 Task: Add a timeline in the project AgileFire for the epic 'Help Desk Ticketing System Process Improvement' from 2023/05/28 to 2025/11/14. Add a timeline in the project AgileFire for the epic 'IT Change Management Process Improvement' from 2023/02/06 to 2025/11/24. Add a timeline in the project AgileFire for the epic 'IT Release Management Process Improvement' from 2023/03/17 to 2025/08/06
Action: Mouse moved to (162, 215)
Screenshot: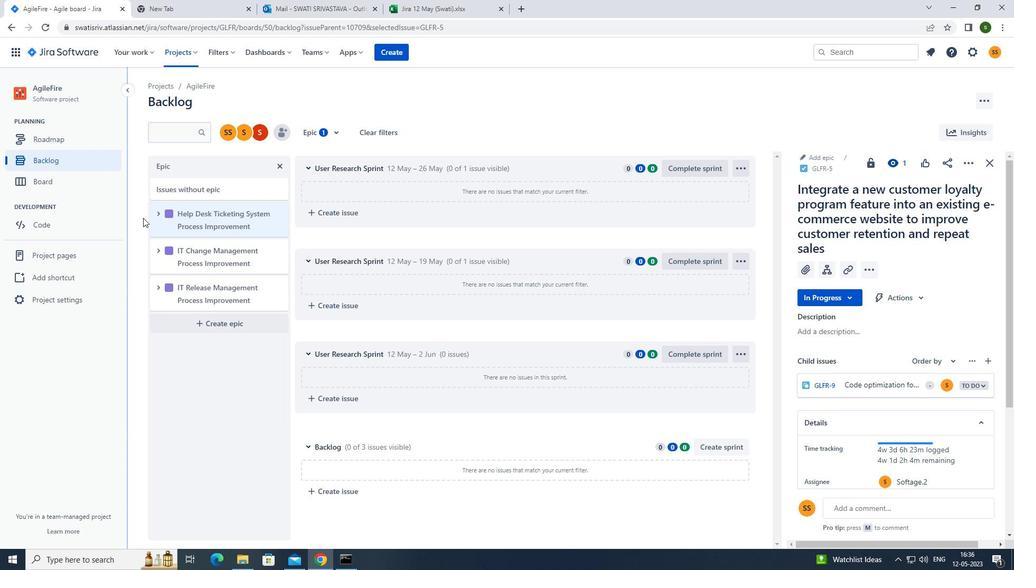 
Action: Mouse pressed left at (162, 215)
Screenshot: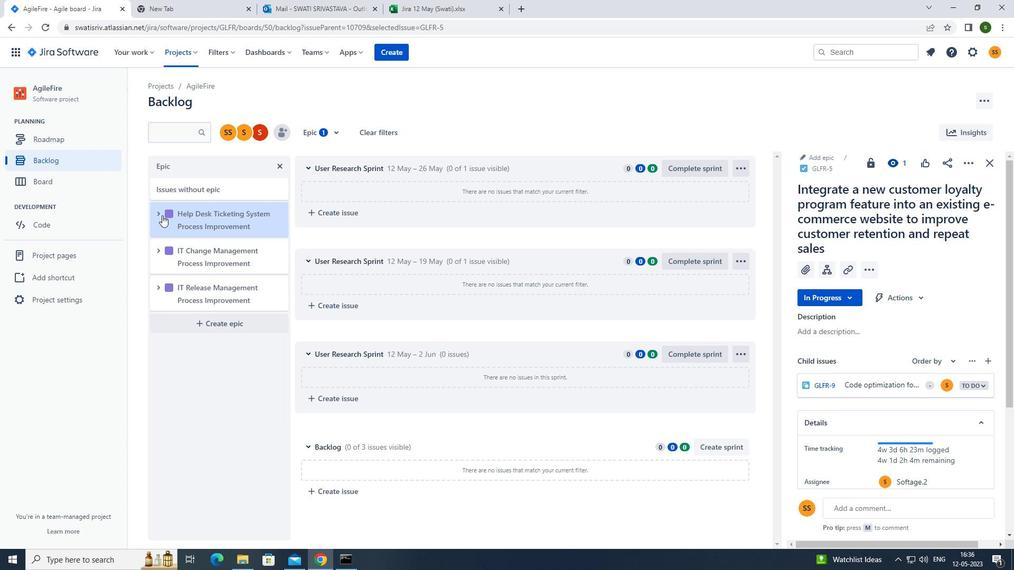 
Action: Mouse moved to (210, 308)
Screenshot: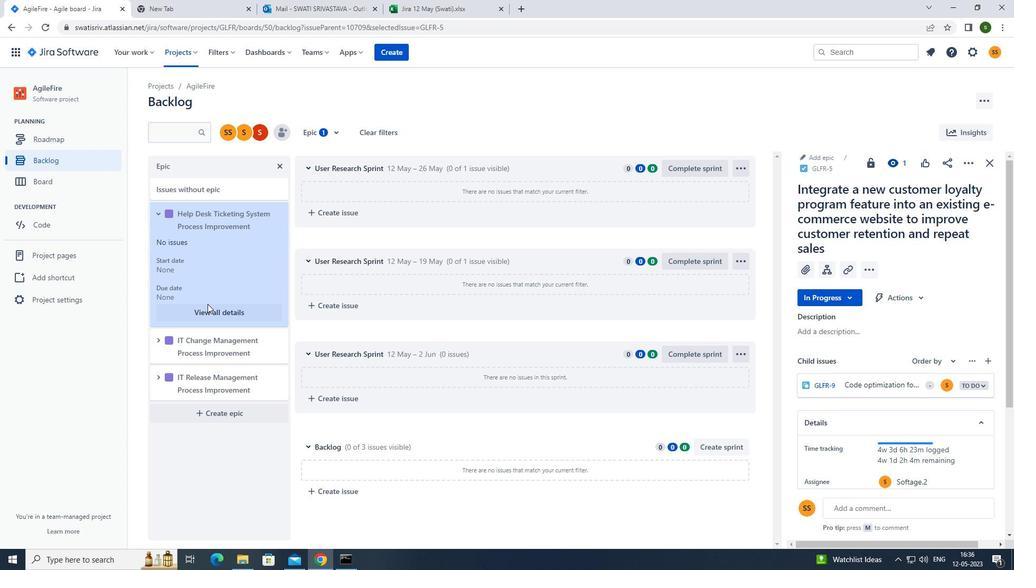 
Action: Mouse pressed left at (210, 308)
Screenshot: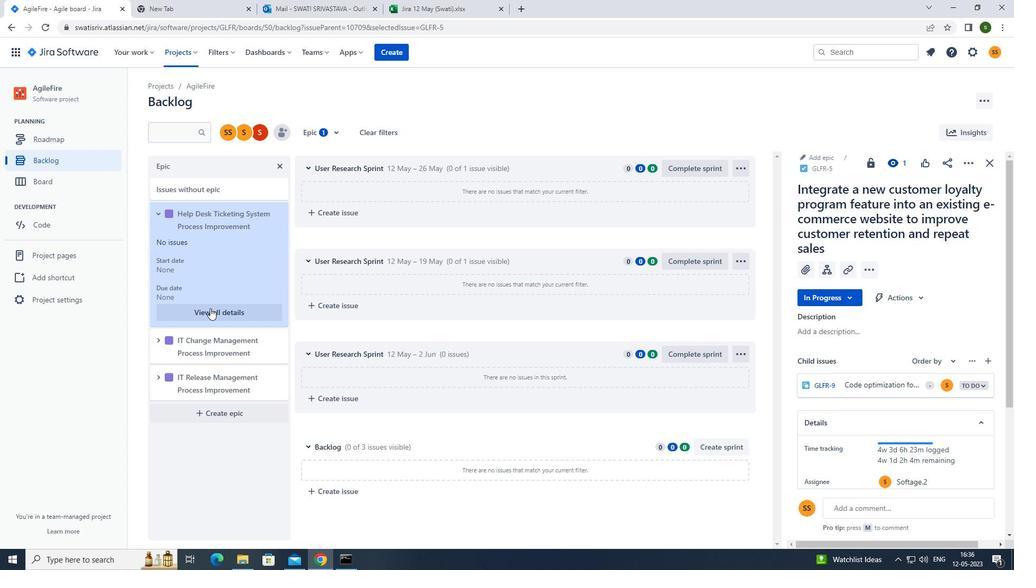 
Action: Mouse moved to (910, 404)
Screenshot: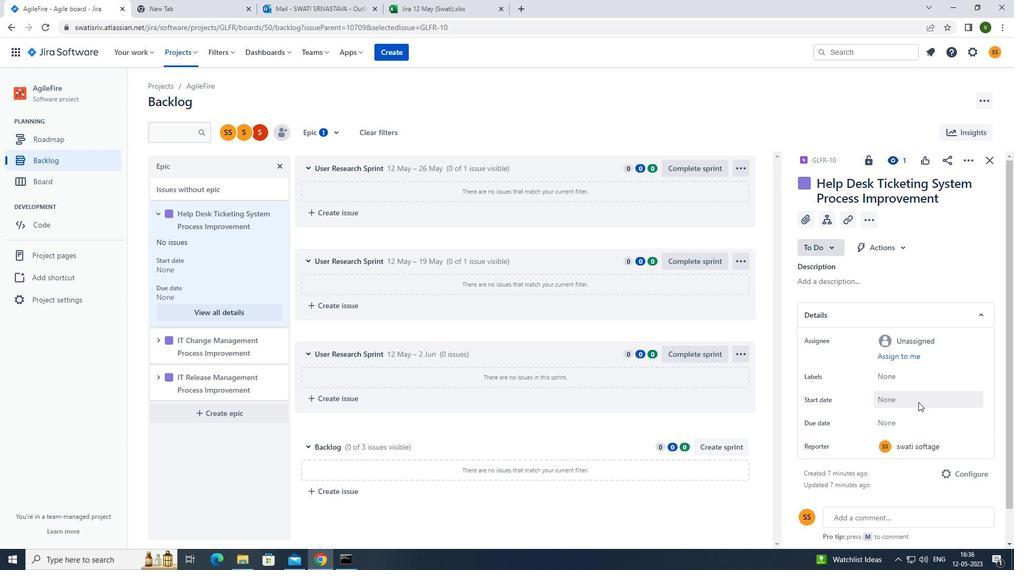 
Action: Mouse pressed left at (910, 404)
Screenshot: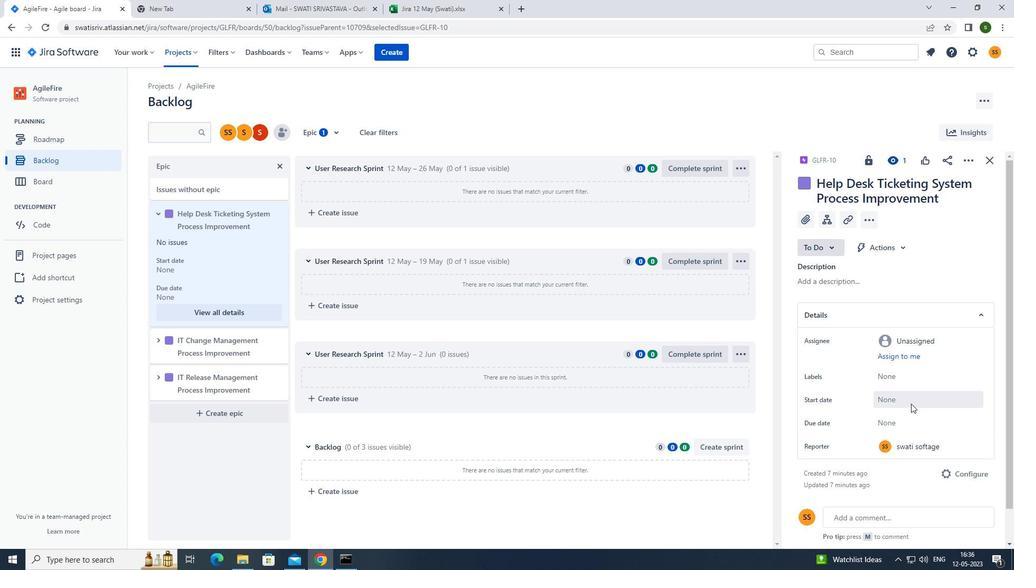 
Action: Mouse moved to (859, 354)
Screenshot: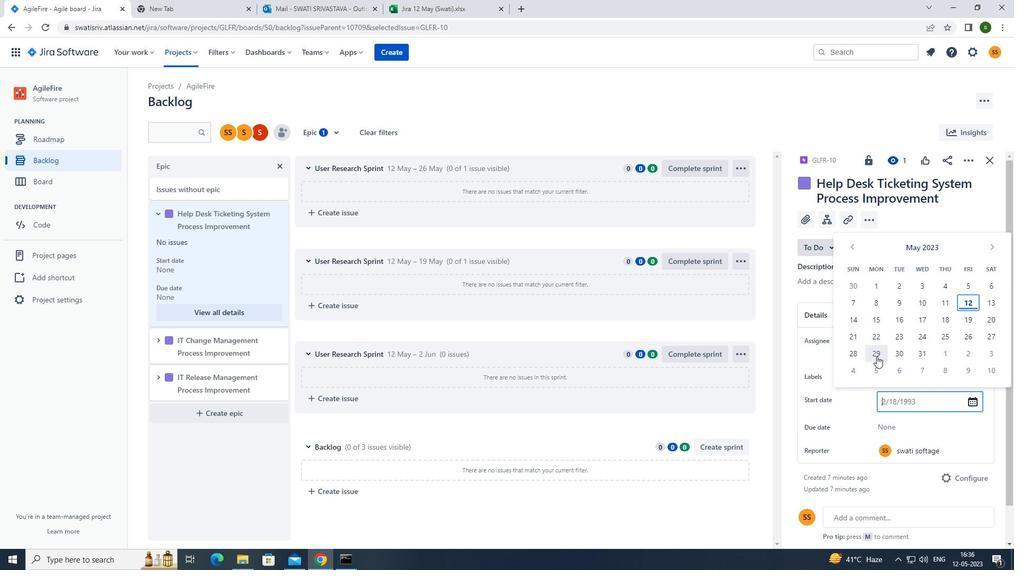 
Action: Mouse pressed left at (859, 354)
Screenshot: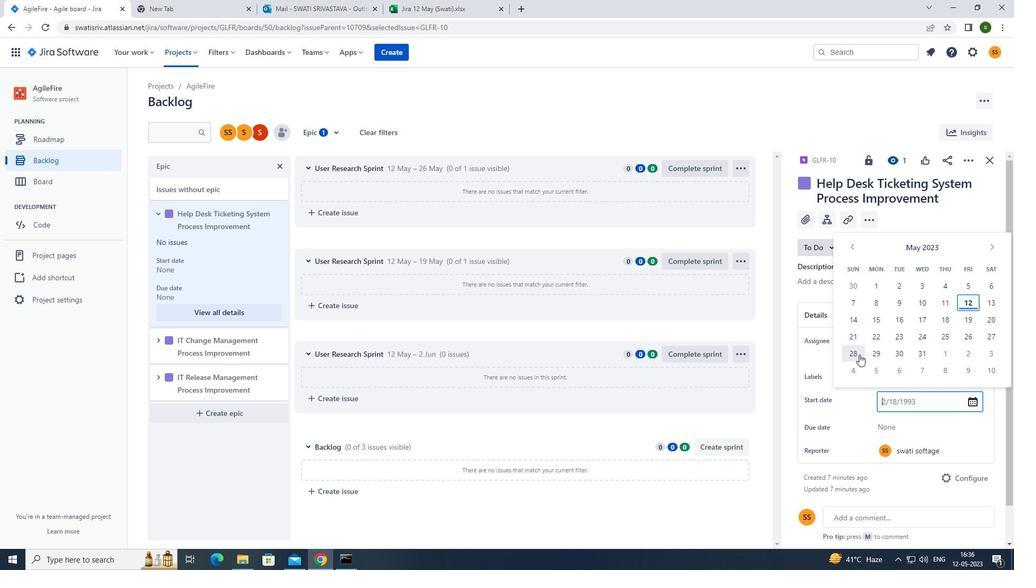
Action: Mouse moved to (894, 421)
Screenshot: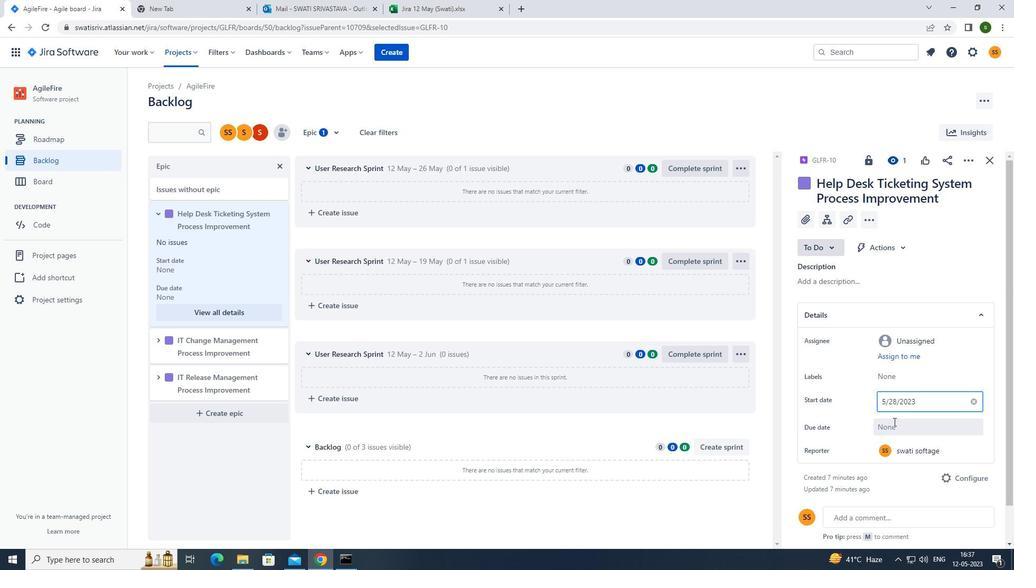 
Action: Mouse pressed left at (894, 421)
Screenshot: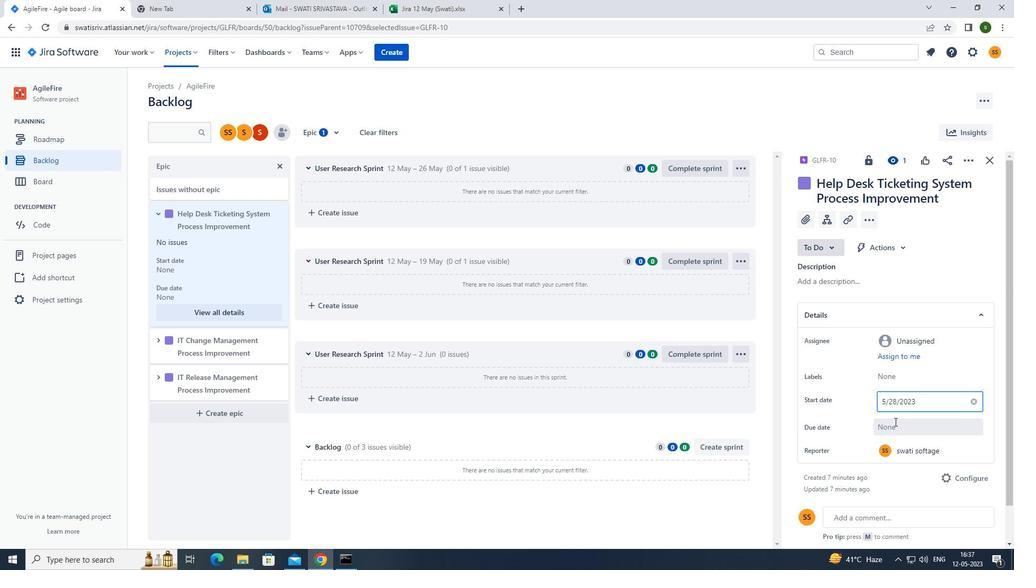 
Action: Mouse moved to (994, 276)
Screenshot: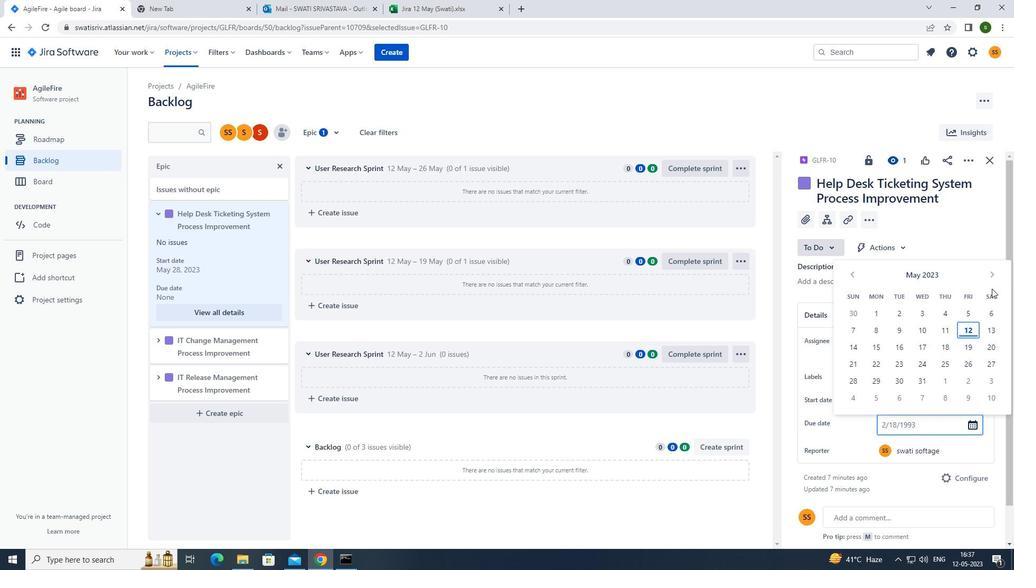 
Action: Mouse pressed left at (994, 276)
Screenshot: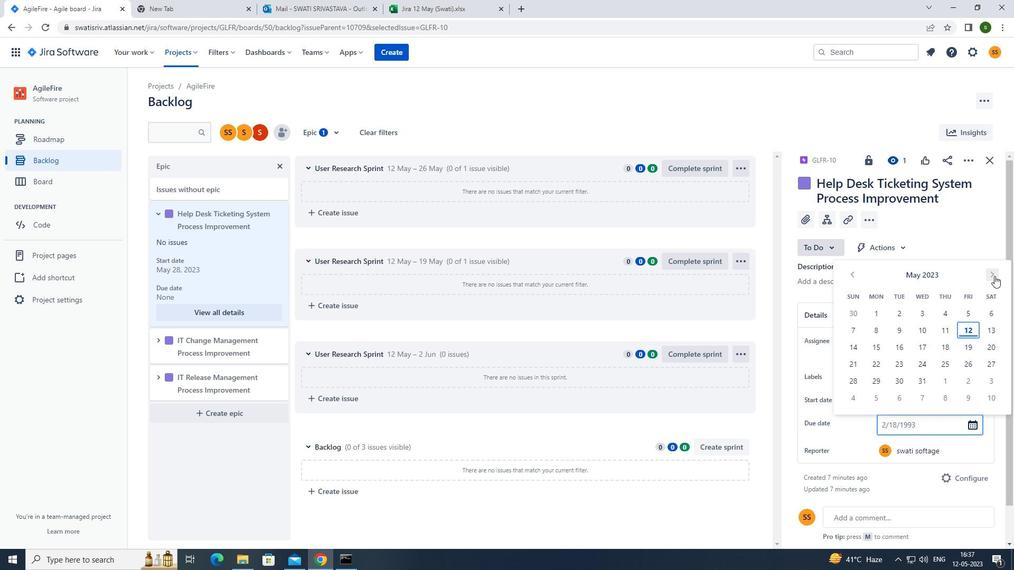 
Action: Mouse pressed left at (994, 276)
Screenshot: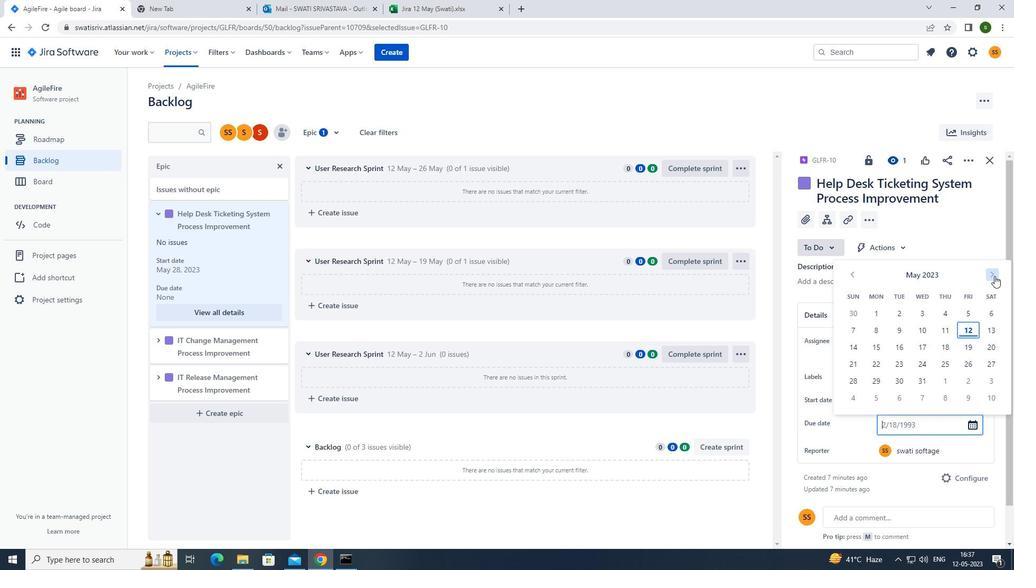 
Action: Mouse pressed left at (994, 276)
Screenshot: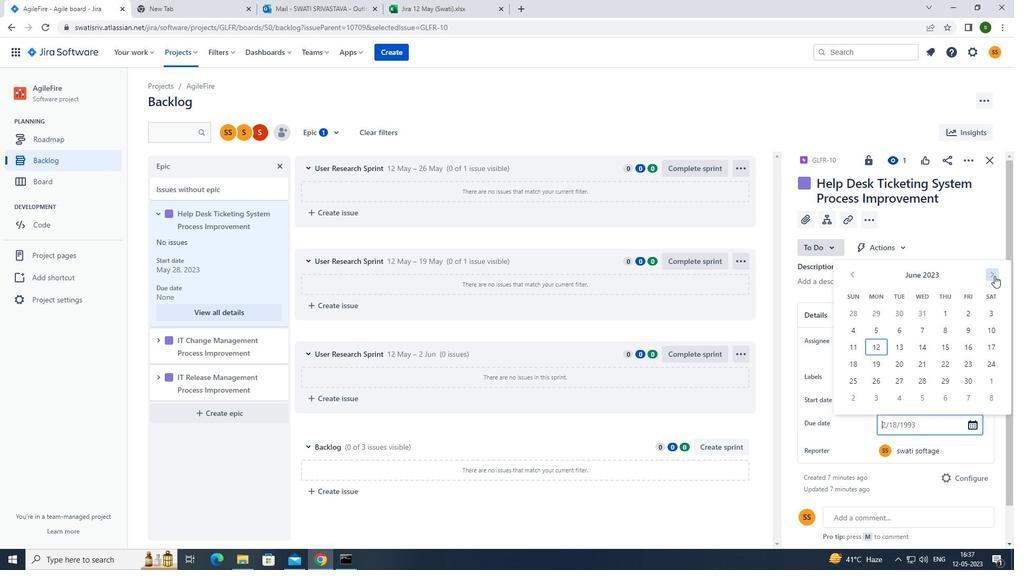 
Action: Mouse pressed left at (994, 276)
Screenshot: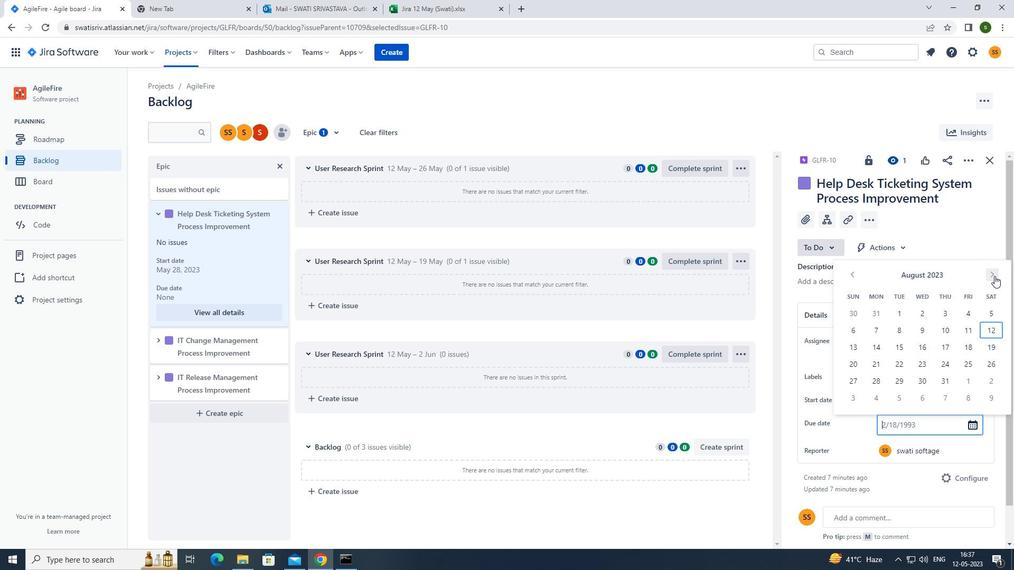 
Action: Mouse pressed left at (994, 276)
Screenshot: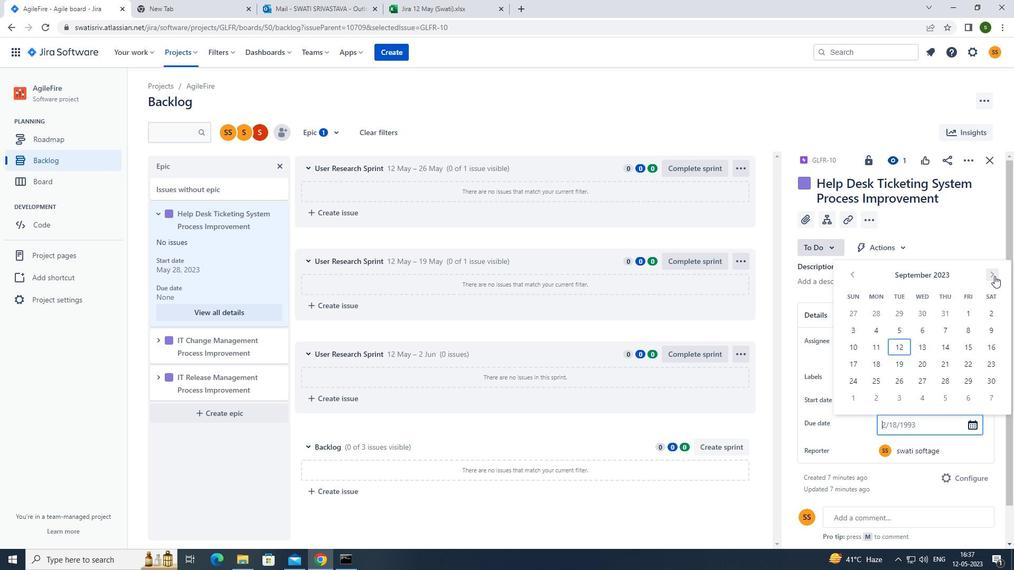 
Action: Mouse pressed left at (994, 276)
Screenshot: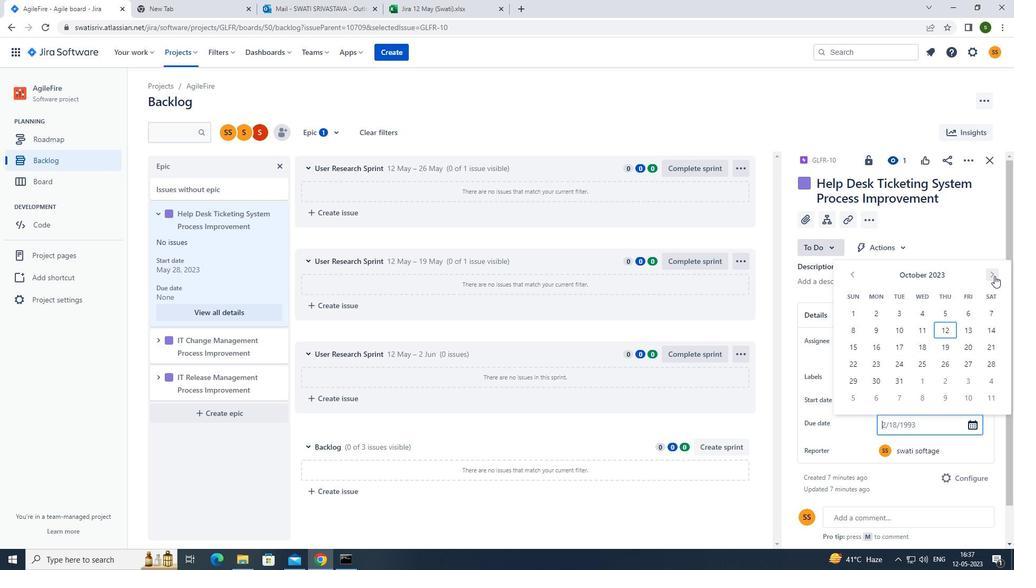 
Action: Mouse pressed left at (994, 276)
Screenshot: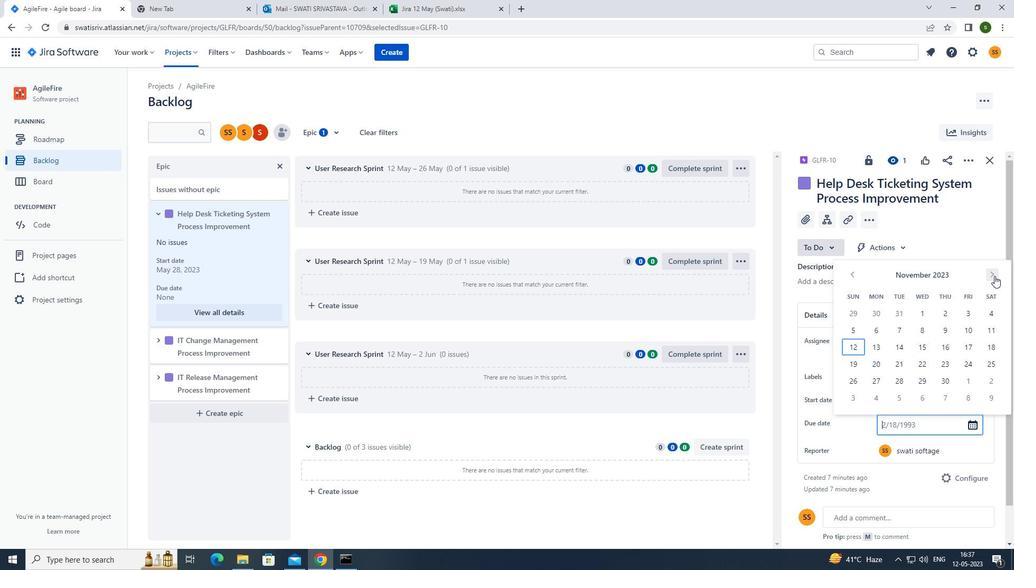 
Action: Mouse pressed left at (994, 276)
Screenshot: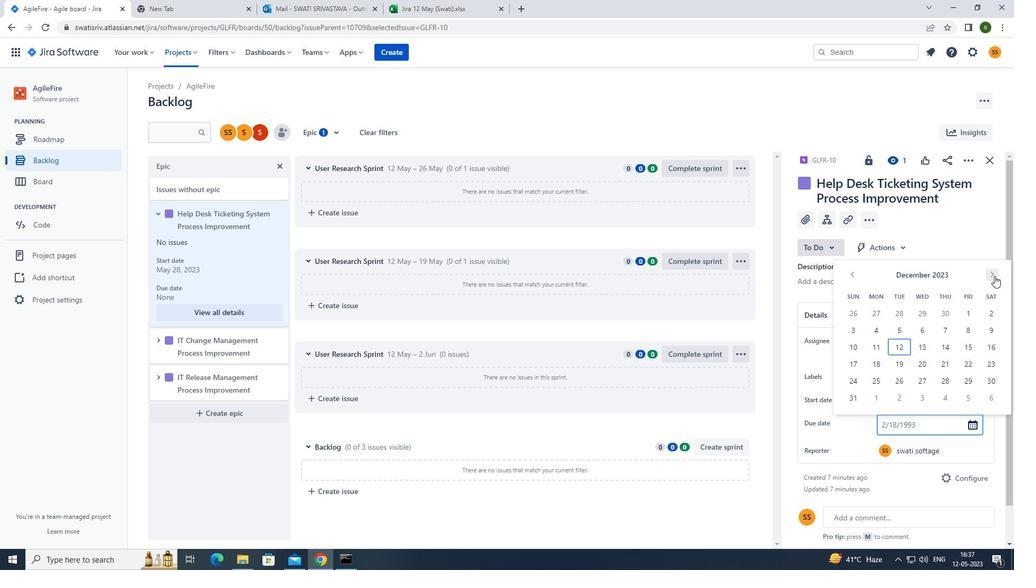 
Action: Mouse pressed left at (994, 276)
Screenshot: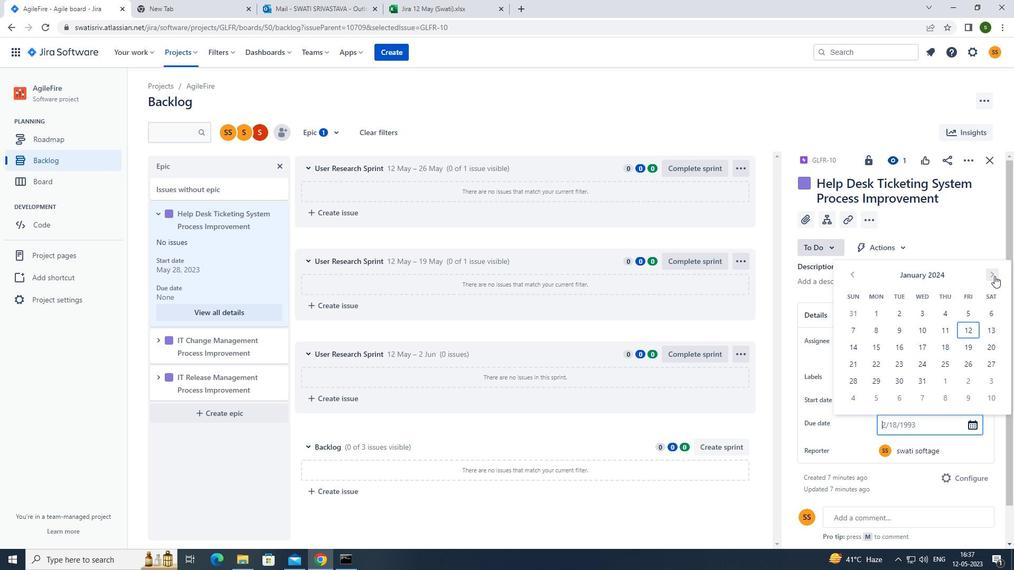 
Action: Mouse pressed left at (994, 276)
Screenshot: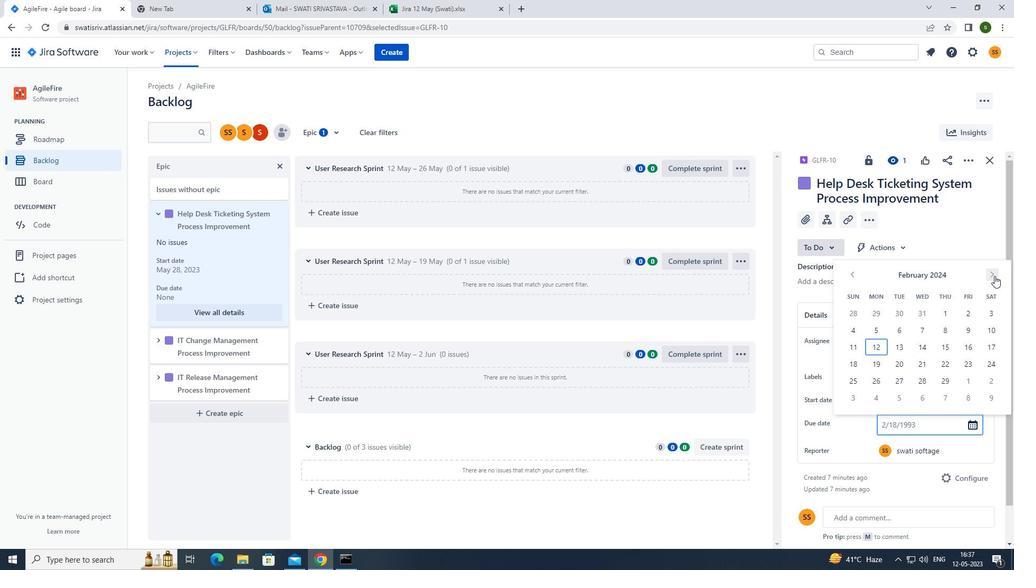 
Action: Mouse pressed left at (994, 276)
Screenshot: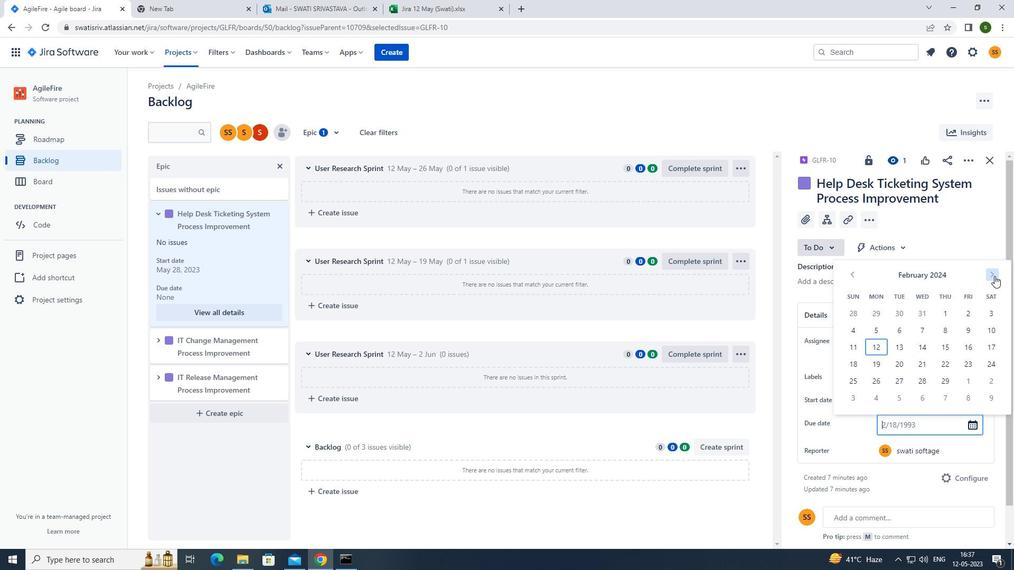 
Action: Mouse pressed left at (994, 276)
Screenshot: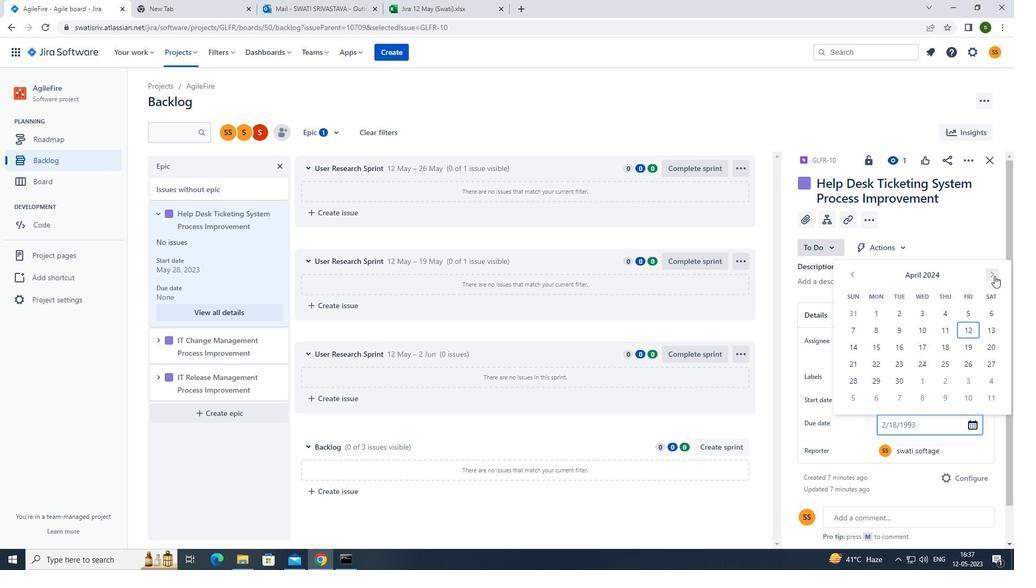 
Action: Mouse pressed left at (994, 276)
Screenshot: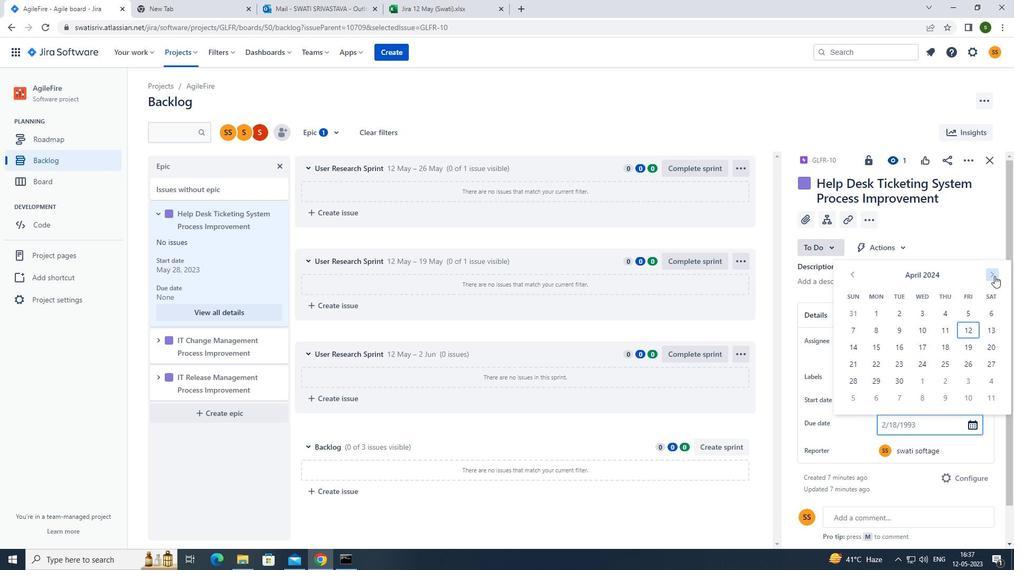 
Action: Mouse pressed left at (994, 276)
Screenshot: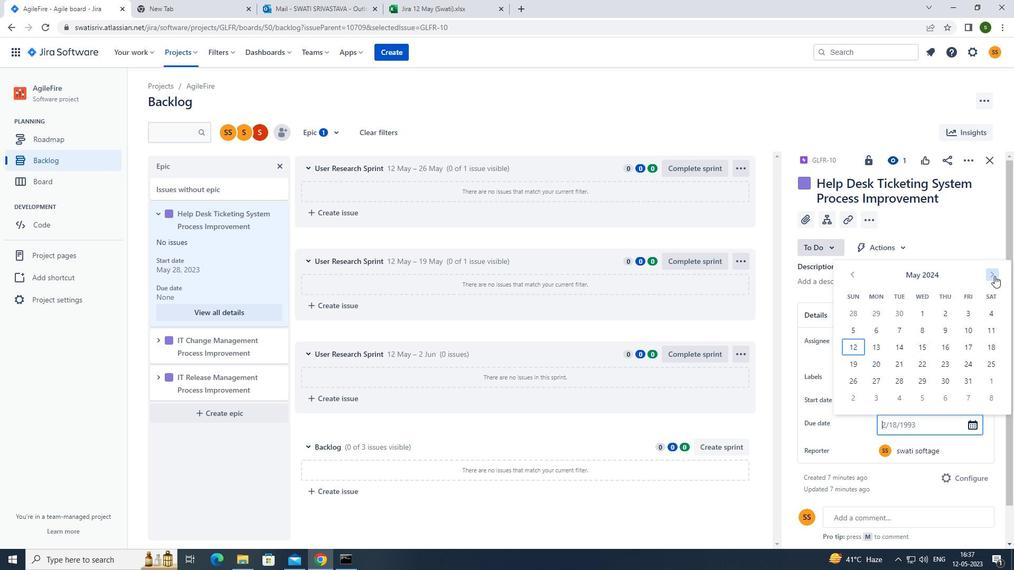 
Action: Mouse pressed left at (994, 276)
Screenshot: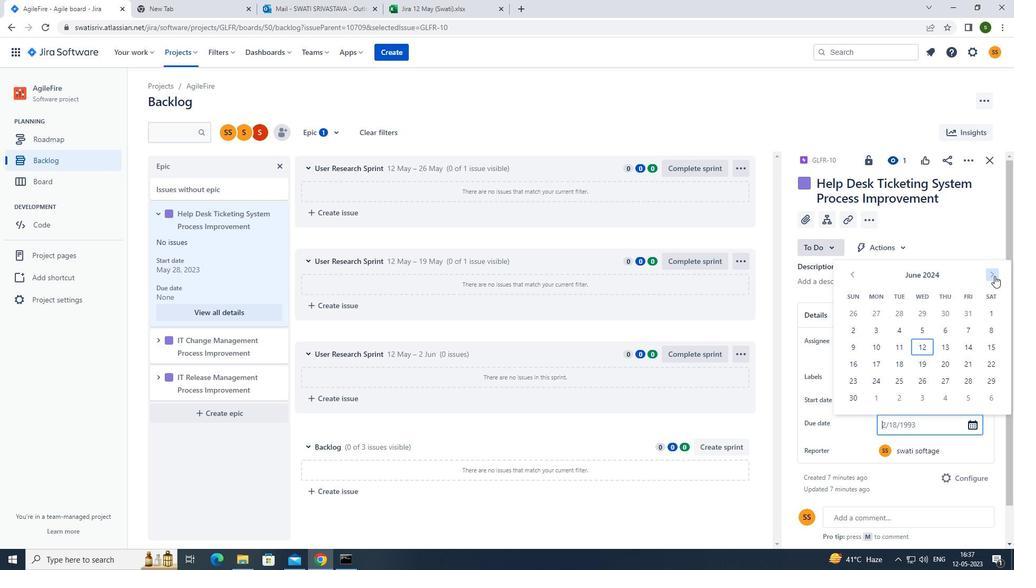 
Action: Mouse pressed left at (994, 276)
Screenshot: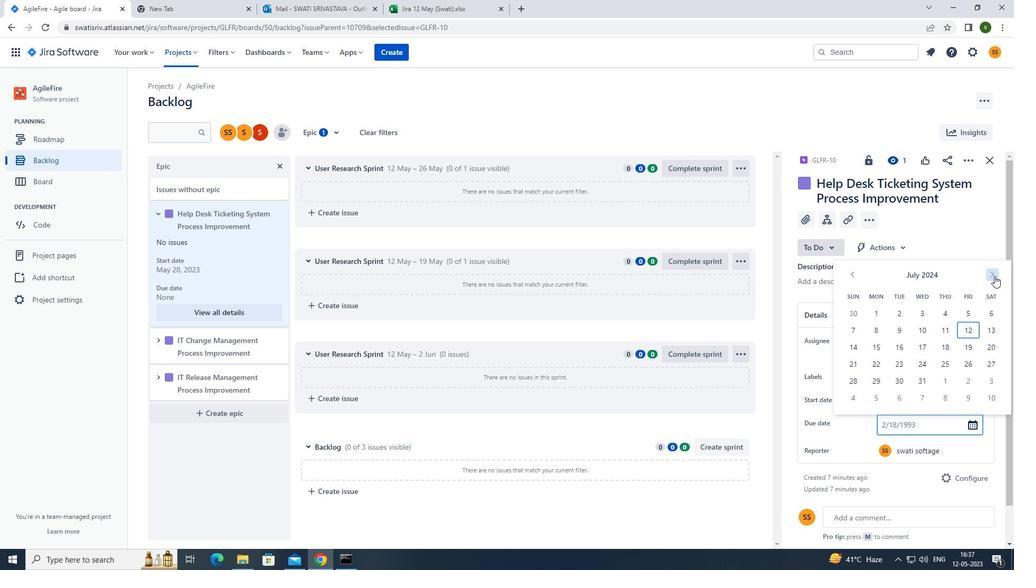 
Action: Mouse pressed left at (994, 276)
Screenshot: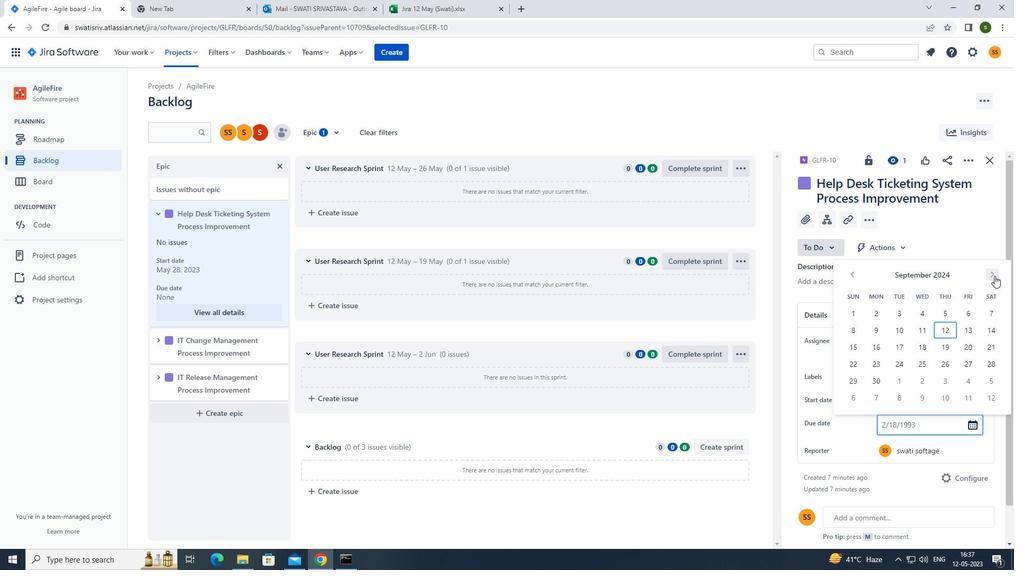 
Action: Mouse pressed left at (994, 276)
Screenshot: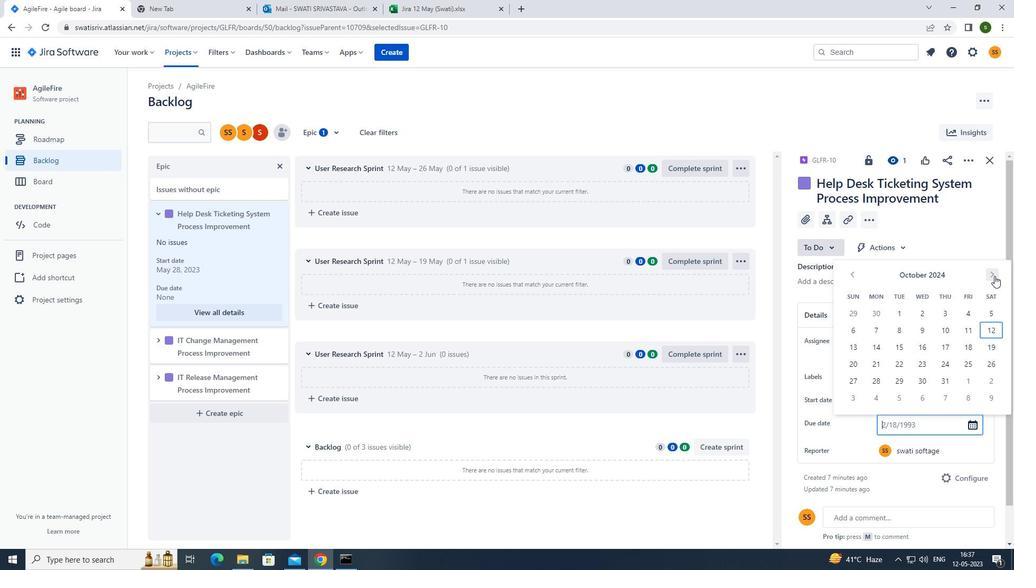 
Action: Mouse pressed left at (994, 276)
Screenshot: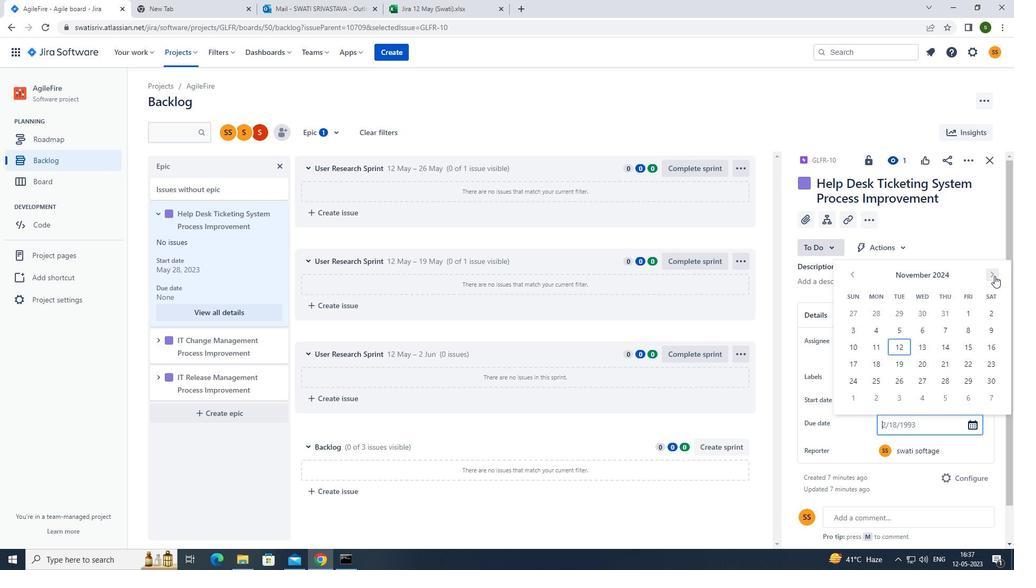 
Action: Mouse pressed left at (994, 276)
Screenshot: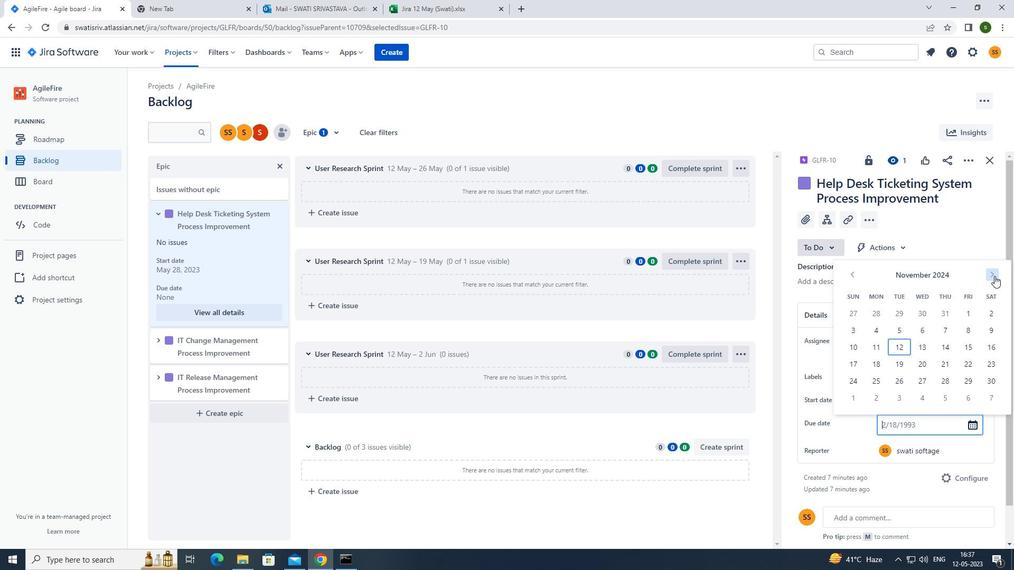 
Action: Mouse pressed left at (994, 276)
Screenshot: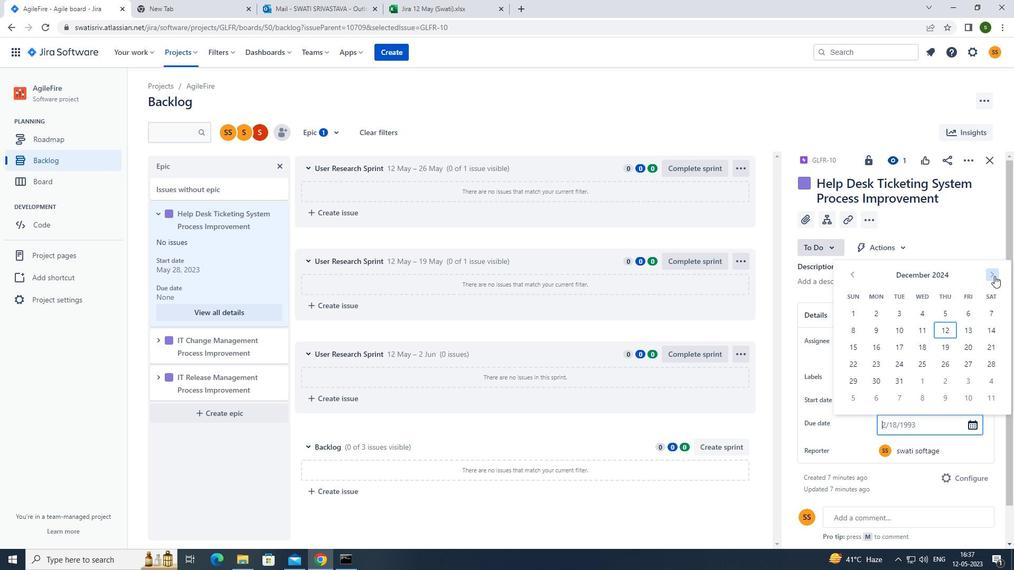 
Action: Mouse pressed left at (994, 276)
Screenshot: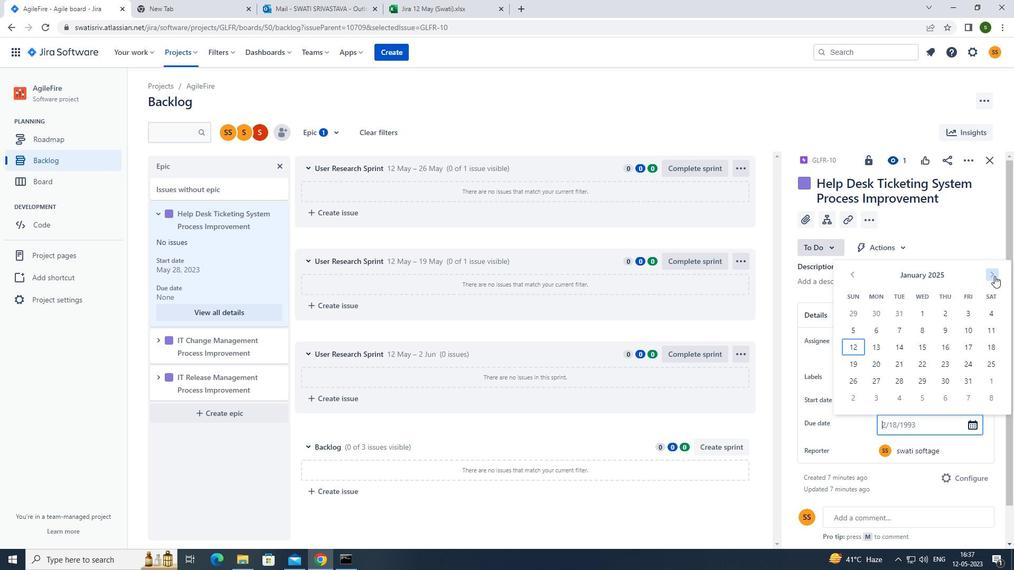
Action: Mouse pressed left at (994, 276)
Screenshot: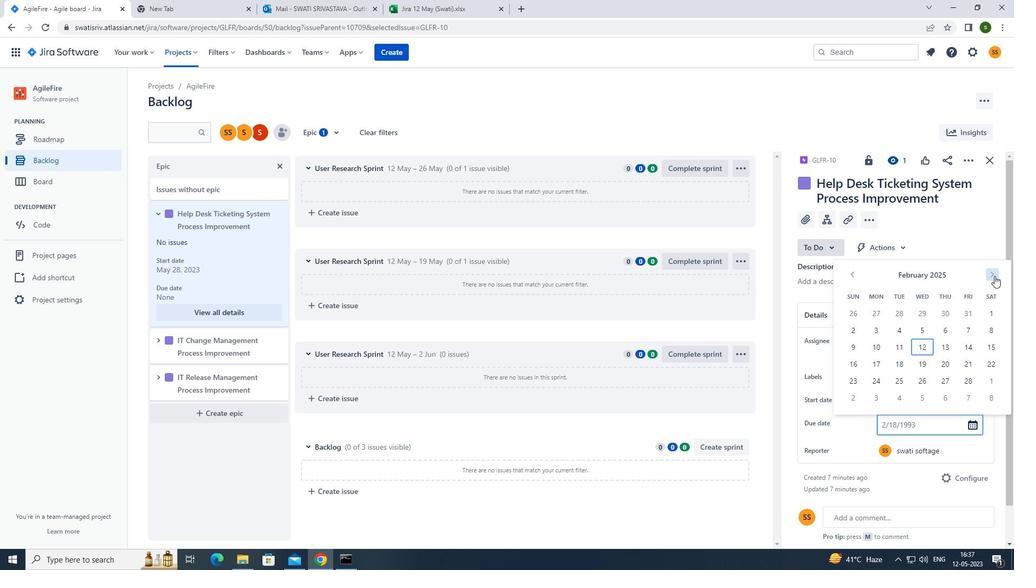 
Action: Mouse pressed left at (994, 276)
Screenshot: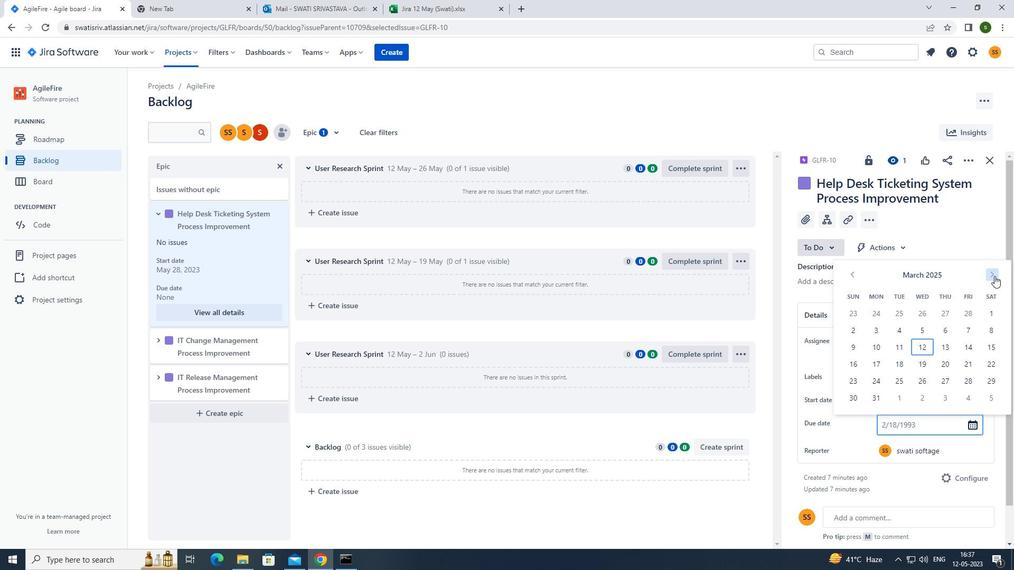 
Action: Mouse pressed left at (994, 276)
Screenshot: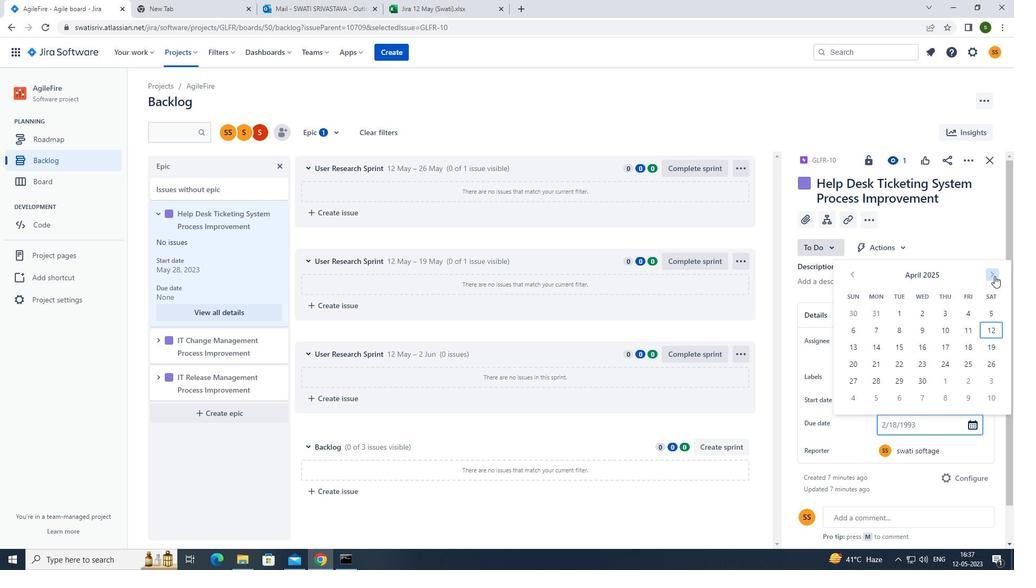 
Action: Mouse pressed left at (994, 276)
Screenshot: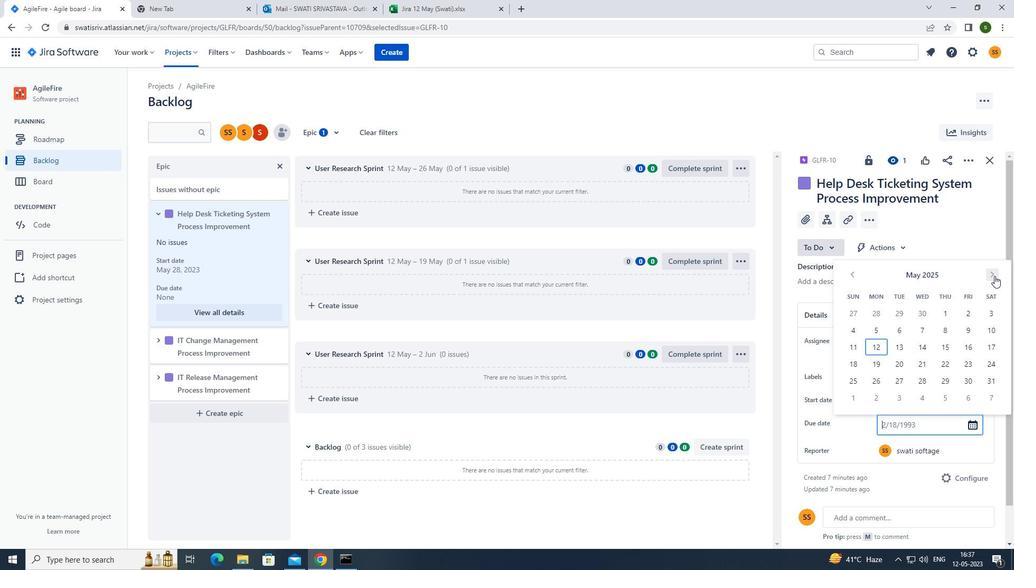 
Action: Mouse pressed left at (994, 276)
Screenshot: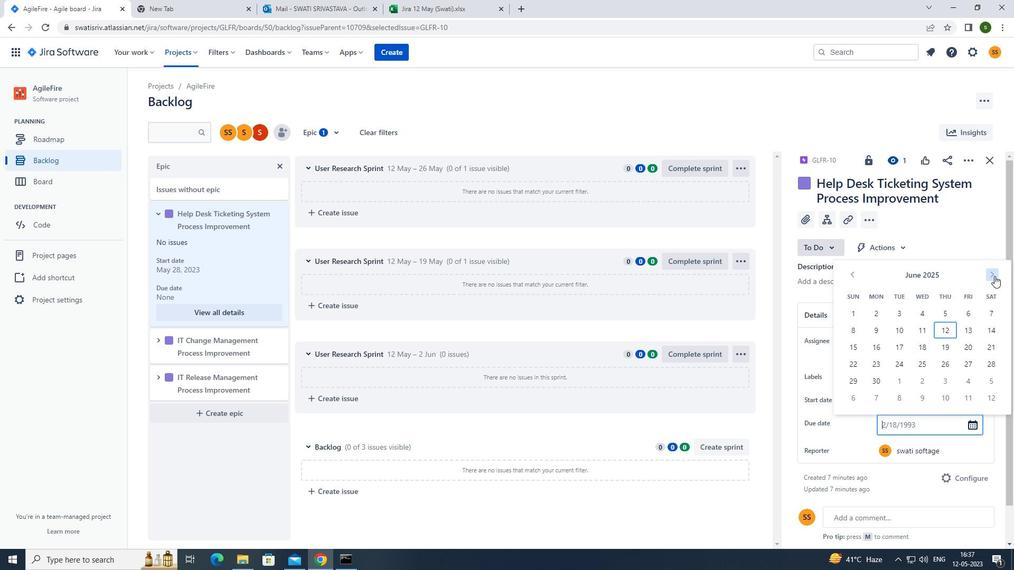 
Action: Mouse pressed left at (994, 276)
Screenshot: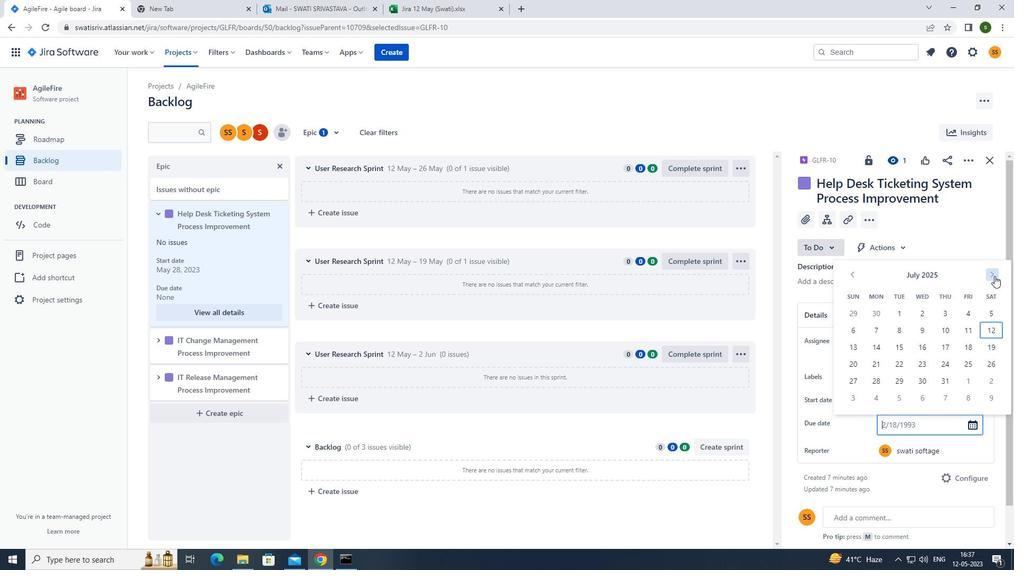 
Action: Mouse pressed left at (994, 276)
Screenshot: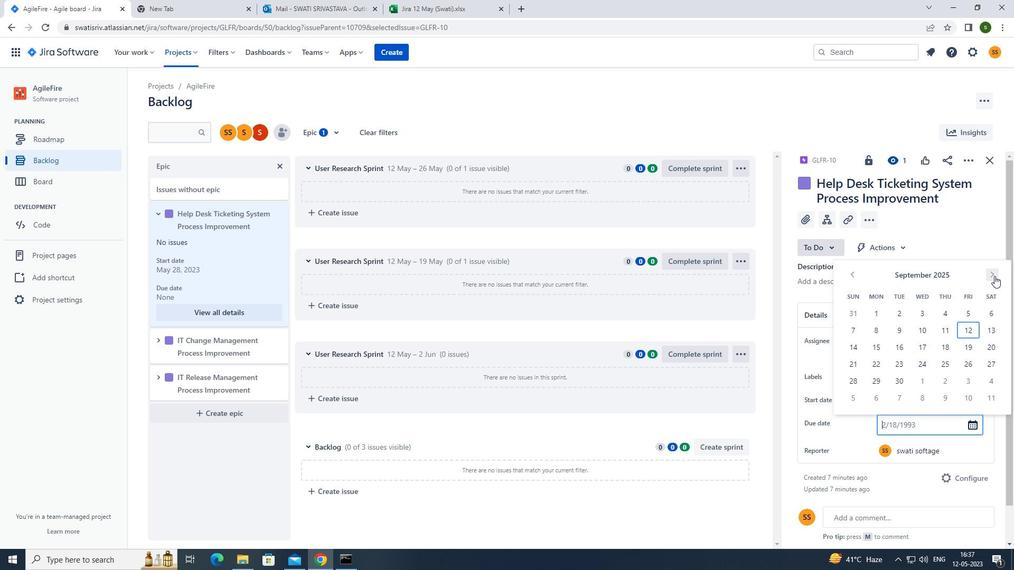 
Action: Mouse pressed left at (994, 276)
Screenshot: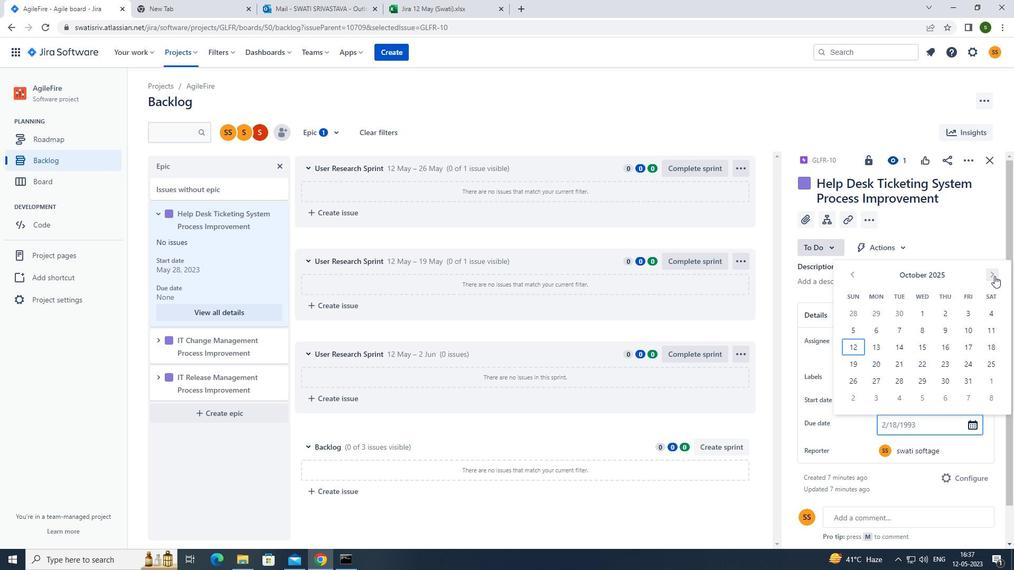 
Action: Mouse moved to (967, 347)
Screenshot: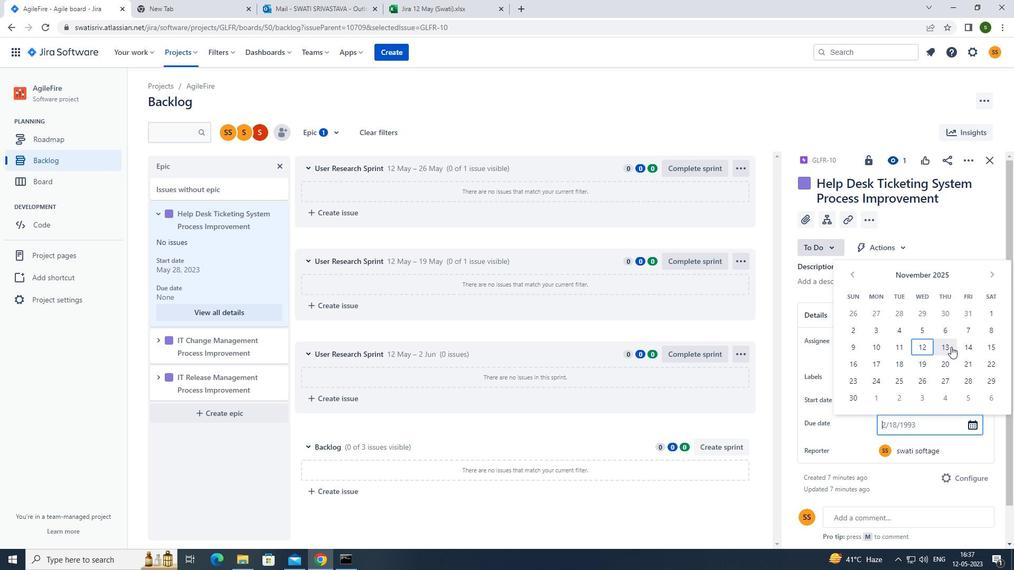 
Action: Mouse pressed left at (967, 347)
Screenshot: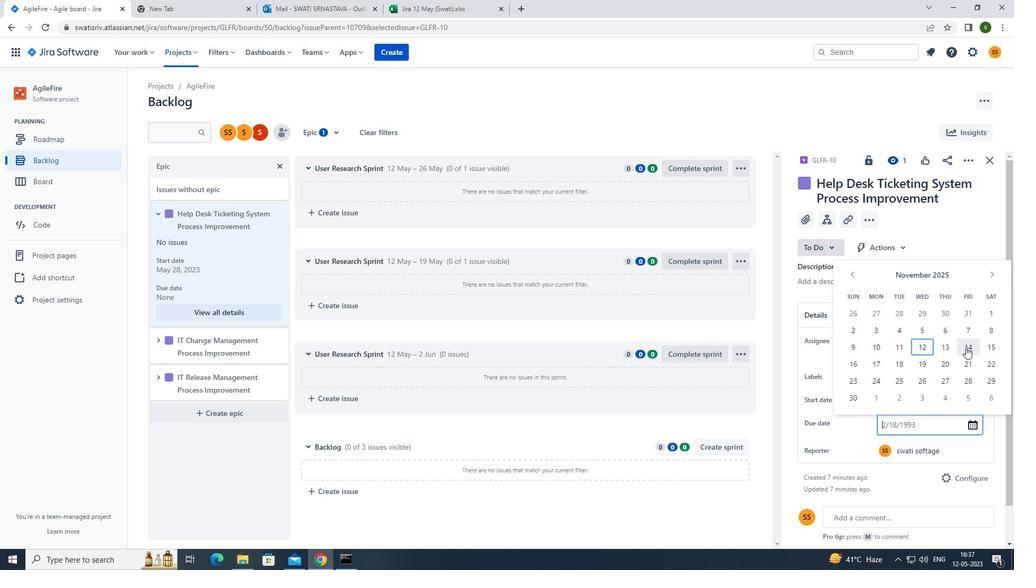 
Action: Mouse moved to (157, 337)
Screenshot: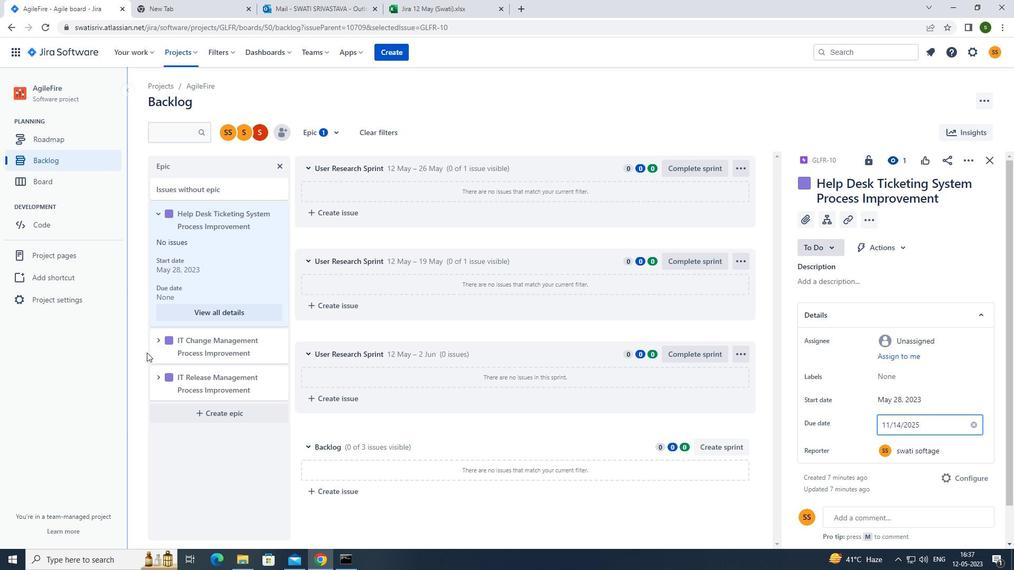 
Action: Mouse pressed left at (157, 337)
Screenshot: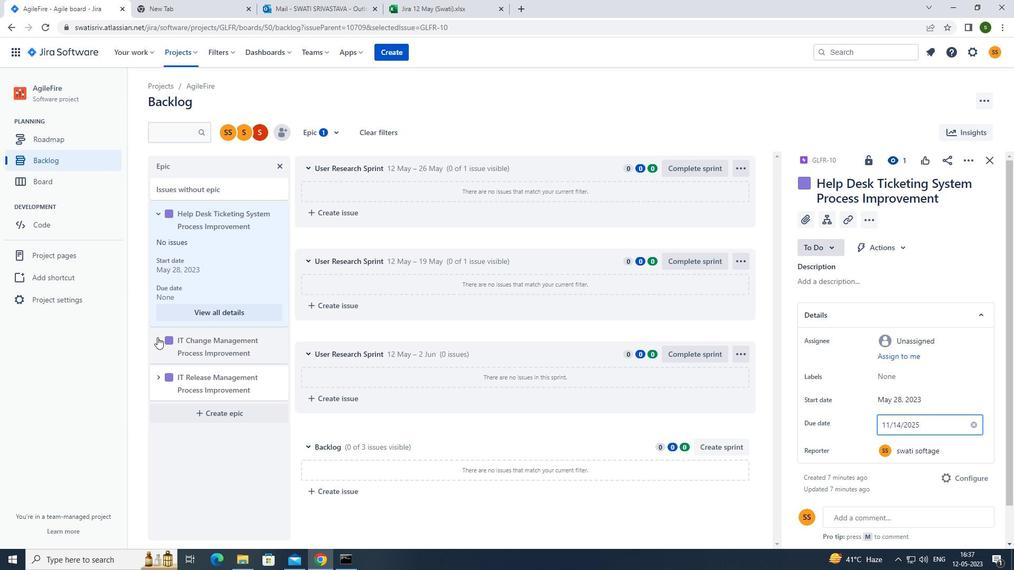 
Action: Mouse moved to (232, 438)
Screenshot: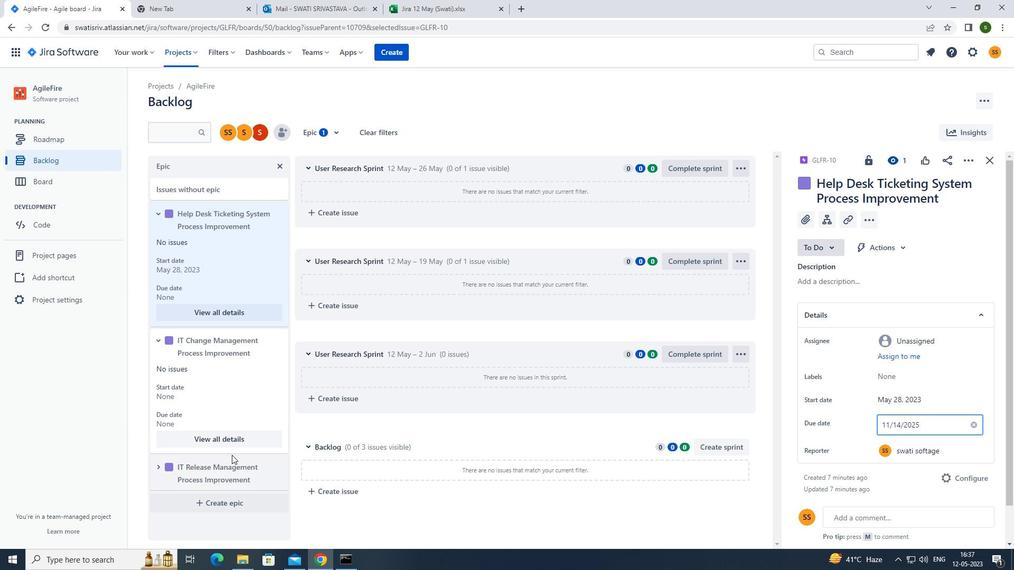 
Action: Mouse pressed left at (232, 438)
Screenshot: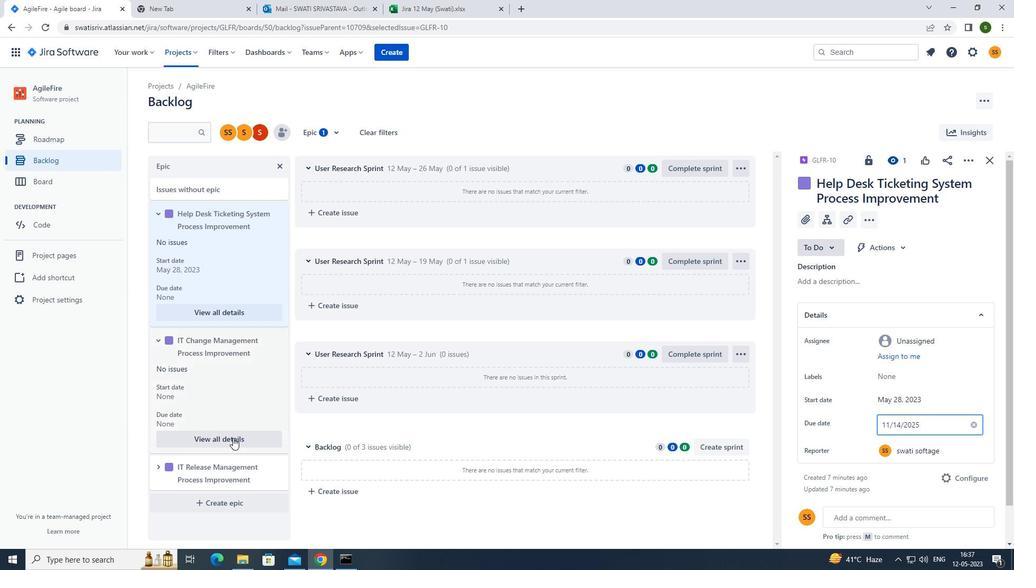 
Action: Mouse moved to (897, 400)
Screenshot: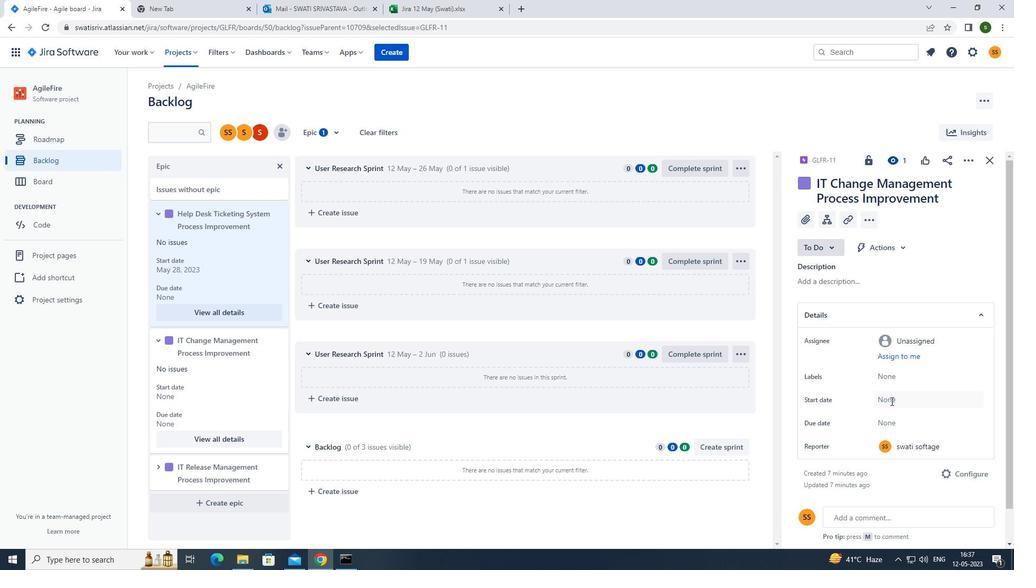 
Action: Mouse pressed left at (897, 400)
Screenshot: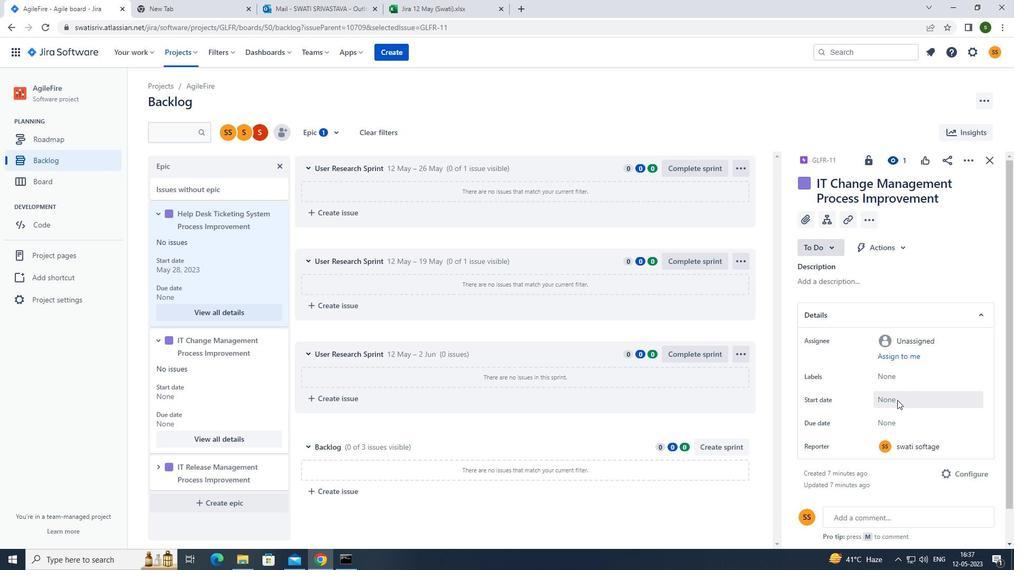 
Action: Mouse moved to (850, 248)
Screenshot: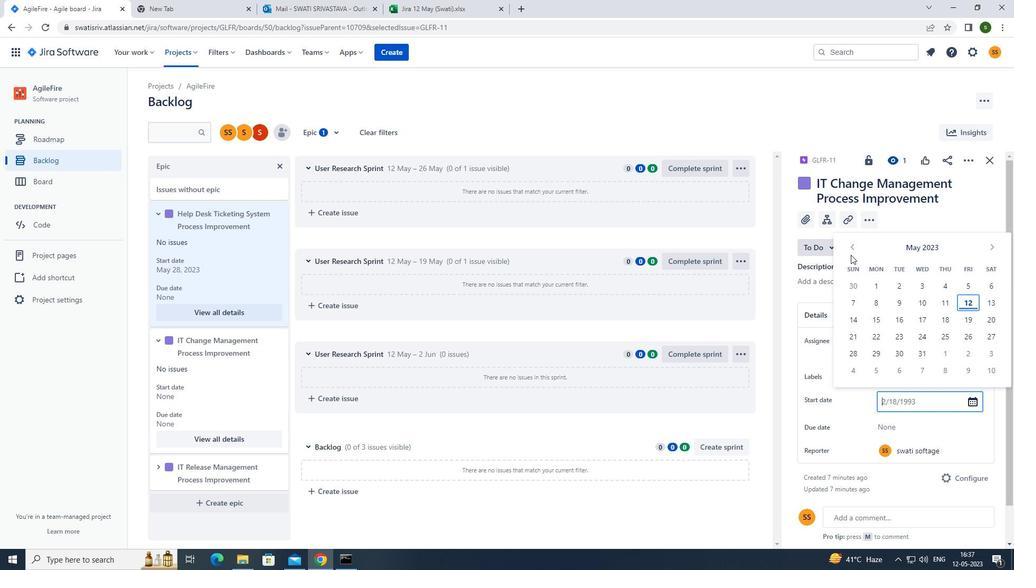 
Action: Mouse pressed left at (850, 248)
Screenshot: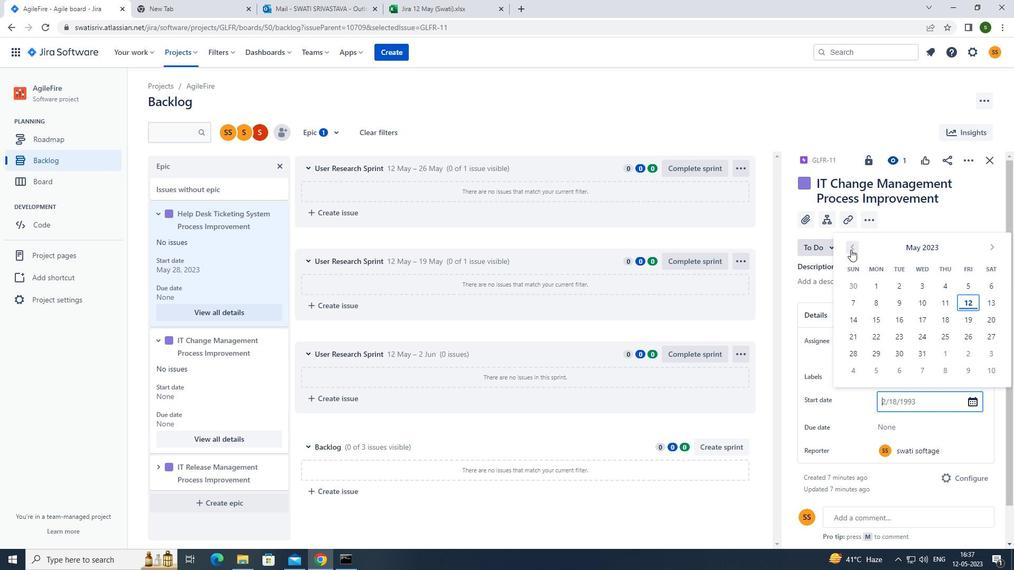 
Action: Mouse pressed left at (850, 248)
Screenshot: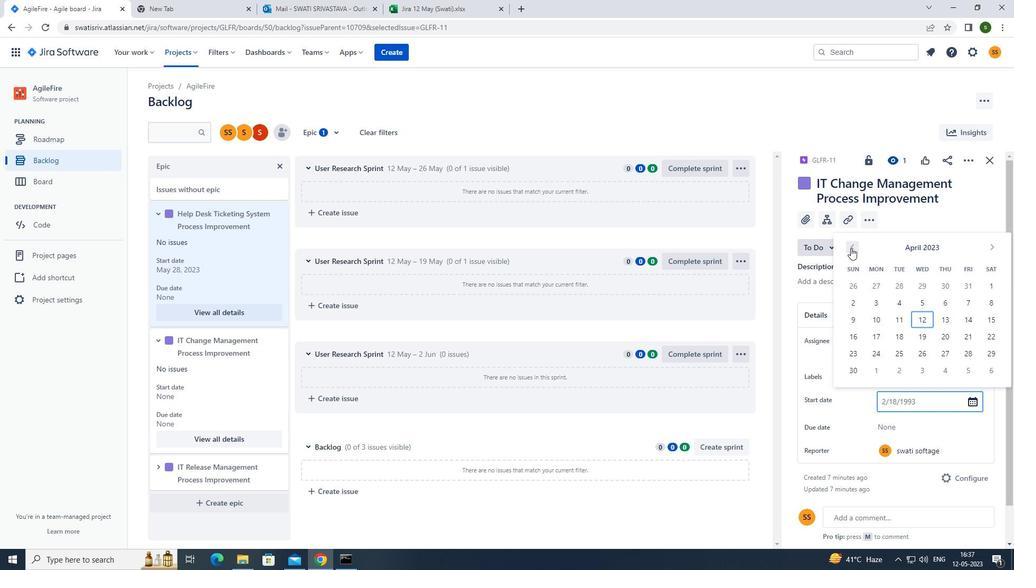 
Action: Mouse pressed left at (850, 248)
Screenshot: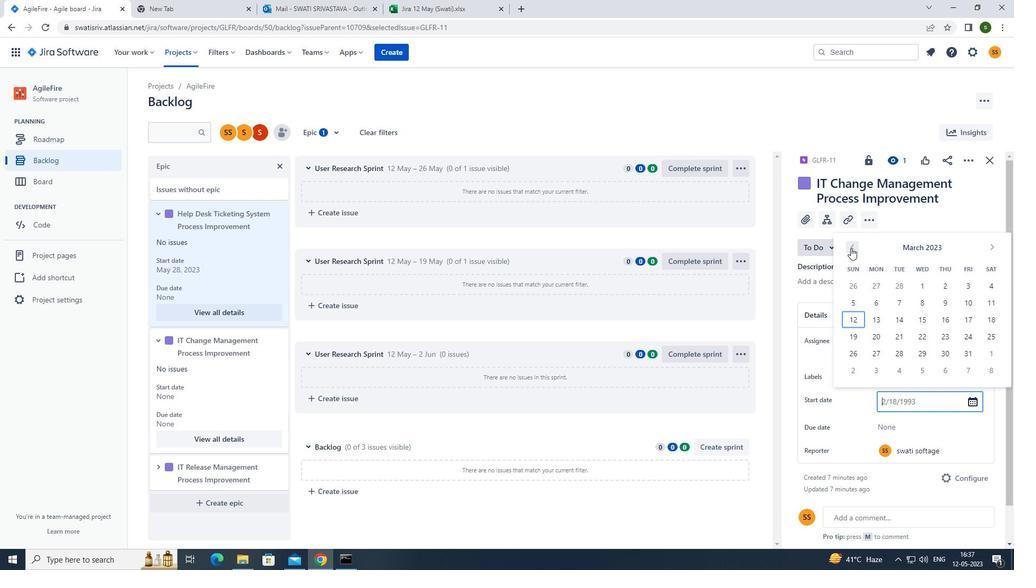
Action: Mouse moved to (876, 303)
Screenshot: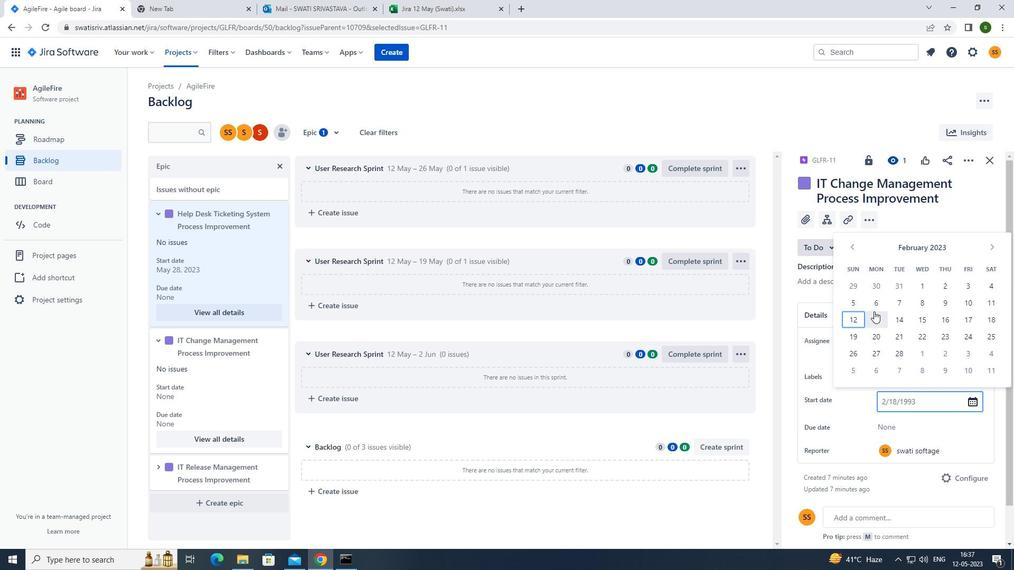 
Action: Mouse pressed left at (876, 303)
Screenshot: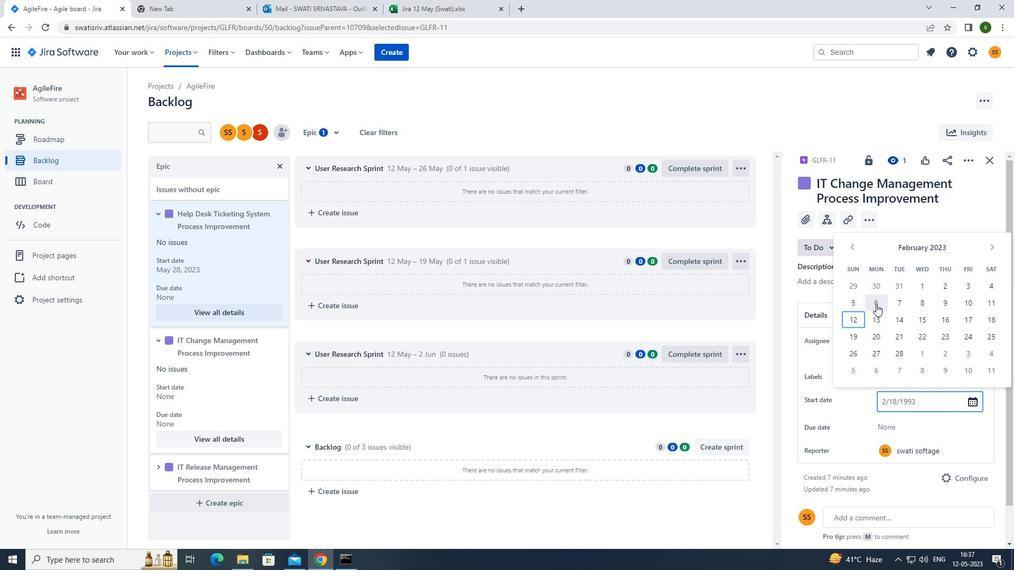 
Action: Mouse moved to (902, 426)
Screenshot: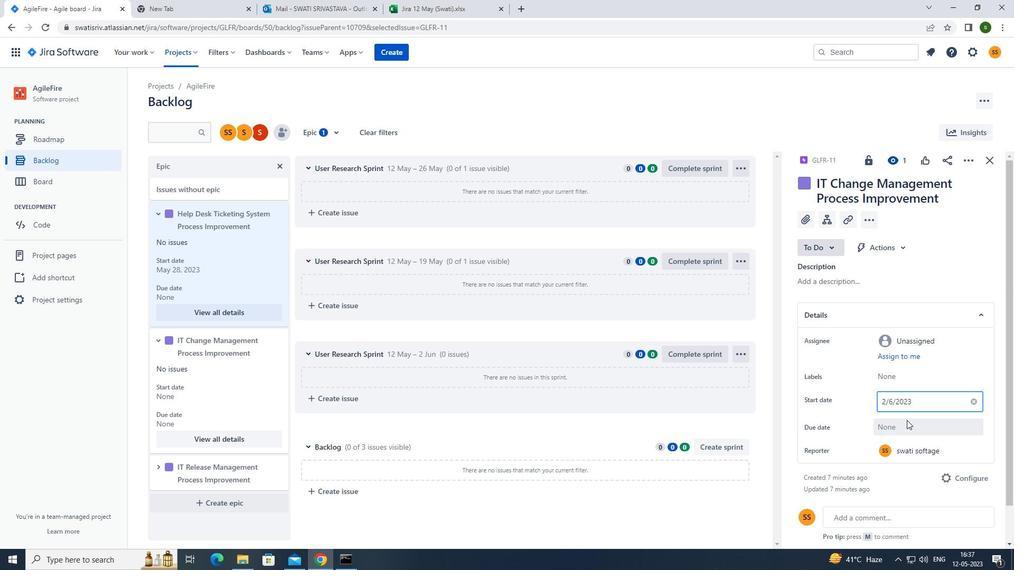 
Action: Mouse pressed left at (902, 426)
Screenshot: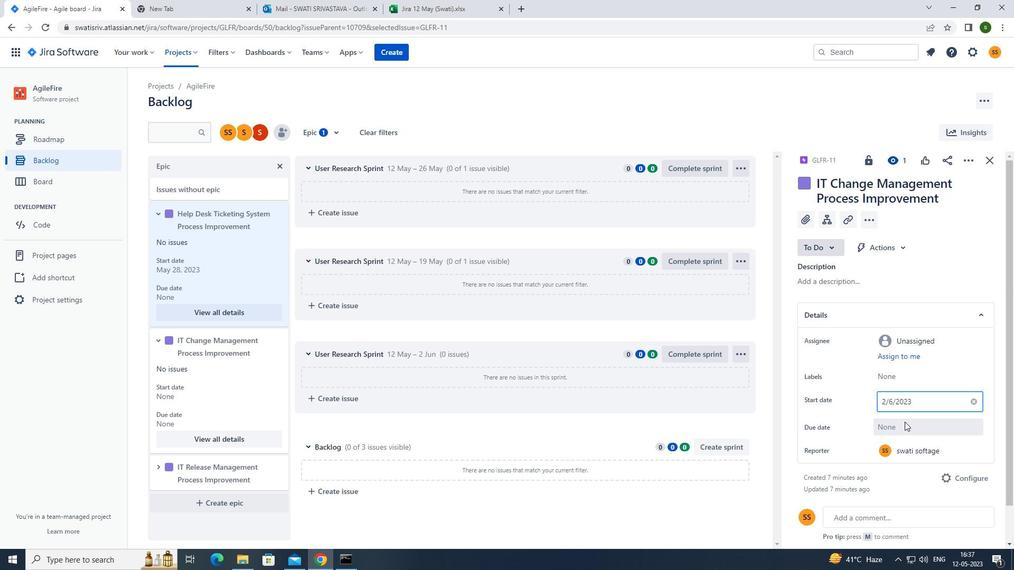 
Action: Mouse moved to (994, 275)
Screenshot: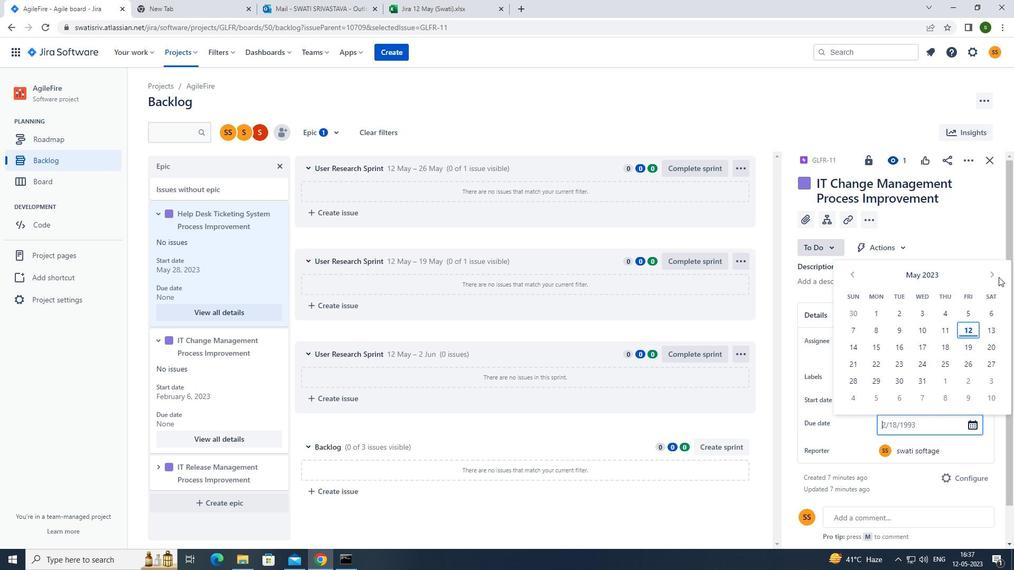 
Action: Mouse pressed left at (994, 275)
Screenshot: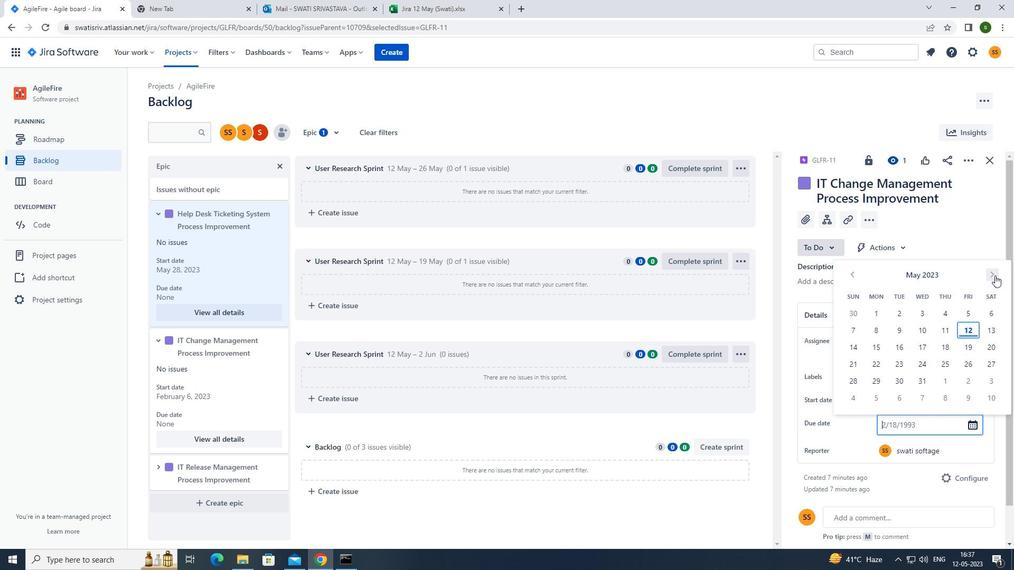 
Action: Mouse pressed left at (994, 275)
Screenshot: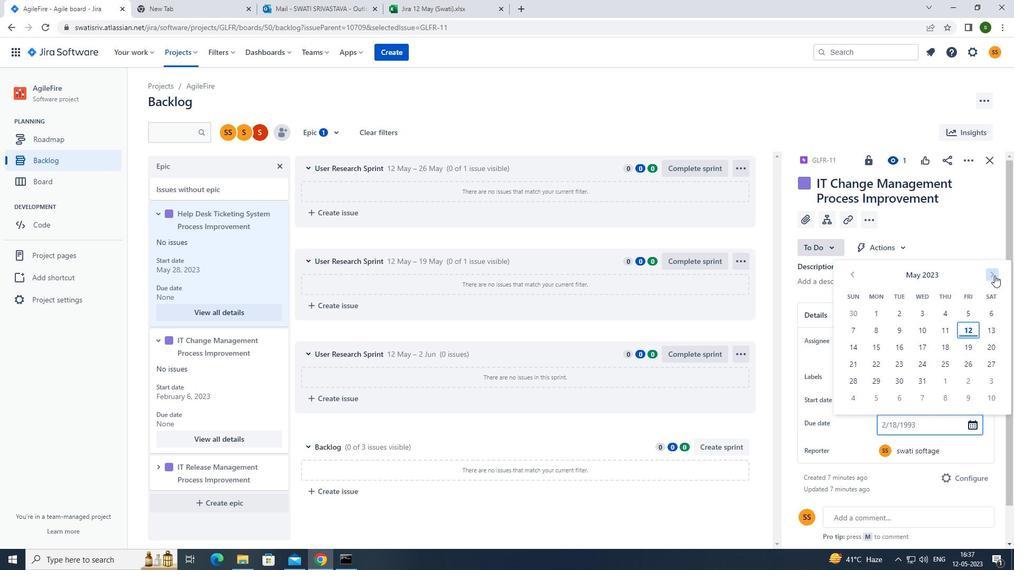 
Action: Mouse pressed left at (994, 275)
Screenshot: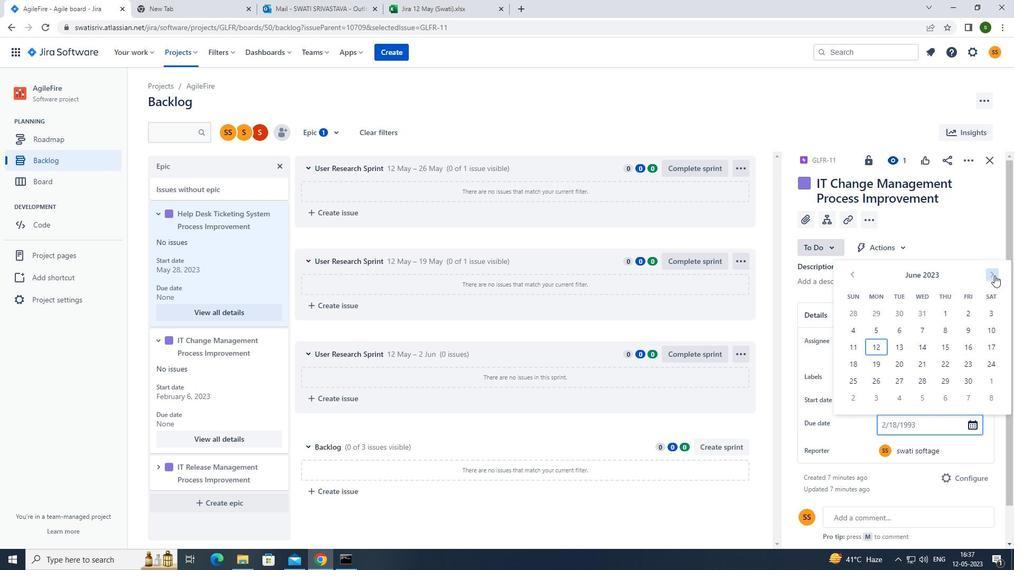 
Action: Mouse pressed left at (994, 275)
Screenshot: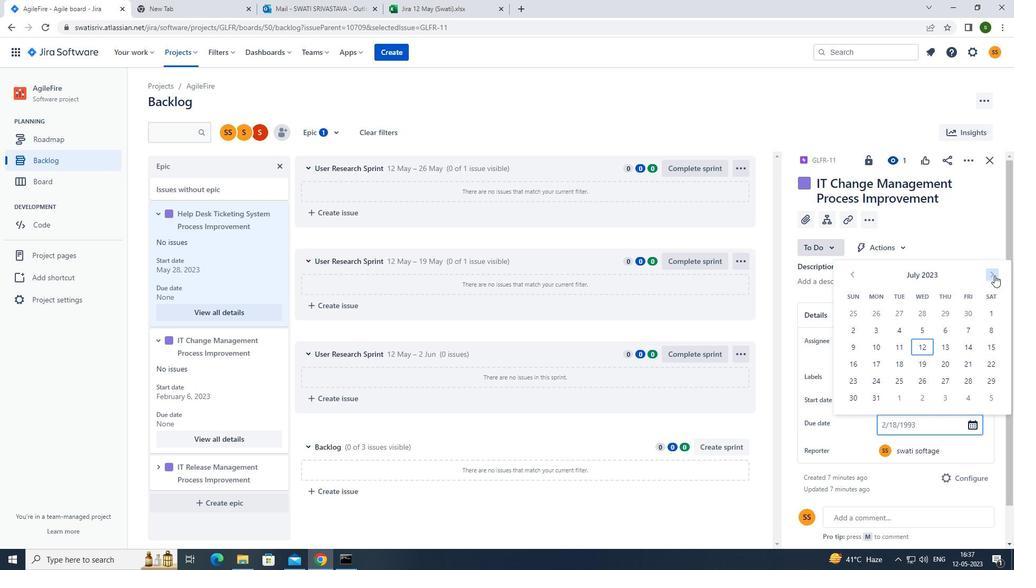 
Action: Mouse pressed left at (994, 275)
Screenshot: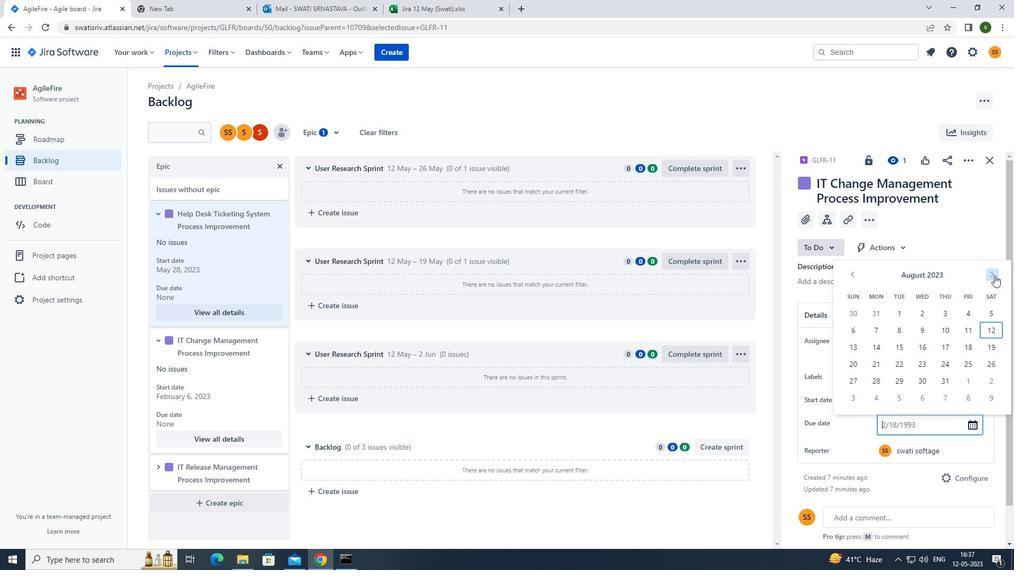 
Action: Mouse pressed left at (994, 275)
Screenshot: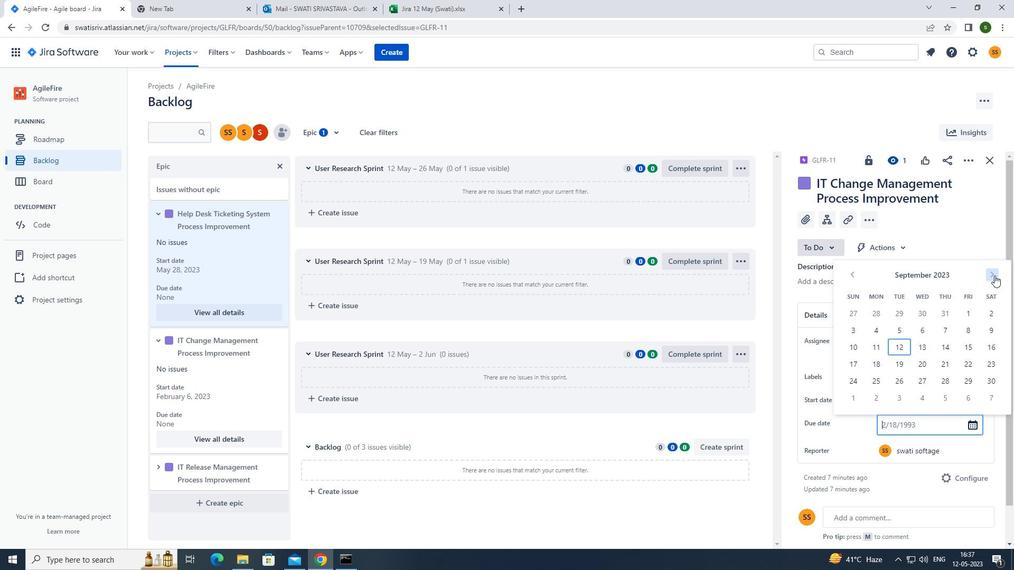 
Action: Mouse pressed left at (994, 275)
Screenshot: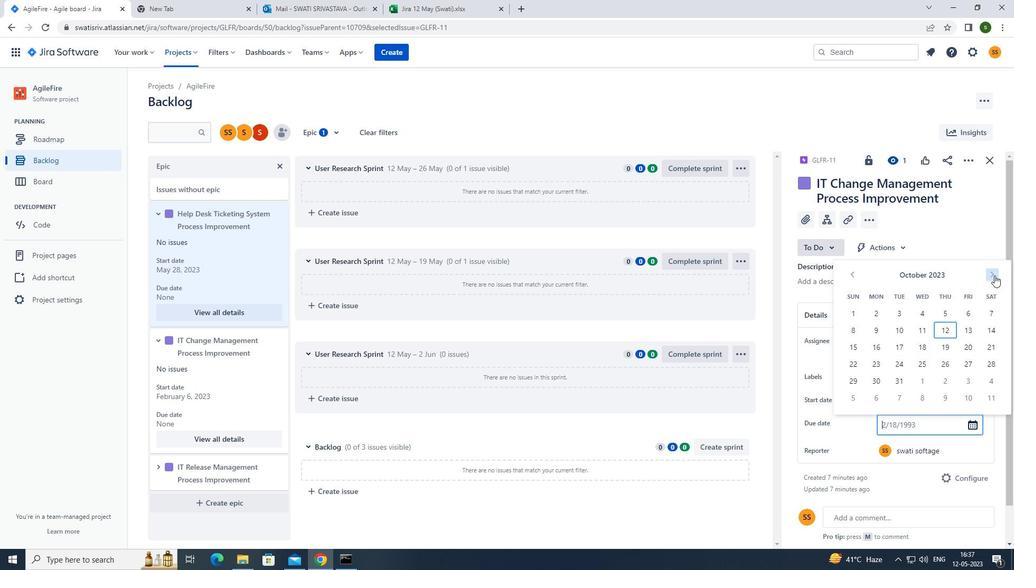 
Action: Mouse pressed left at (994, 275)
Screenshot: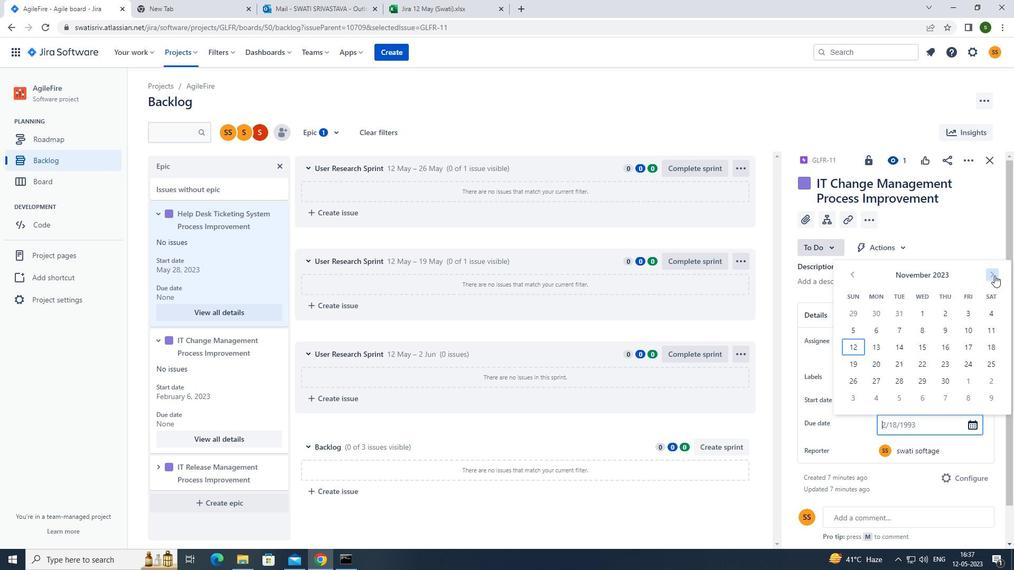 
Action: Mouse pressed left at (994, 275)
Screenshot: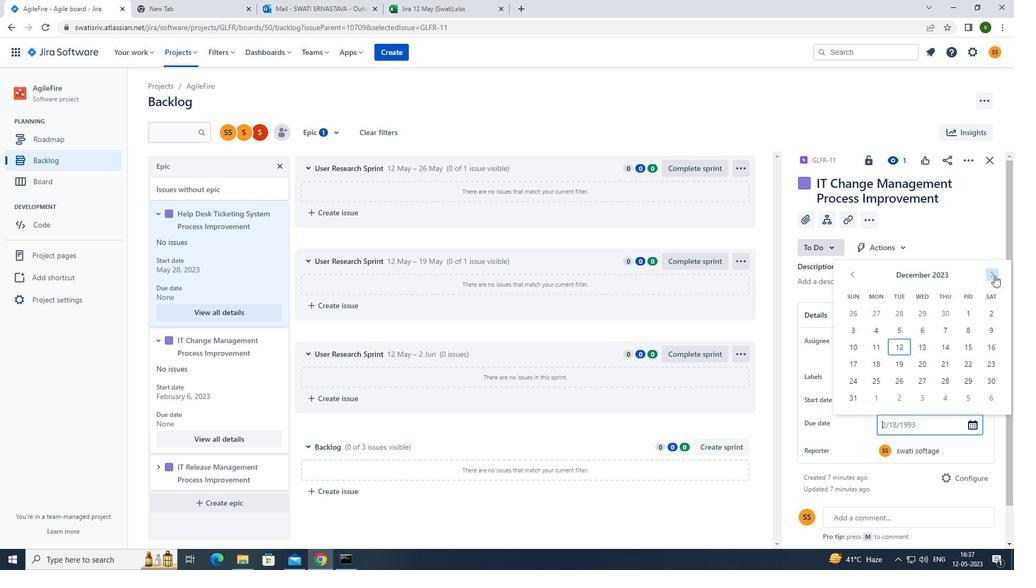 
Action: Mouse pressed left at (994, 275)
Screenshot: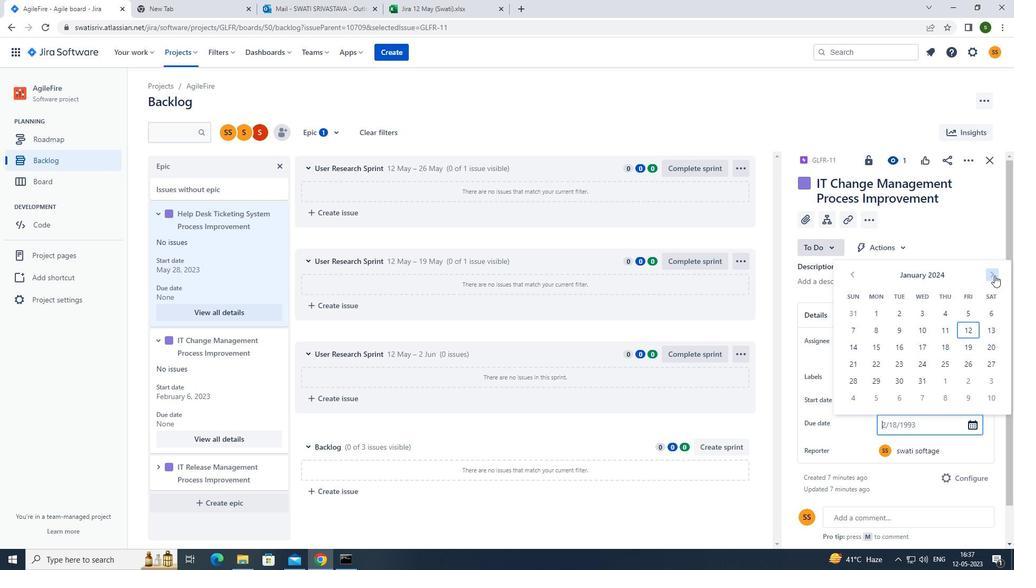 
Action: Mouse pressed left at (994, 275)
Screenshot: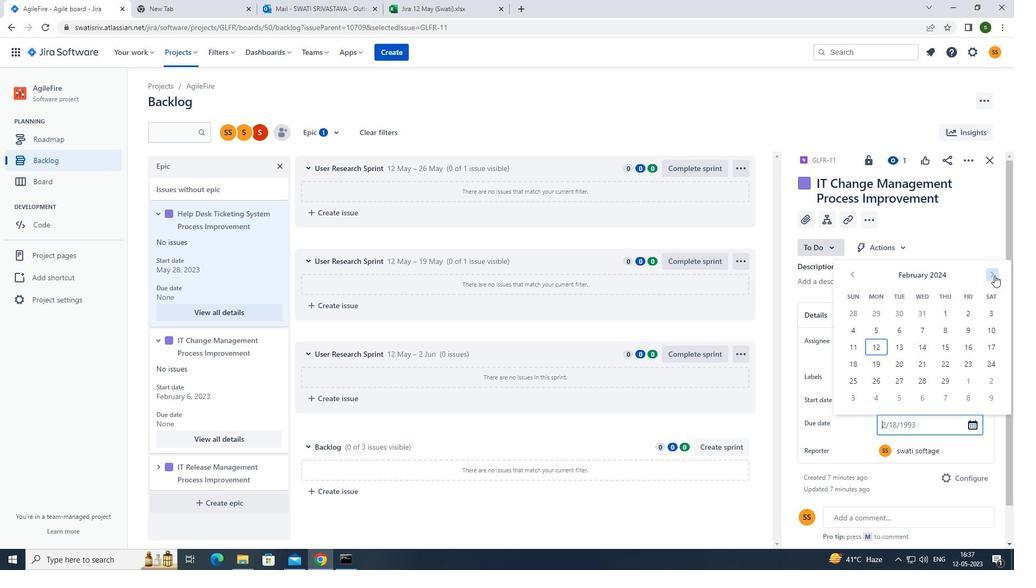 
Action: Mouse pressed left at (994, 275)
Screenshot: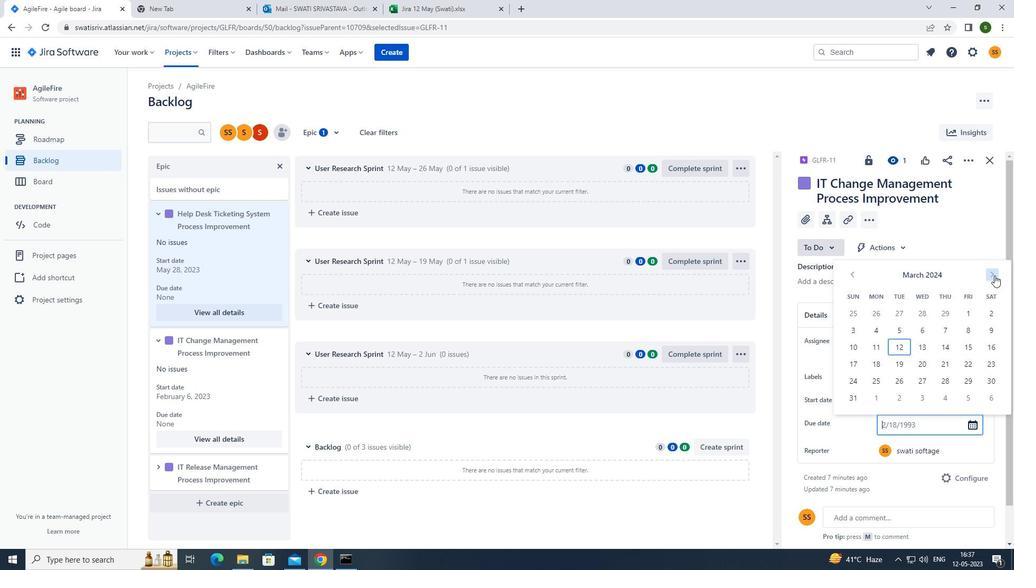 
Action: Mouse pressed left at (994, 275)
Screenshot: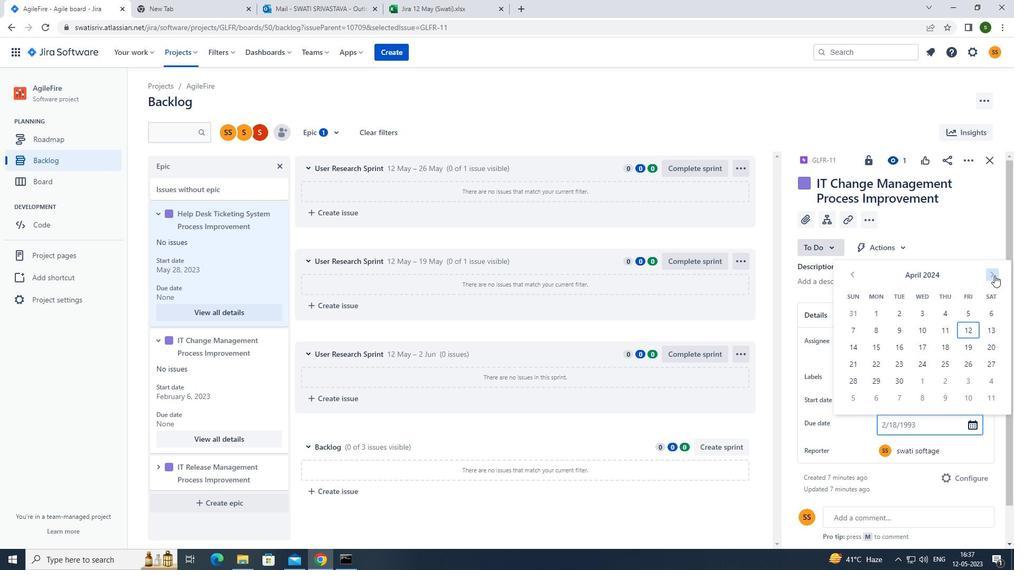 
Action: Mouse pressed left at (994, 275)
Screenshot: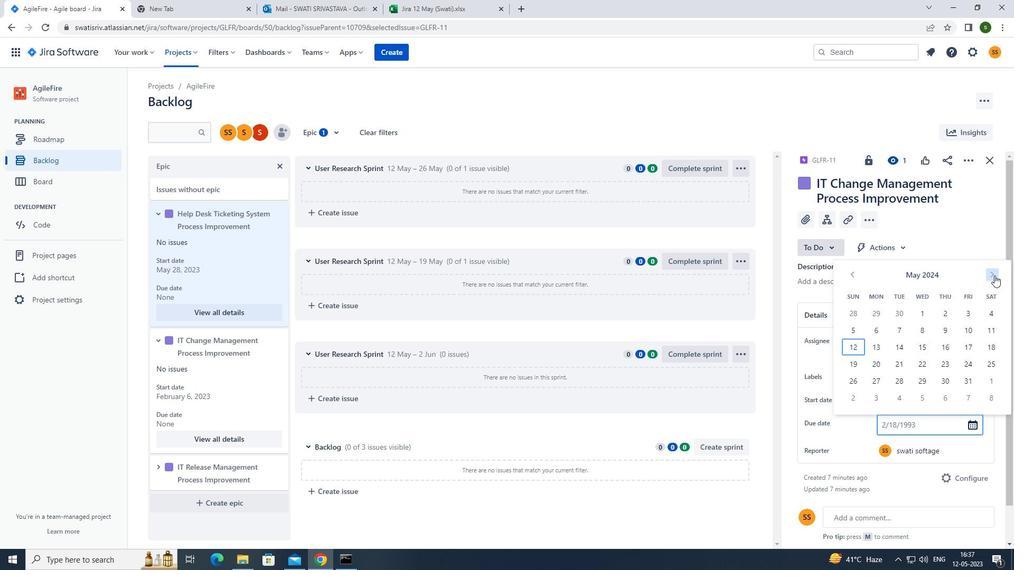 
Action: Mouse pressed left at (994, 275)
Screenshot: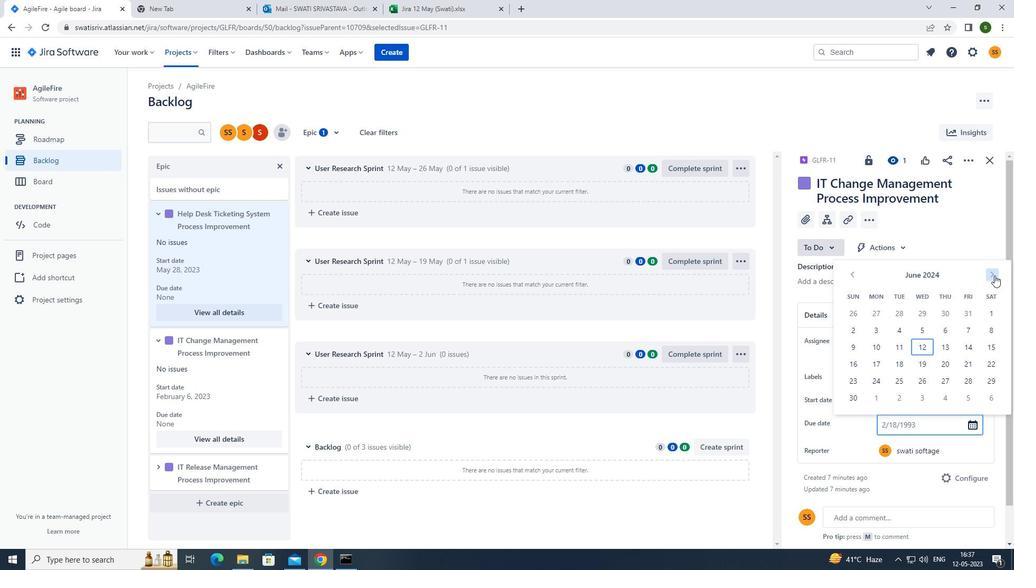 
Action: Mouse pressed left at (994, 275)
Screenshot: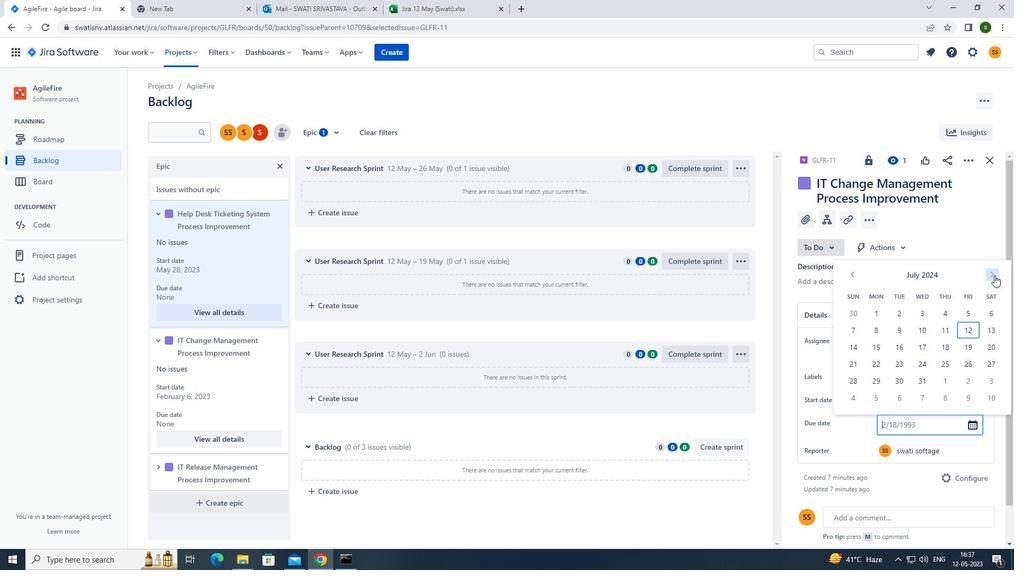
Action: Mouse pressed left at (994, 275)
Screenshot: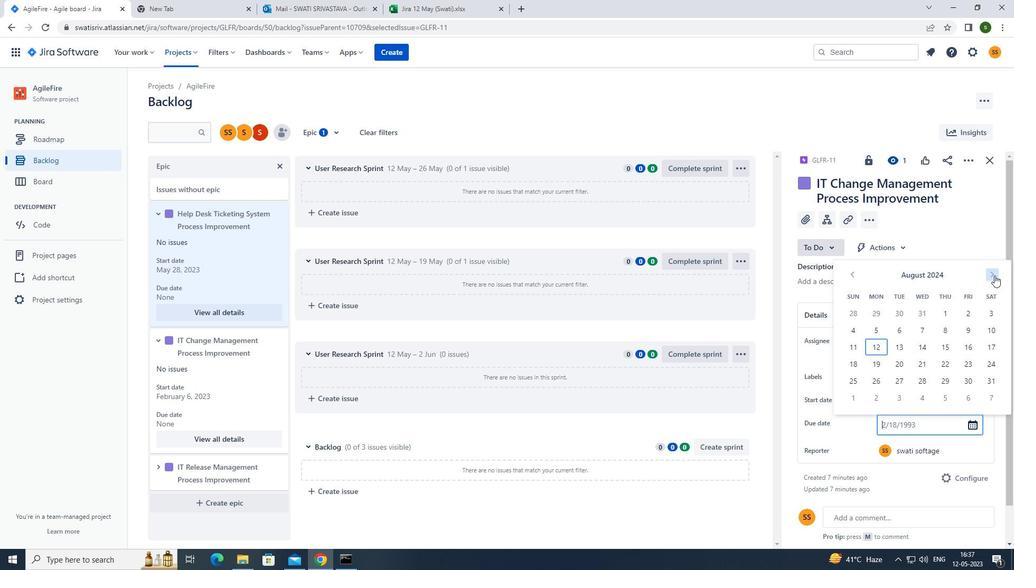 
Action: Mouse pressed left at (994, 275)
Screenshot: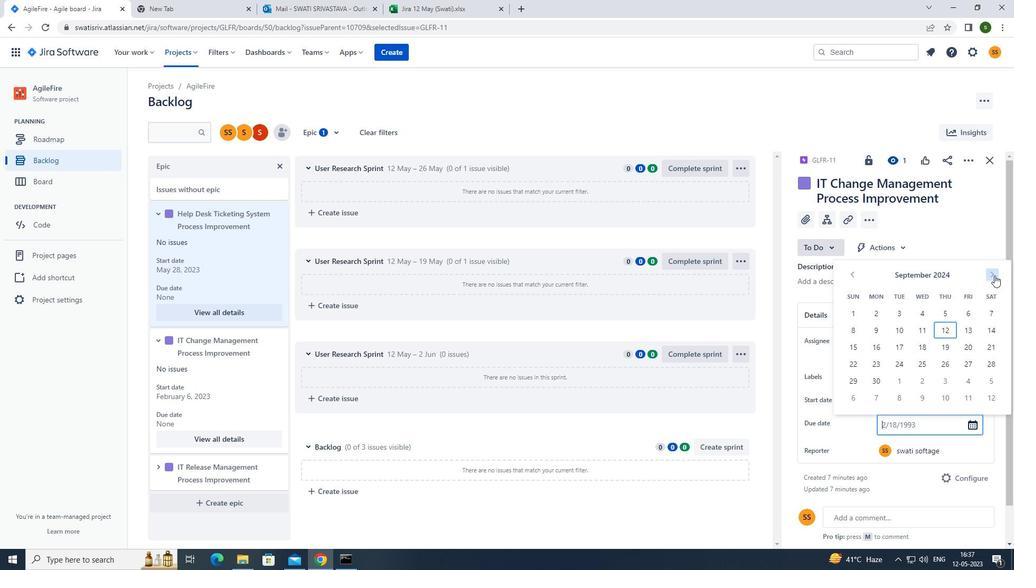 
Action: Mouse pressed left at (994, 275)
Screenshot: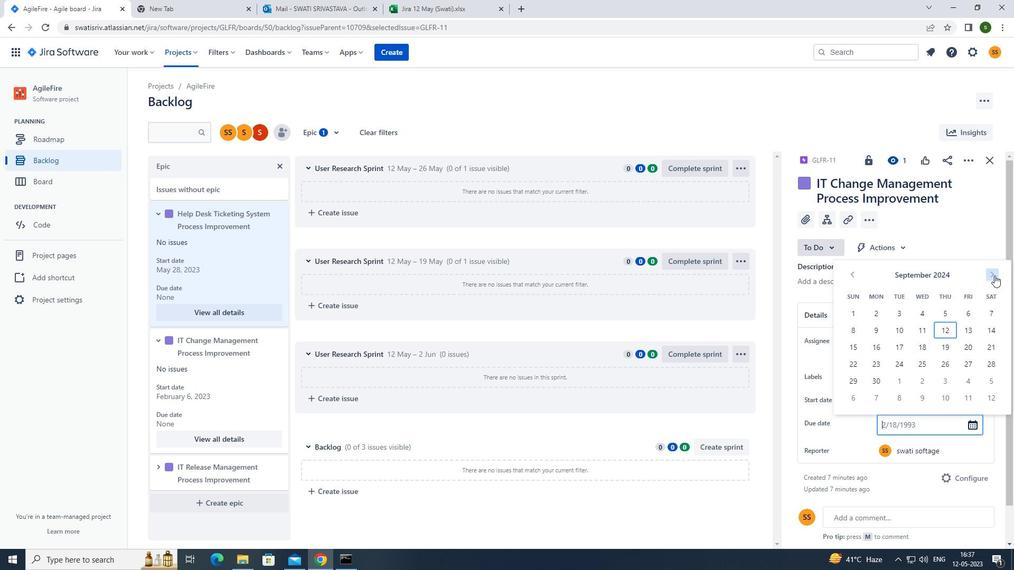 
Action: Mouse pressed left at (994, 275)
Screenshot: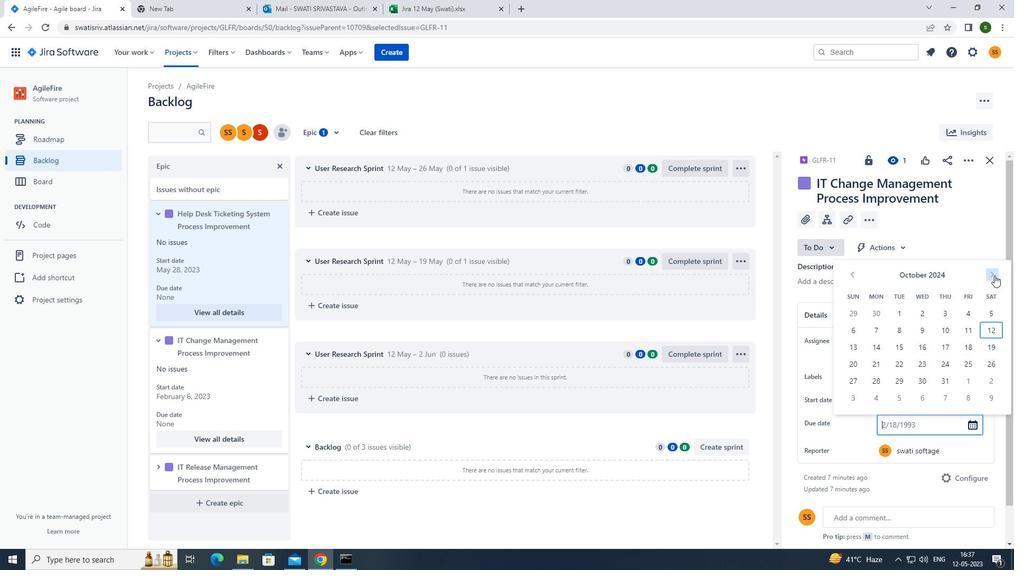 
Action: Mouse pressed left at (994, 275)
Screenshot: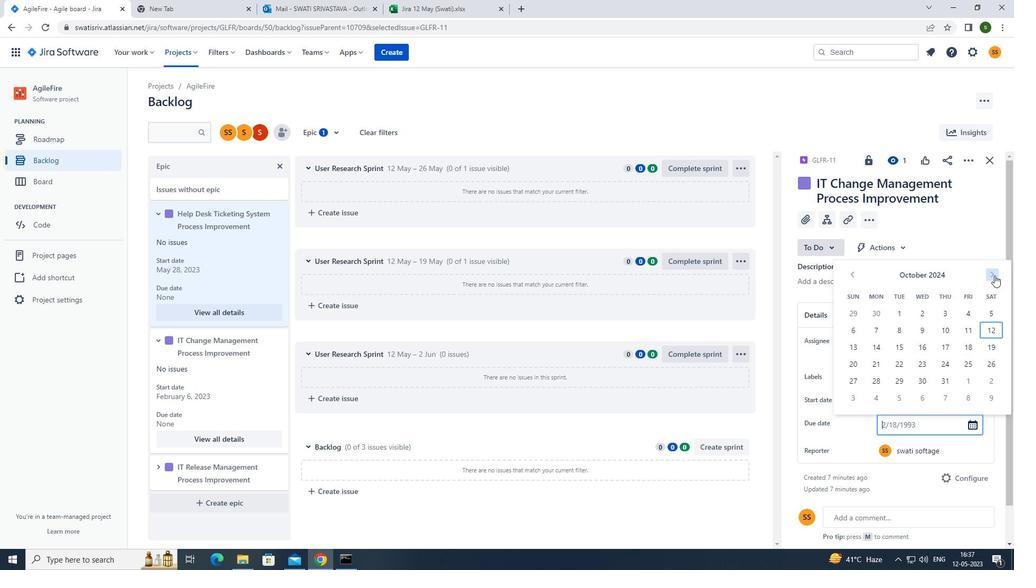 
Action: Mouse pressed left at (994, 275)
Screenshot: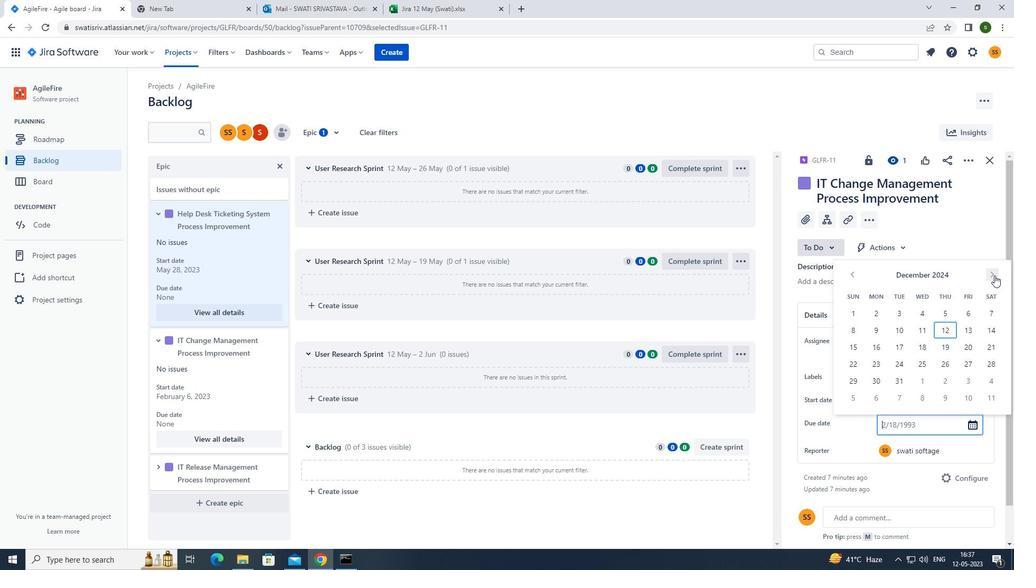 
Action: Mouse pressed left at (994, 275)
Screenshot: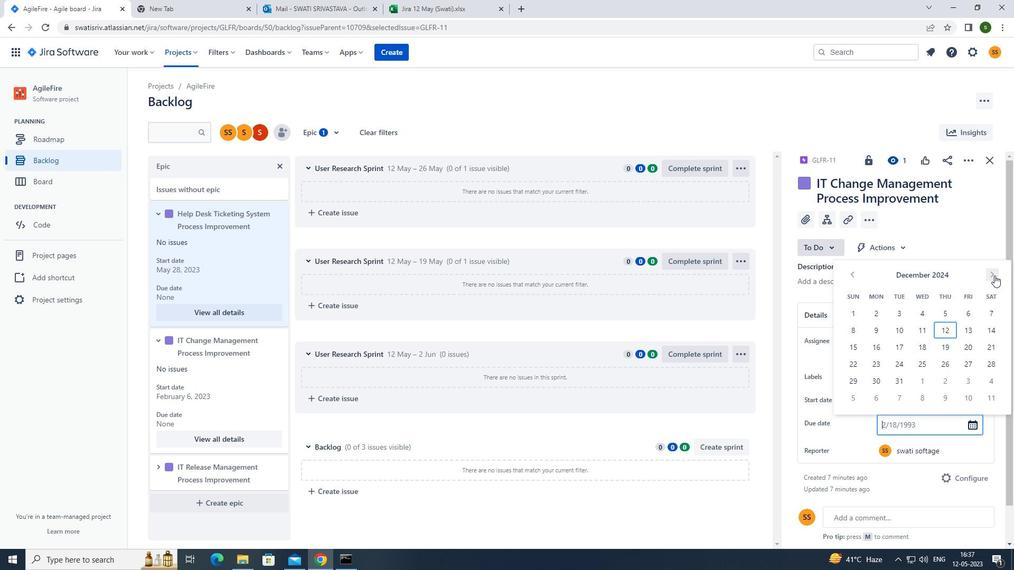 
Action: Mouse pressed left at (994, 275)
Screenshot: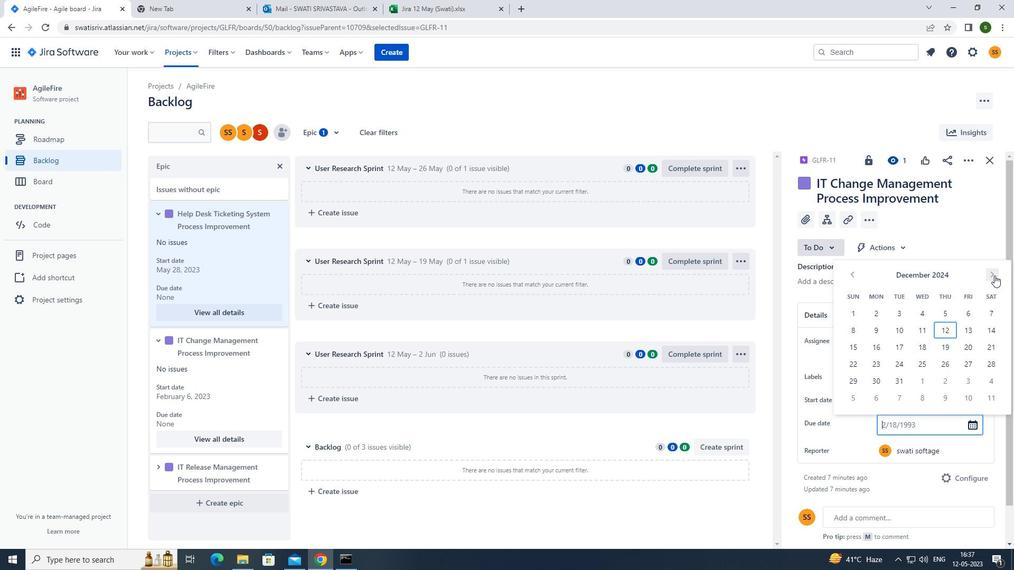 
Action: Mouse pressed left at (994, 275)
Screenshot: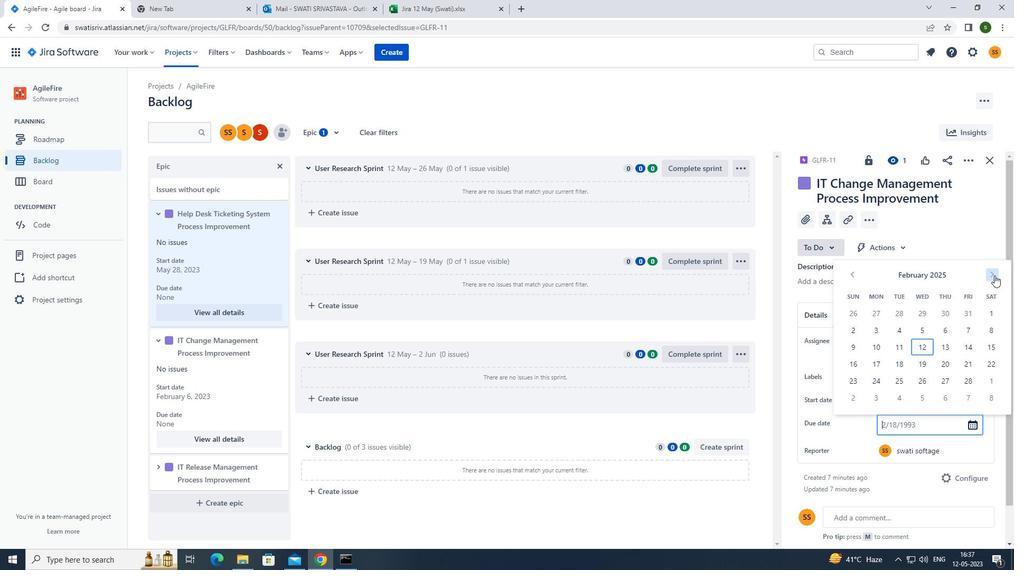 
Action: Mouse pressed left at (994, 275)
Screenshot: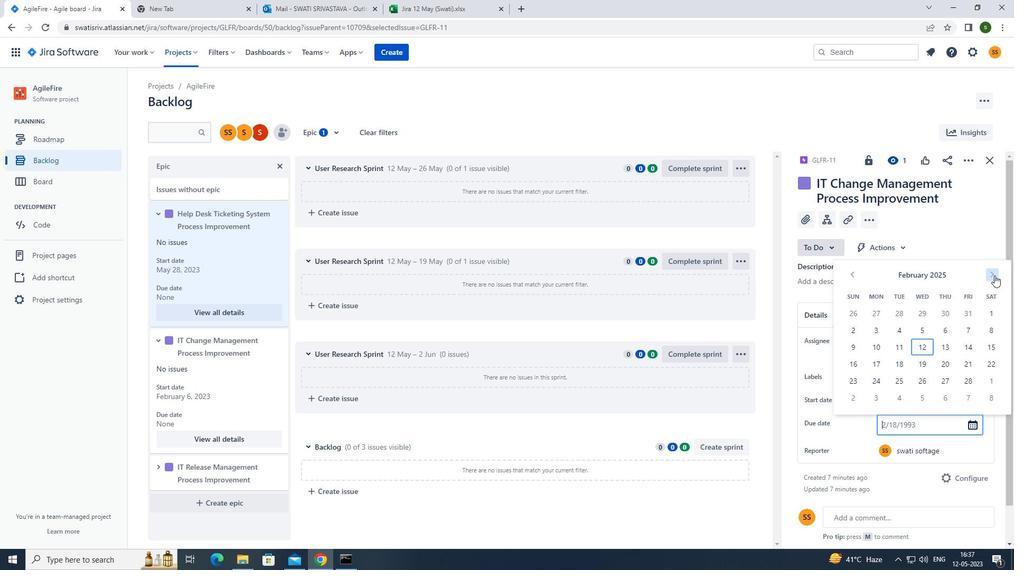 
Action: Mouse pressed left at (994, 275)
Screenshot: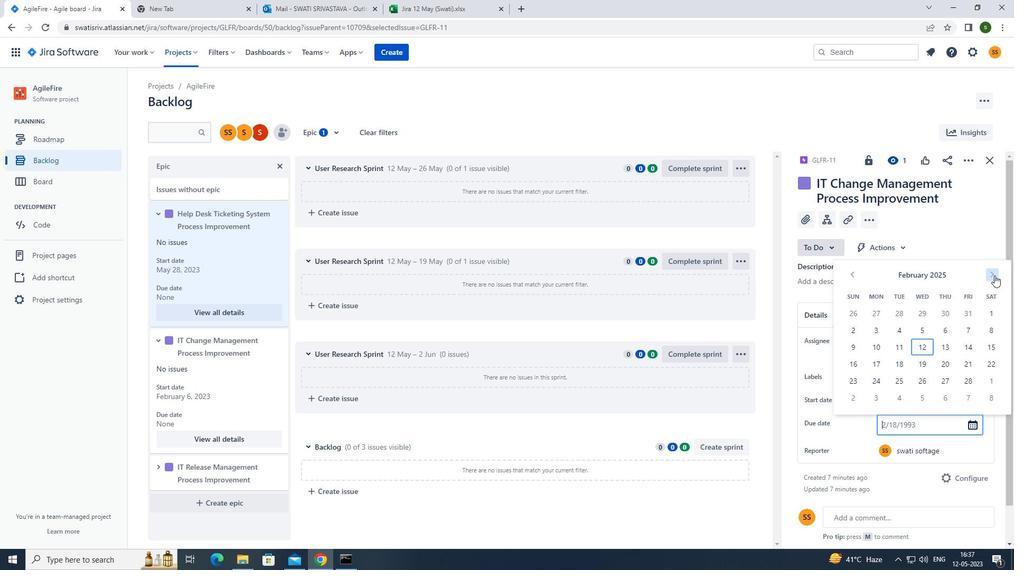
Action: Mouse pressed left at (994, 275)
Screenshot: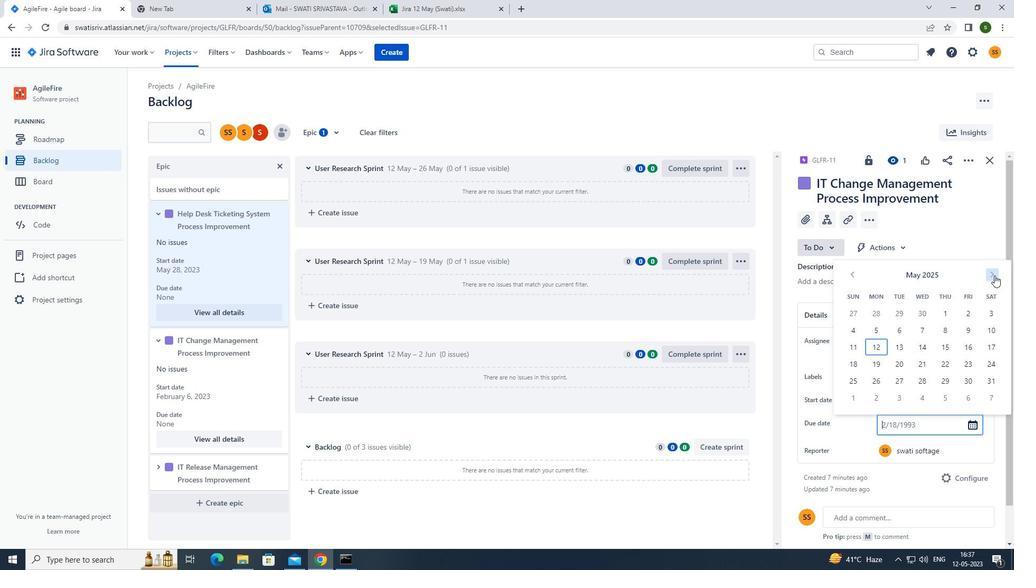 
Action: Mouse pressed left at (994, 275)
Screenshot: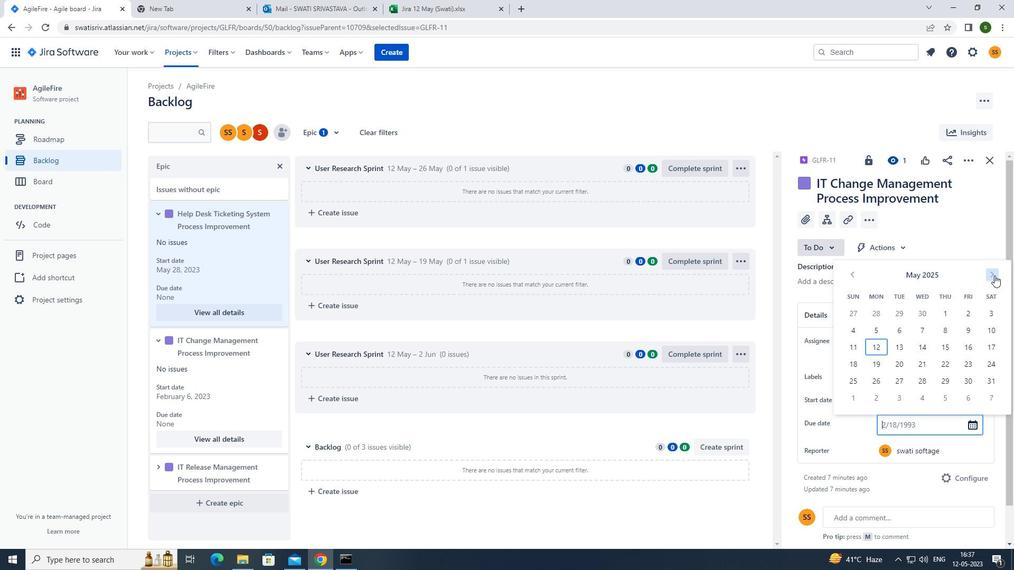 
Action: Mouse pressed left at (994, 275)
Screenshot: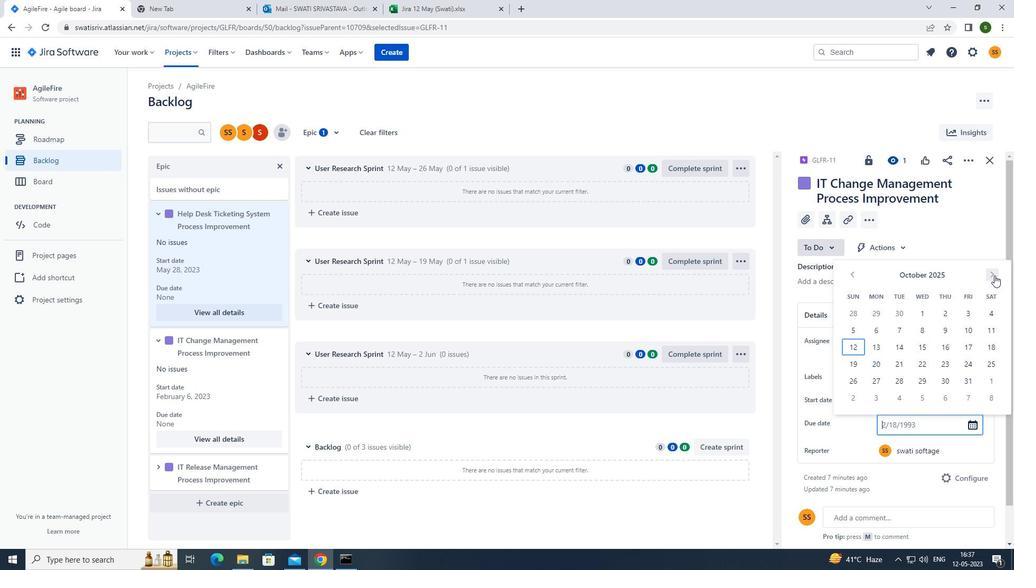 
Action: Mouse moved to (880, 382)
Screenshot: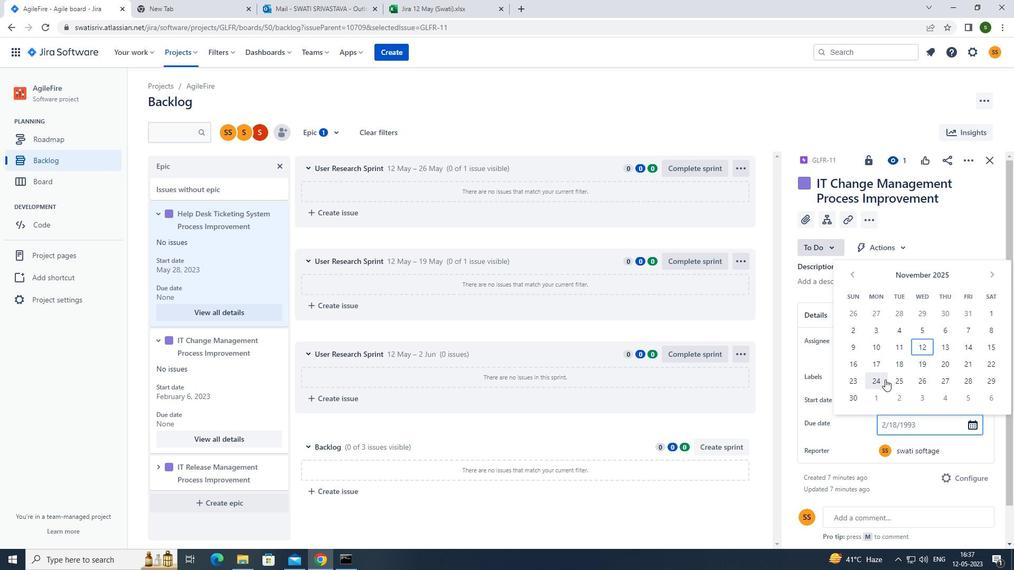 
Action: Mouse pressed left at (880, 382)
Screenshot: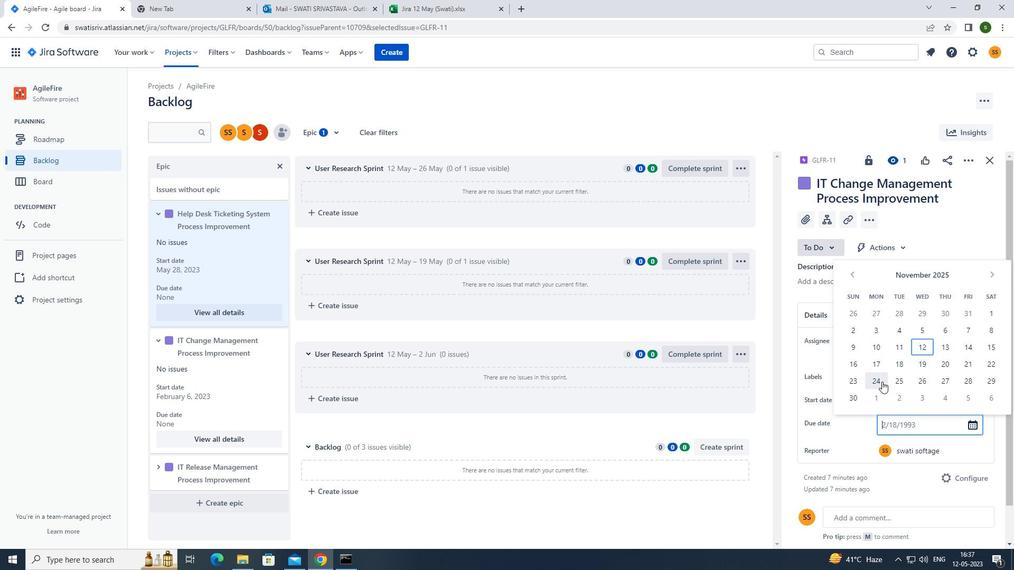 
Action: Mouse moved to (162, 466)
Screenshot: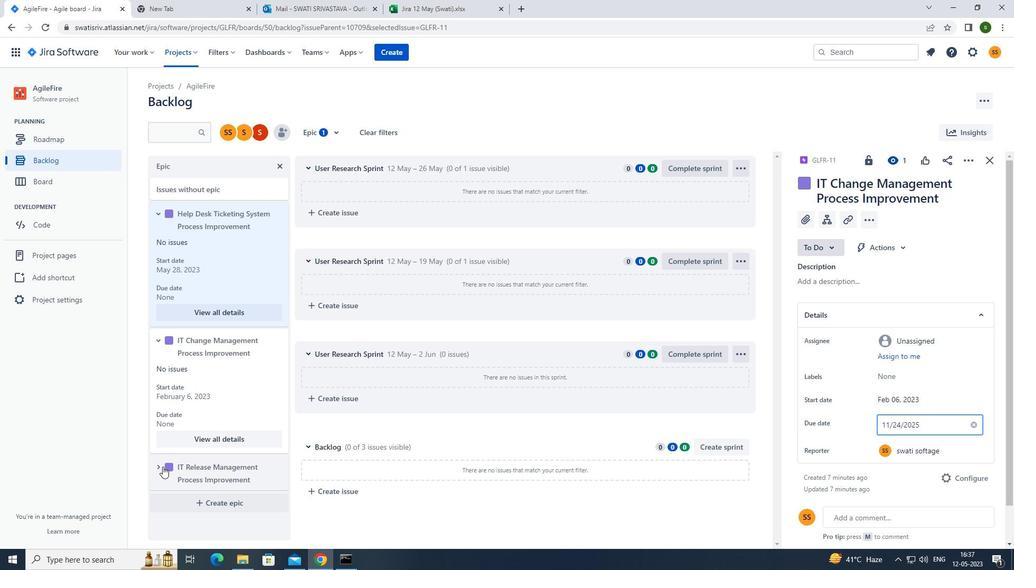 
Action: Mouse pressed left at (162, 466)
Screenshot: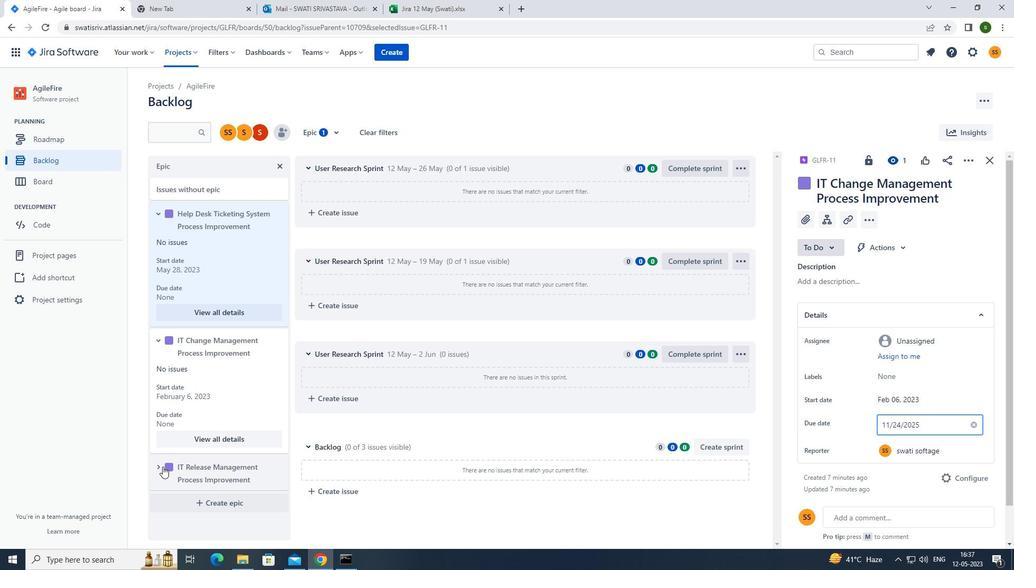 
Action: Mouse moved to (162, 458)
Screenshot: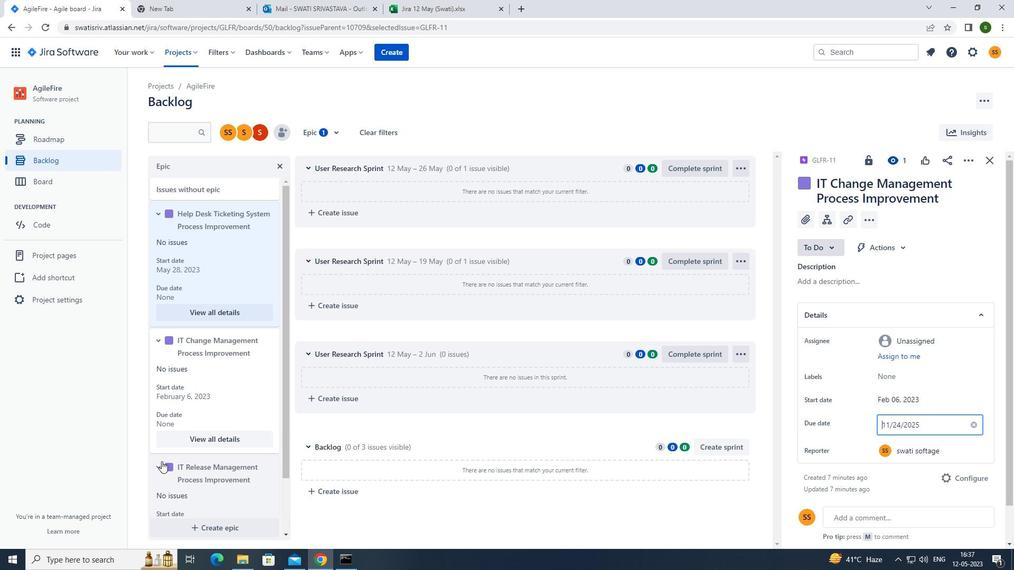 
Action: Mouse scrolled (162, 458) with delta (0, 0)
Screenshot: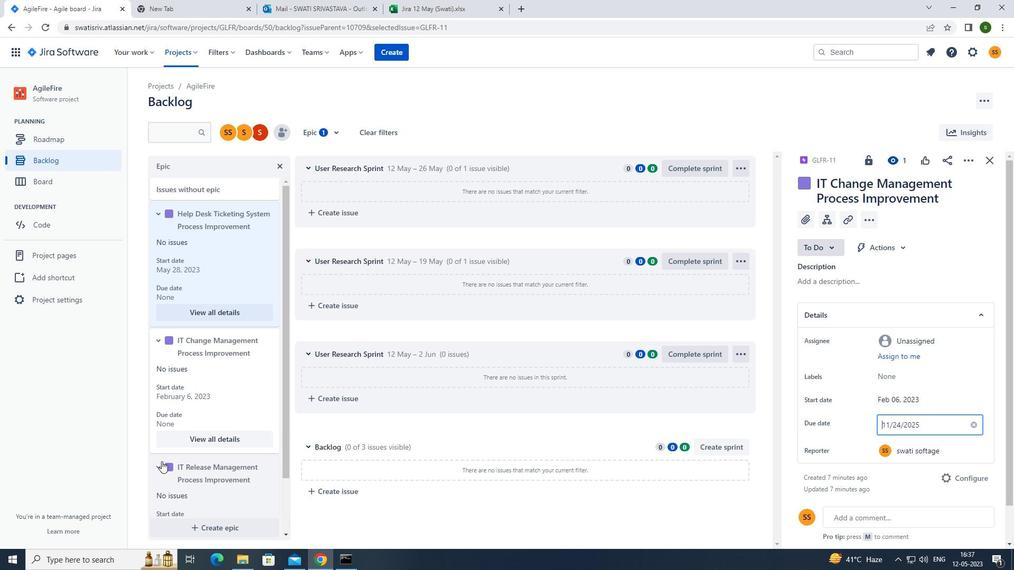 
Action: Mouse moved to (176, 457)
Screenshot: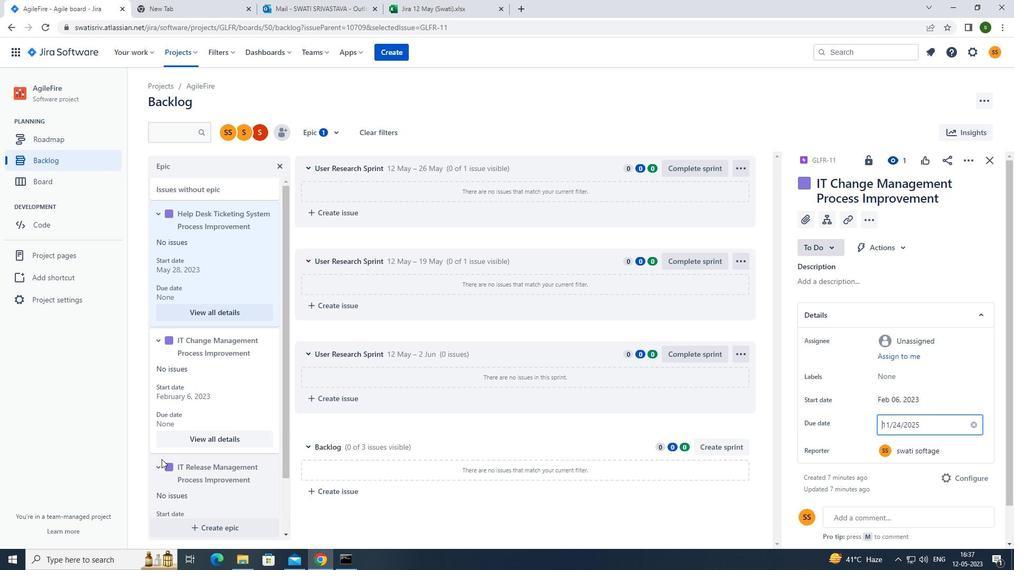 
Action: Mouse scrolled (176, 456) with delta (0, 0)
Screenshot: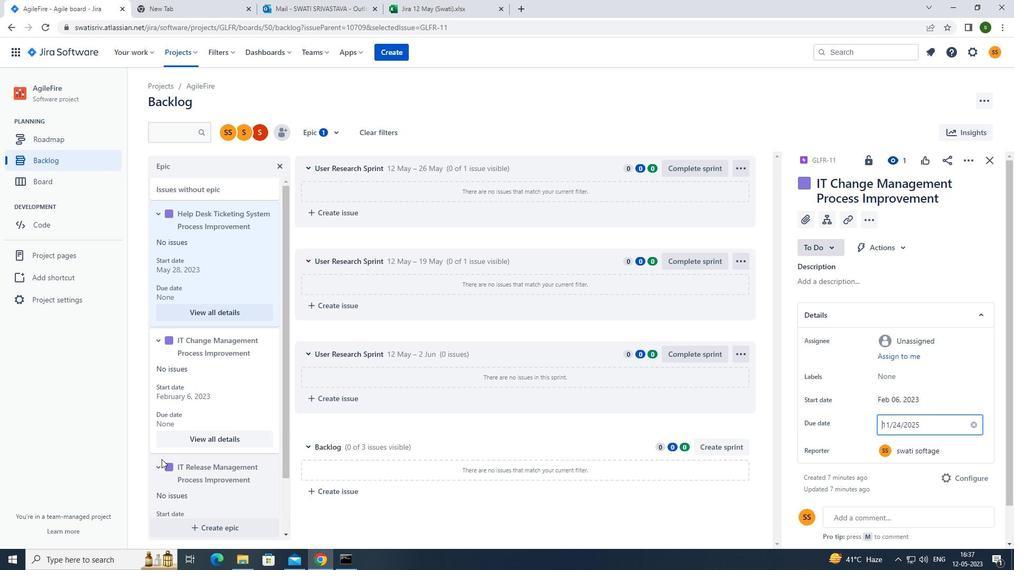 
Action: Mouse moved to (200, 458)
Screenshot: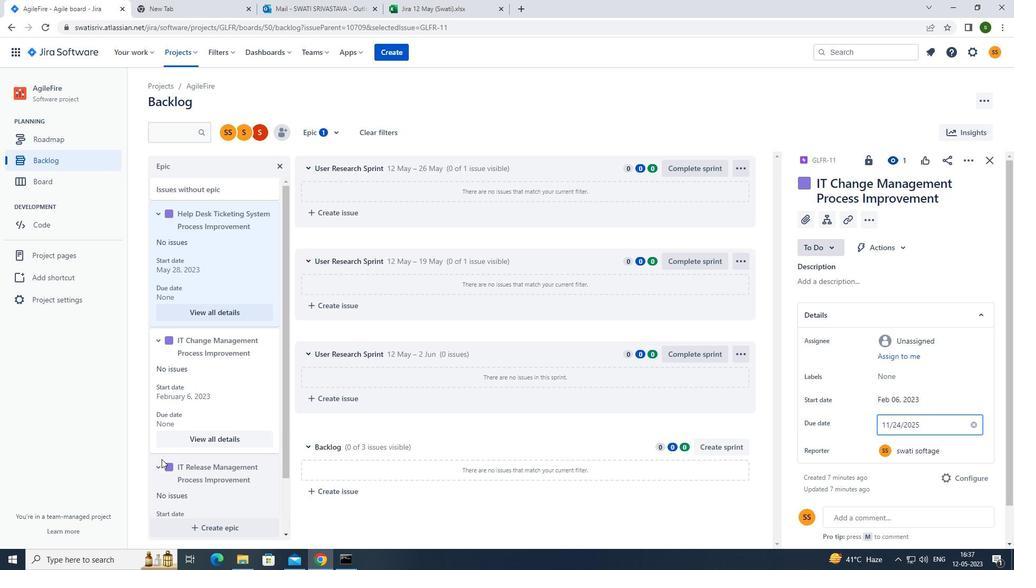 
Action: Mouse scrolled (200, 458) with delta (0, 0)
Screenshot: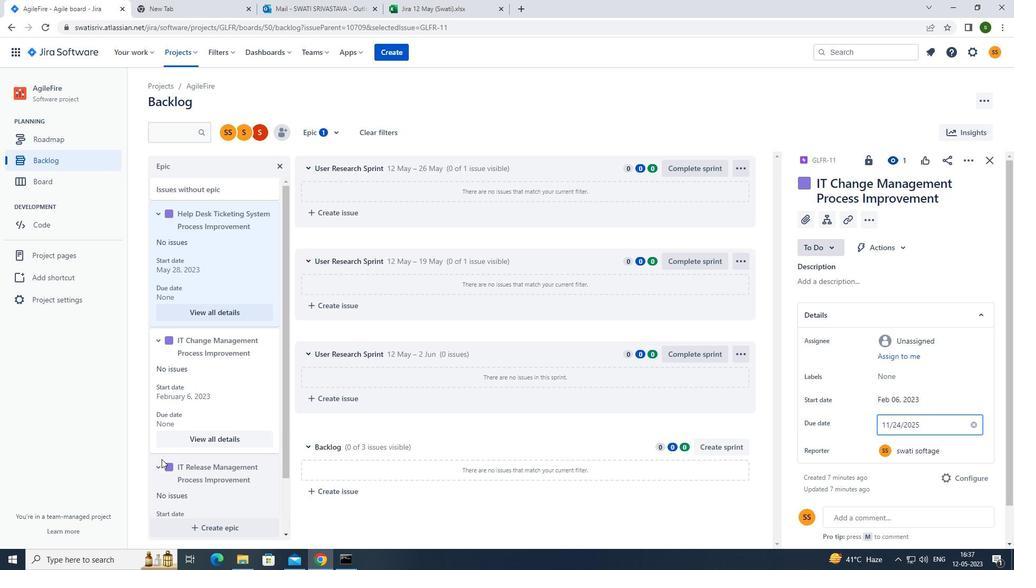 
Action: Mouse moved to (219, 498)
Screenshot: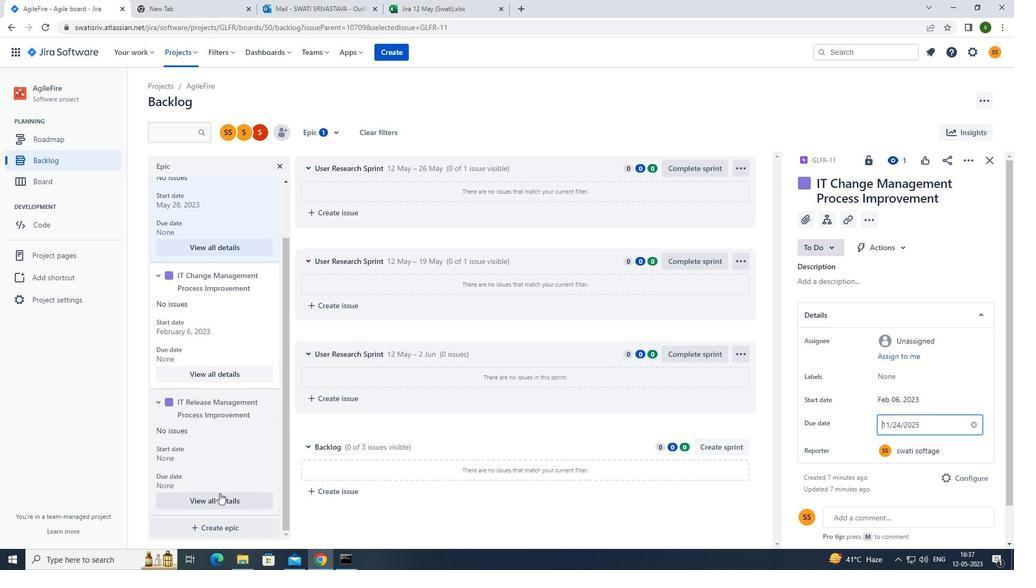 
Action: Mouse pressed left at (219, 498)
Screenshot: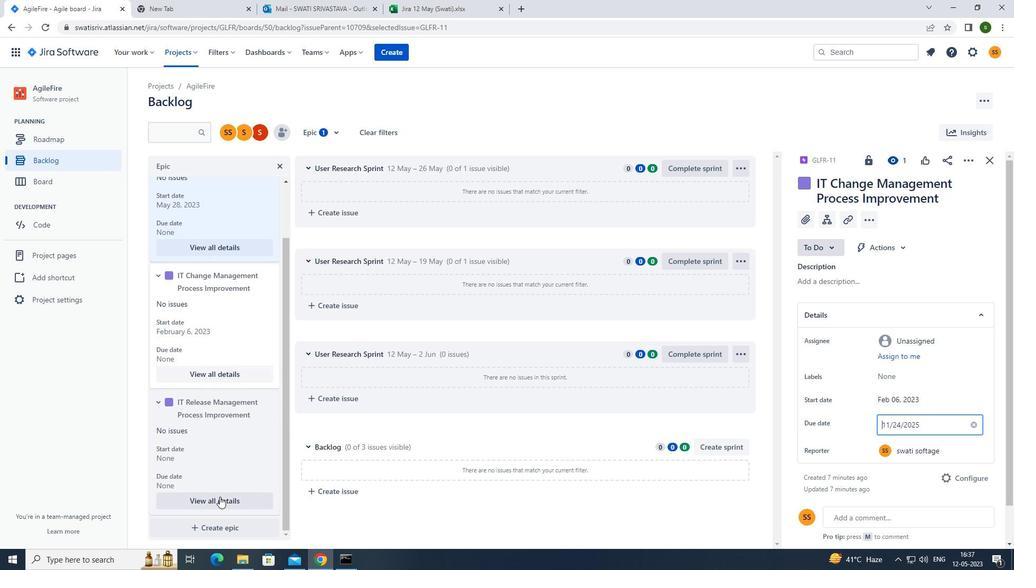 
Action: Mouse moved to (888, 395)
Screenshot: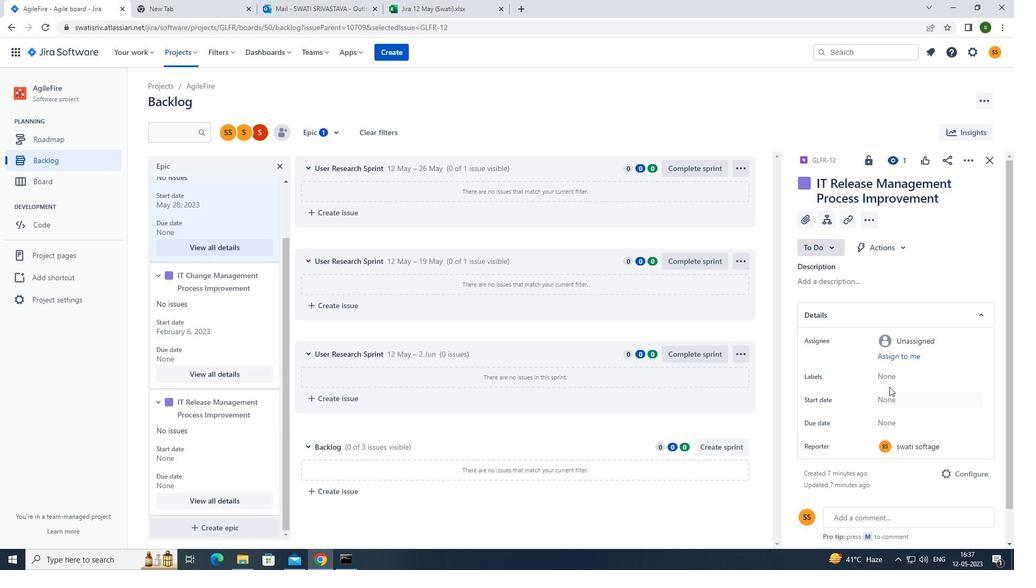 
Action: Mouse pressed left at (888, 395)
Screenshot: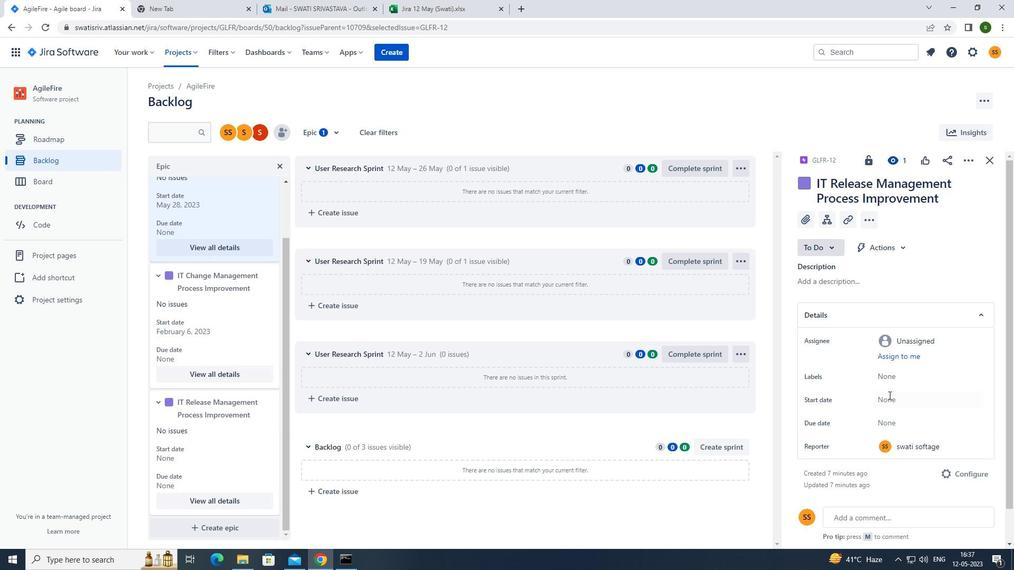
Action: Mouse moved to (853, 245)
Screenshot: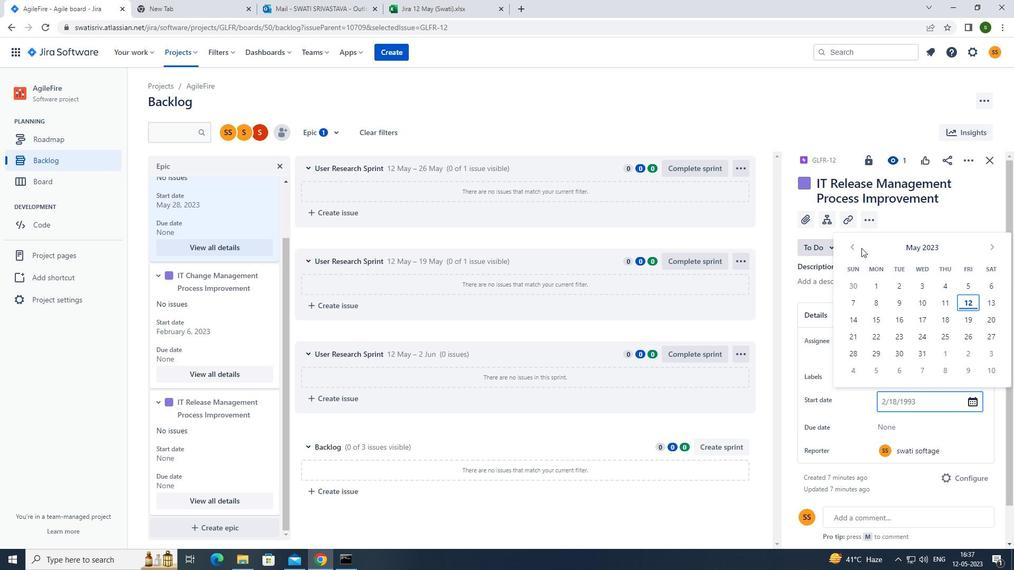 
Action: Mouse pressed left at (853, 245)
Screenshot: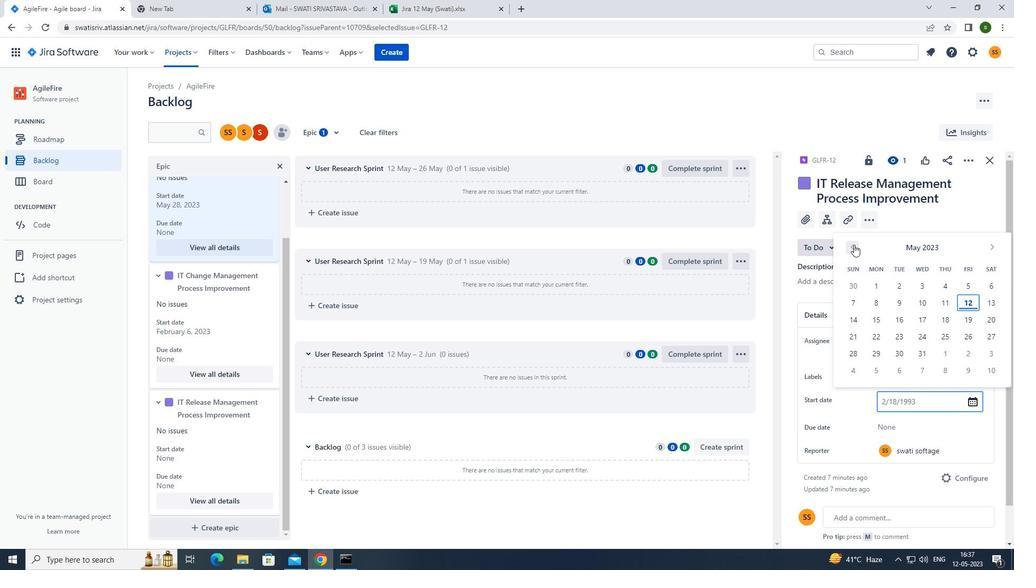 
Action: Mouse pressed left at (853, 245)
Screenshot: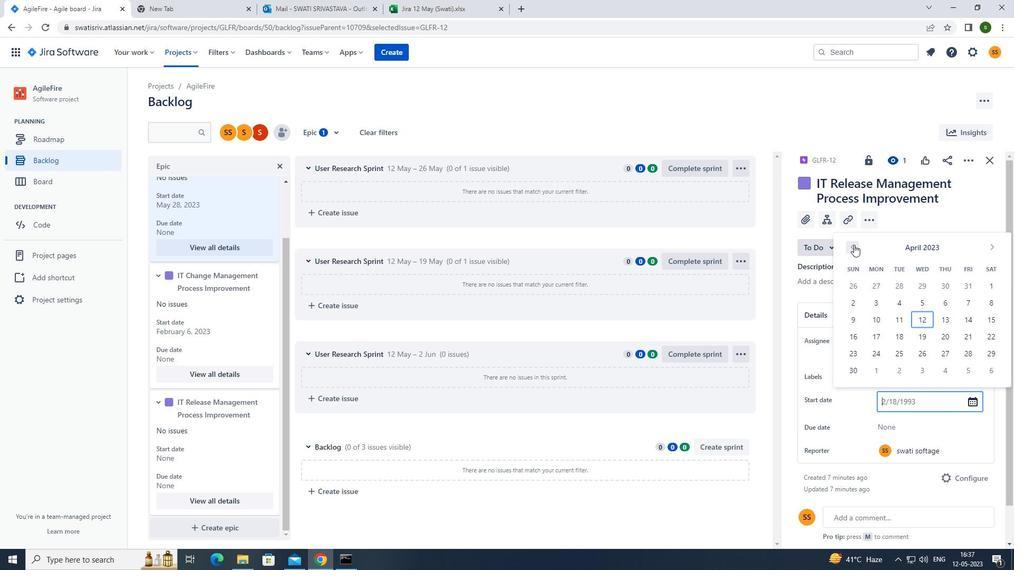 
Action: Mouse moved to (968, 316)
Screenshot: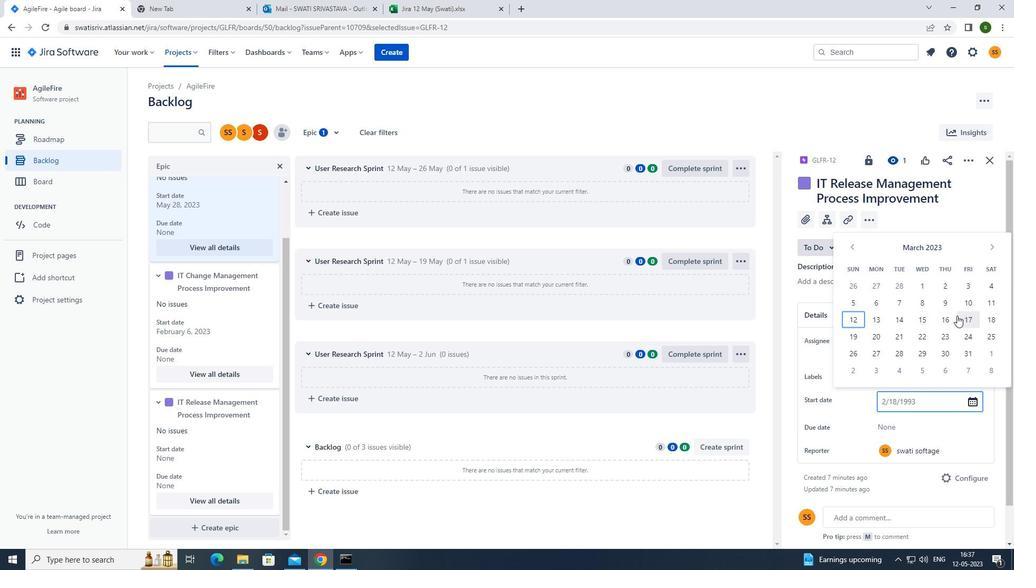 
Action: Mouse pressed left at (968, 316)
Screenshot: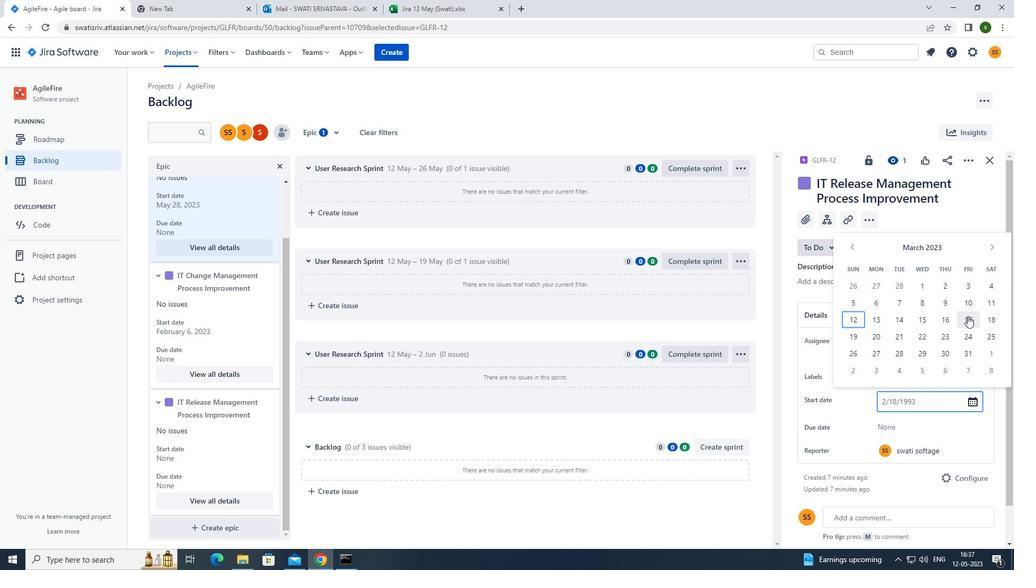 
Action: Mouse moved to (911, 427)
Screenshot: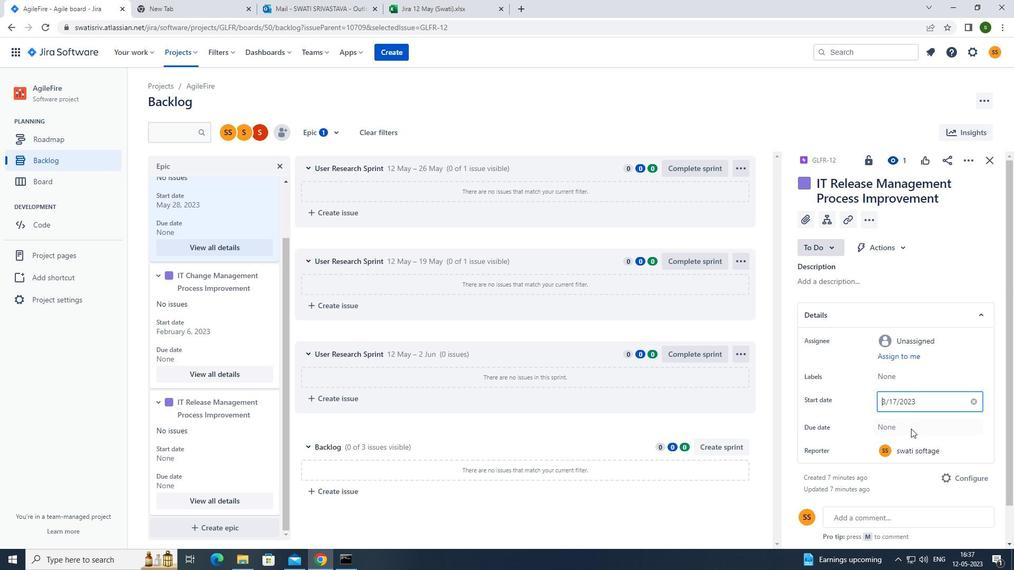 
Action: Mouse pressed left at (911, 427)
Screenshot: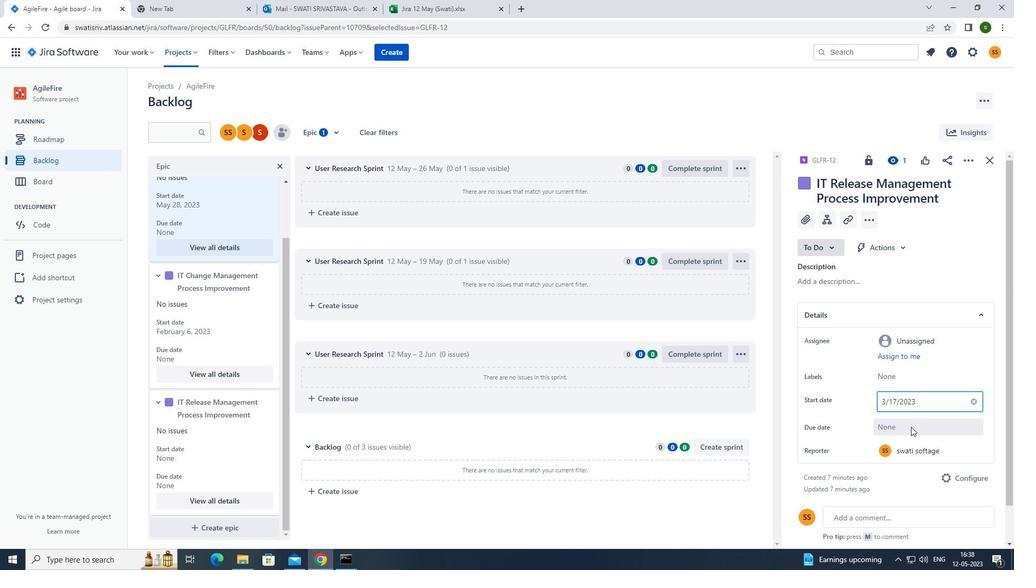 
Action: Mouse moved to (994, 271)
Screenshot: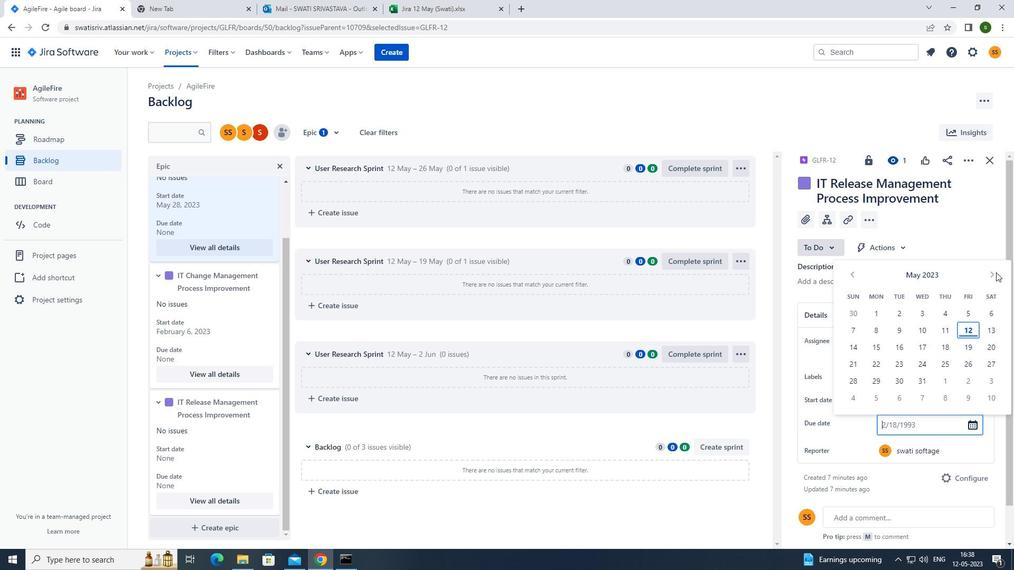 
Action: Mouse pressed left at (994, 271)
Screenshot: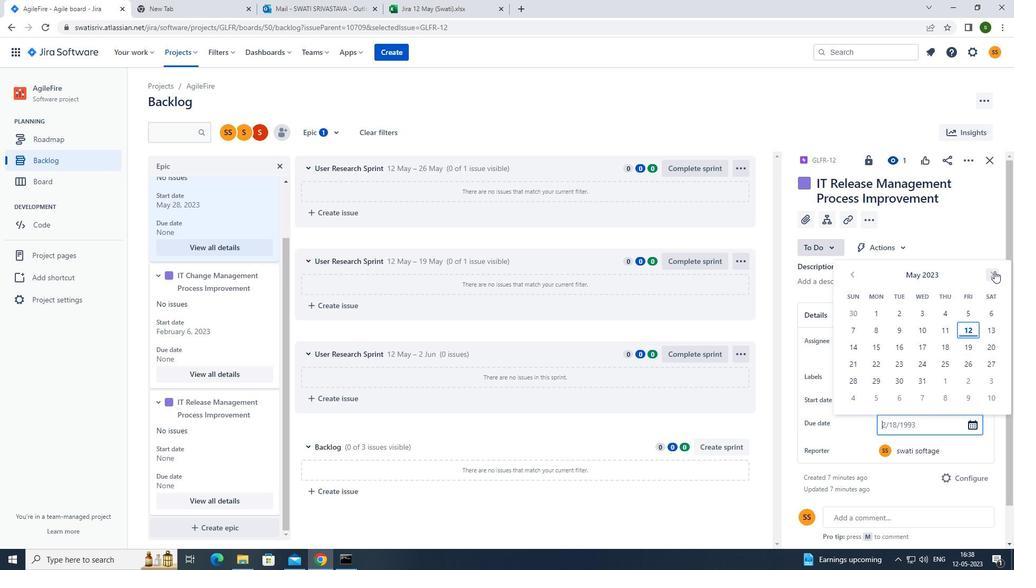 
Action: Mouse pressed left at (994, 271)
Screenshot: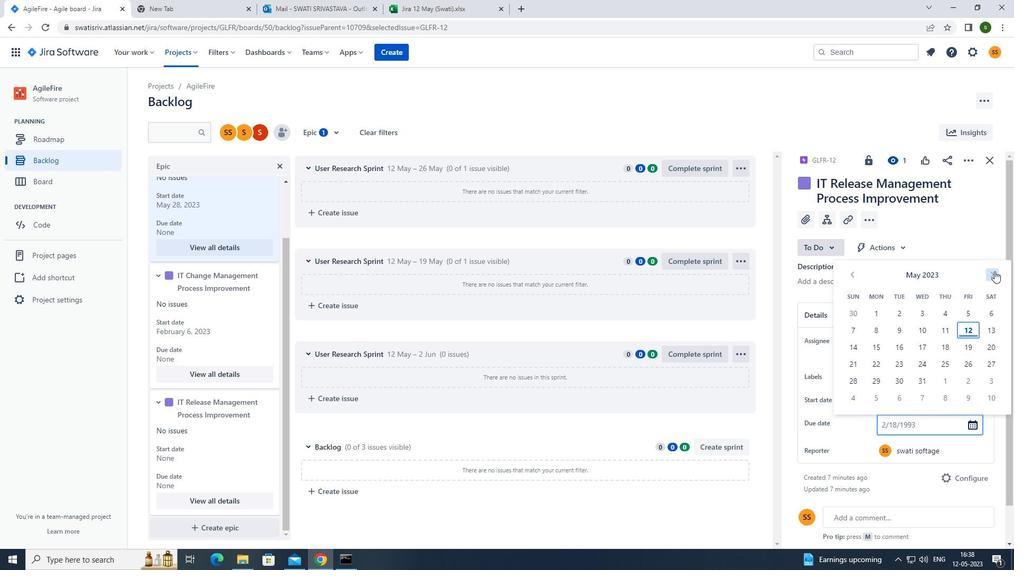 
Action: Mouse pressed left at (994, 271)
Screenshot: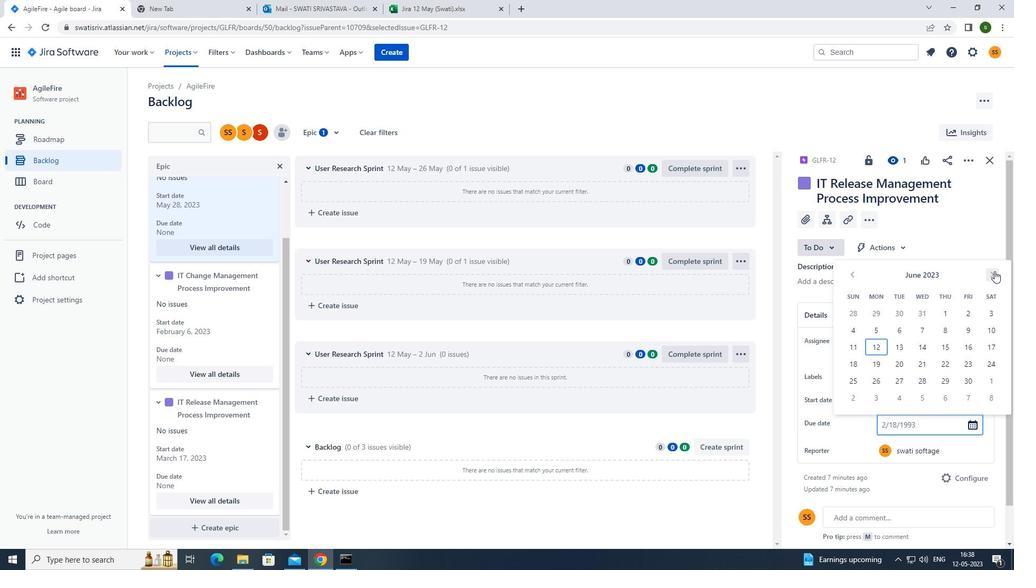 
Action: Mouse pressed left at (994, 271)
Screenshot: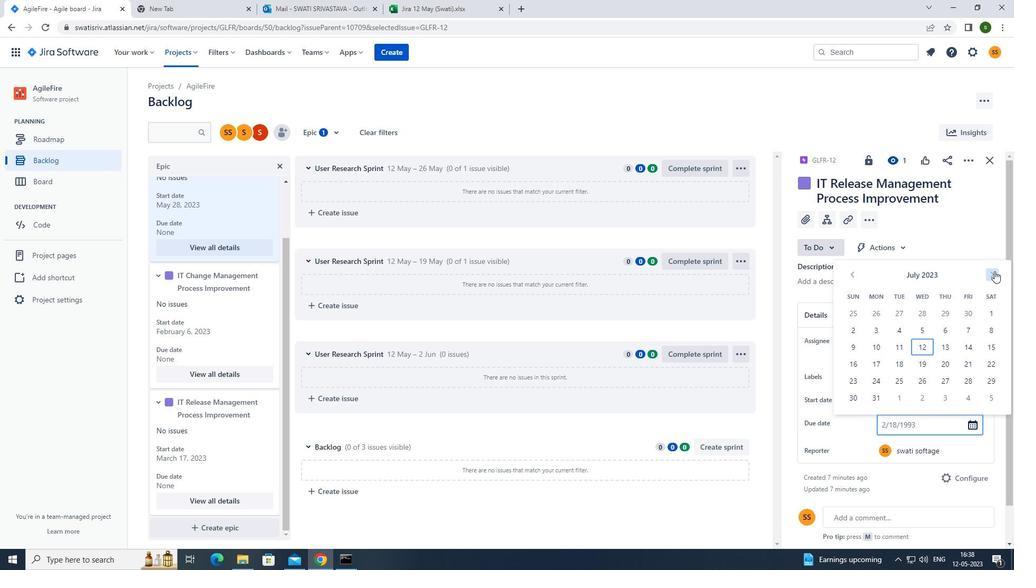 
Action: Mouse pressed left at (994, 271)
Screenshot: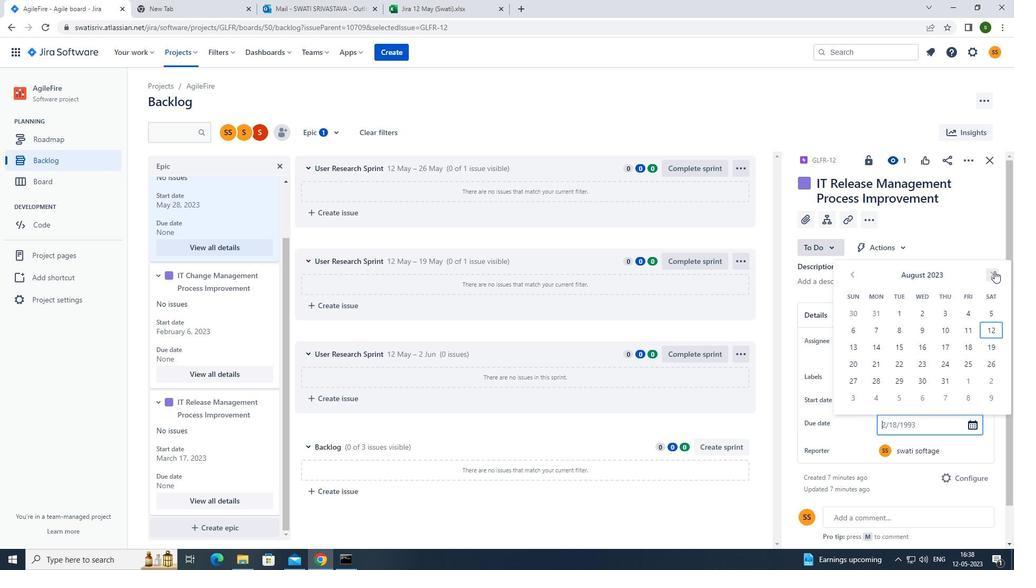 
Action: Mouse pressed left at (994, 271)
Screenshot: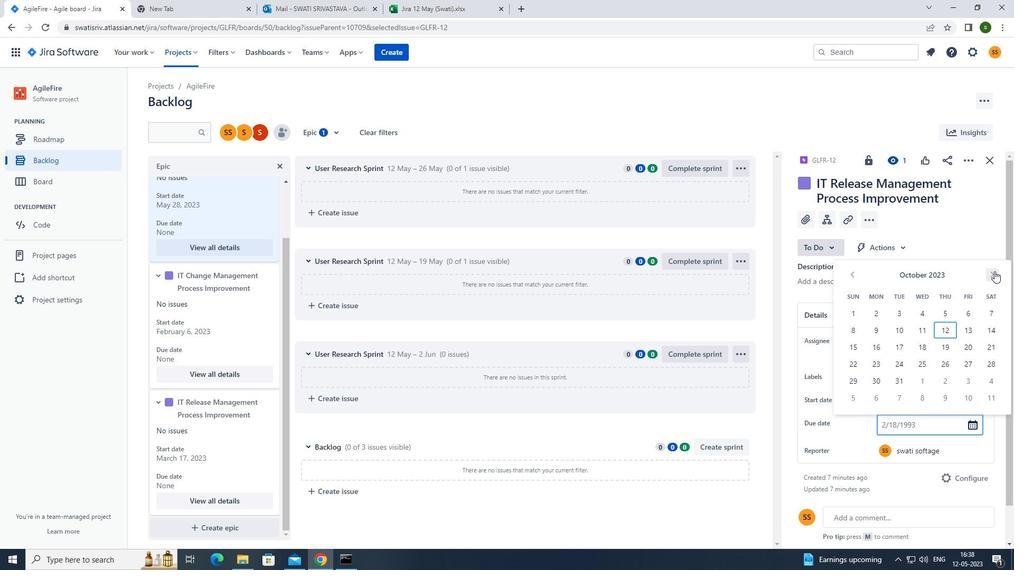 
Action: Mouse pressed left at (994, 271)
Screenshot: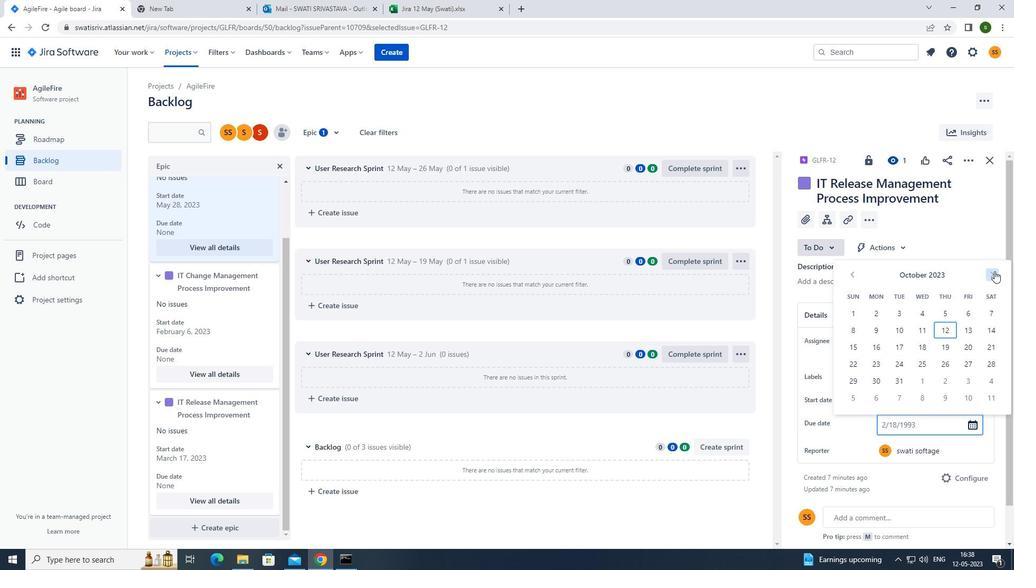 
Action: Mouse pressed left at (994, 271)
Screenshot: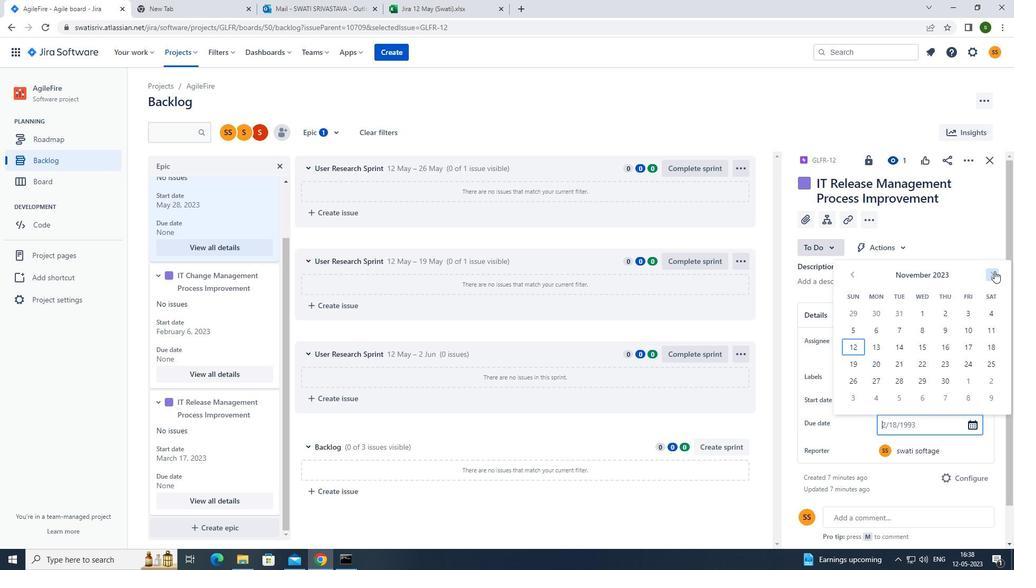 
Action: Mouse pressed left at (994, 271)
Screenshot: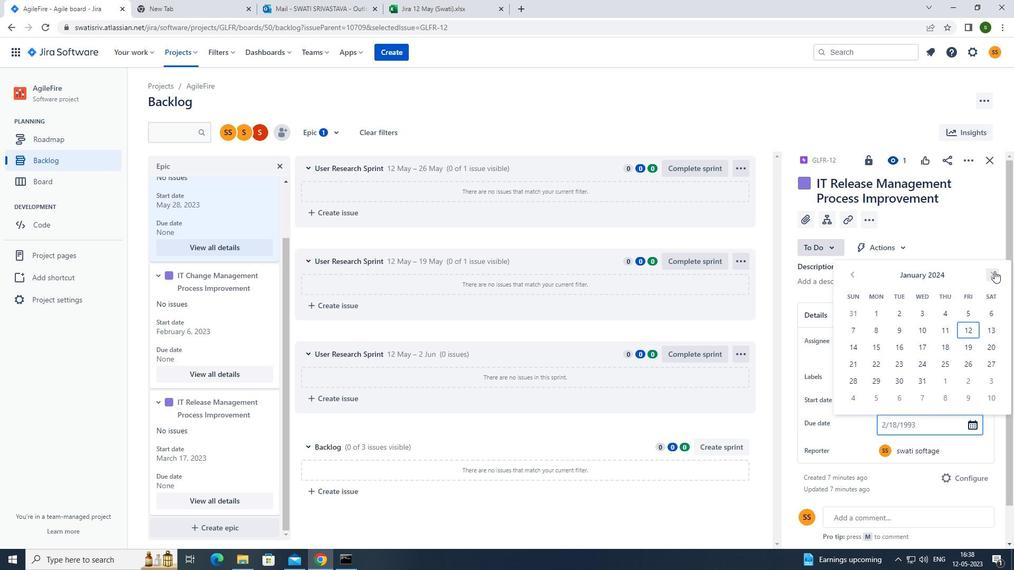 
Action: Mouse pressed left at (994, 271)
Screenshot: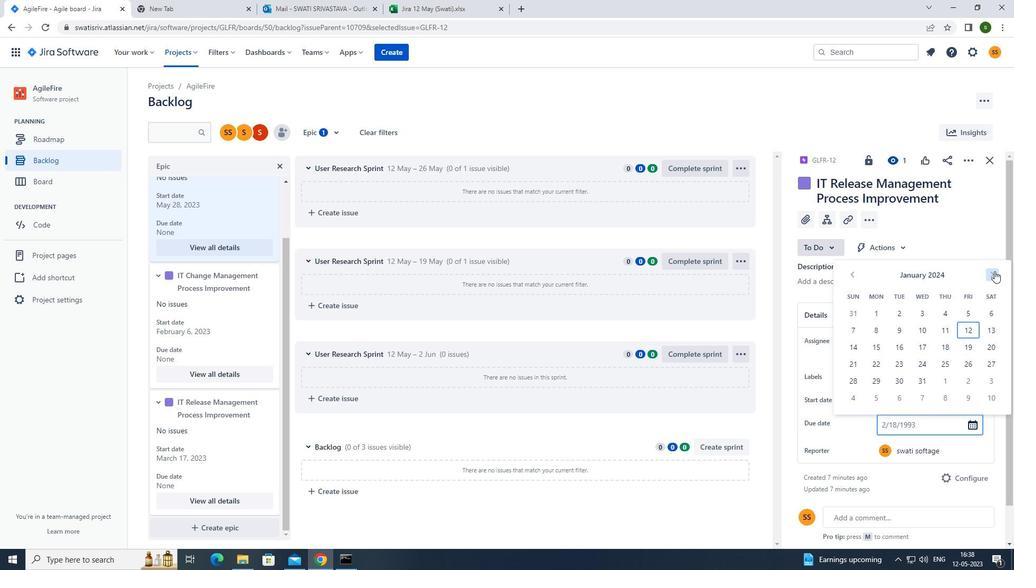 
Action: Mouse pressed left at (994, 271)
Screenshot: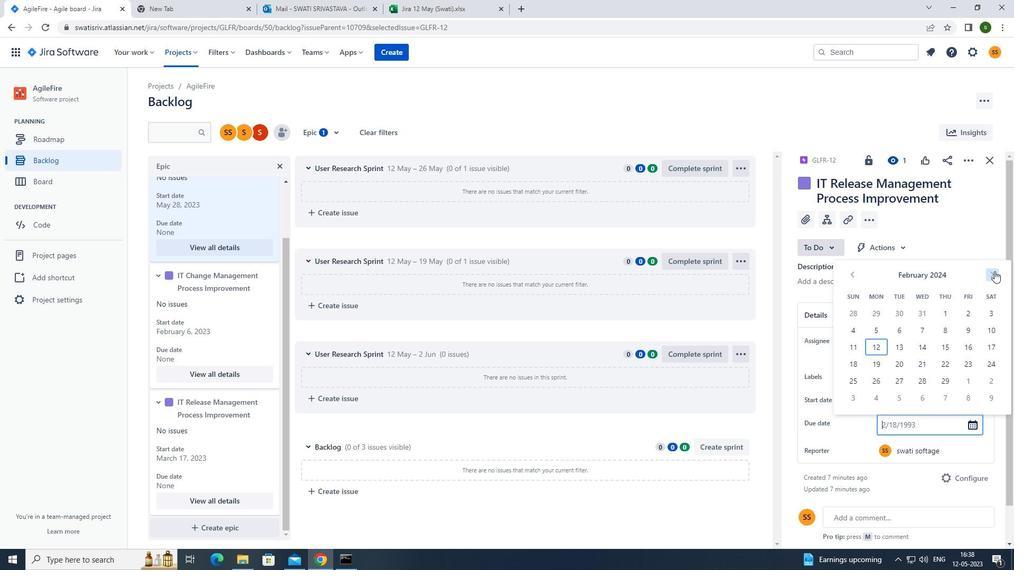 
Action: Mouse pressed left at (994, 271)
Screenshot: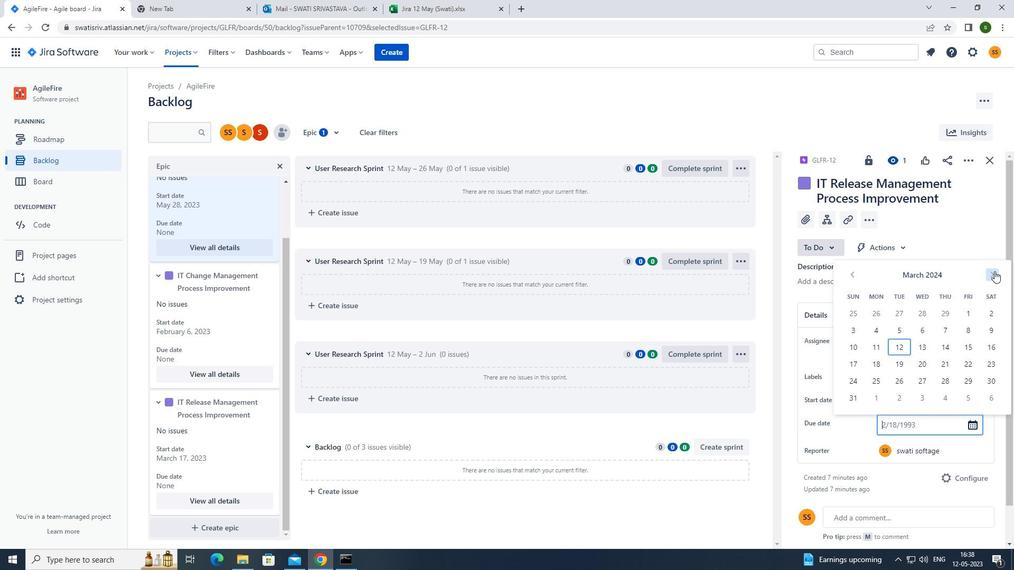
Action: Mouse pressed left at (994, 271)
Screenshot: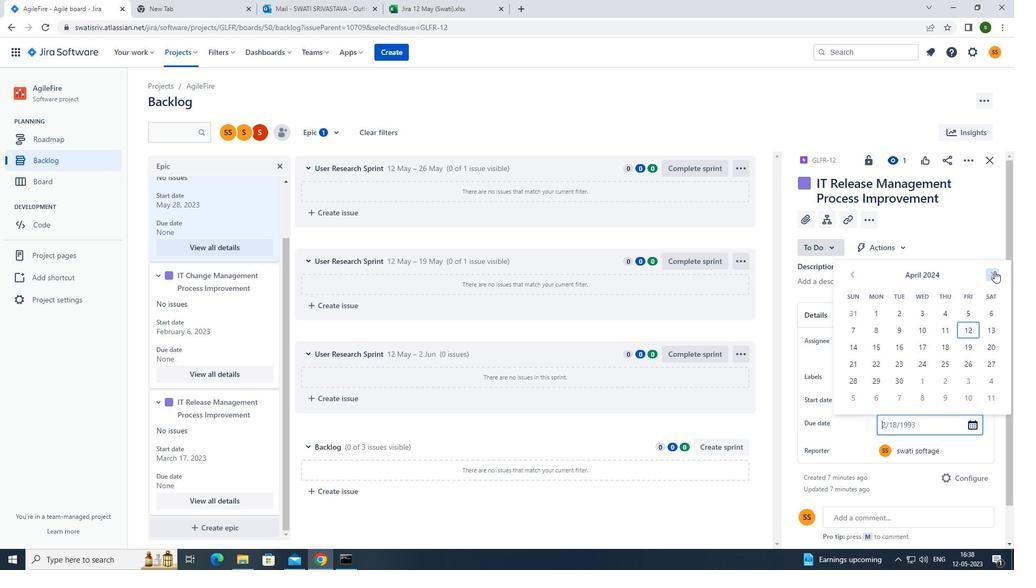 
Action: Mouse pressed left at (994, 271)
Screenshot: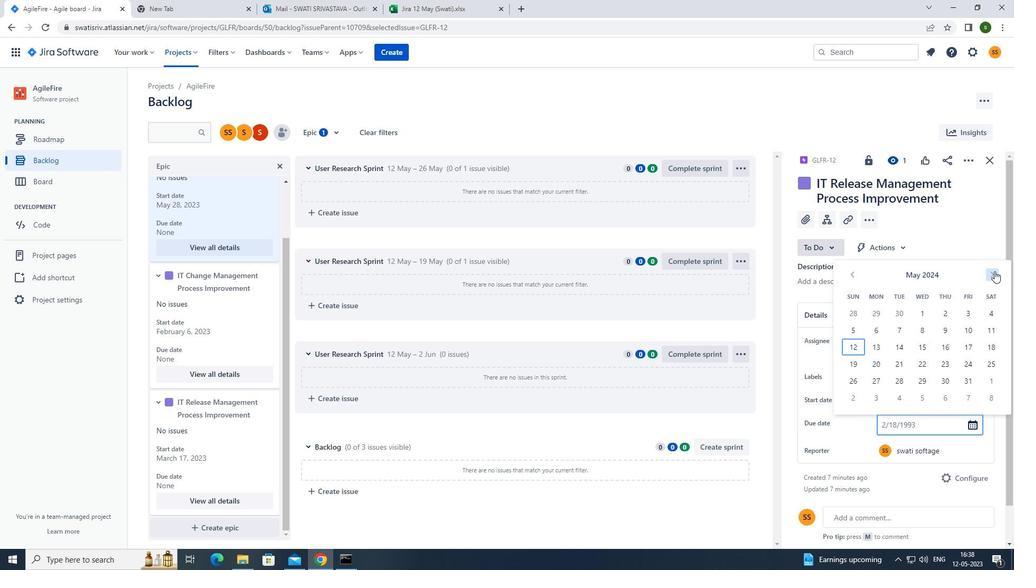 
Action: Mouse pressed left at (994, 271)
Screenshot: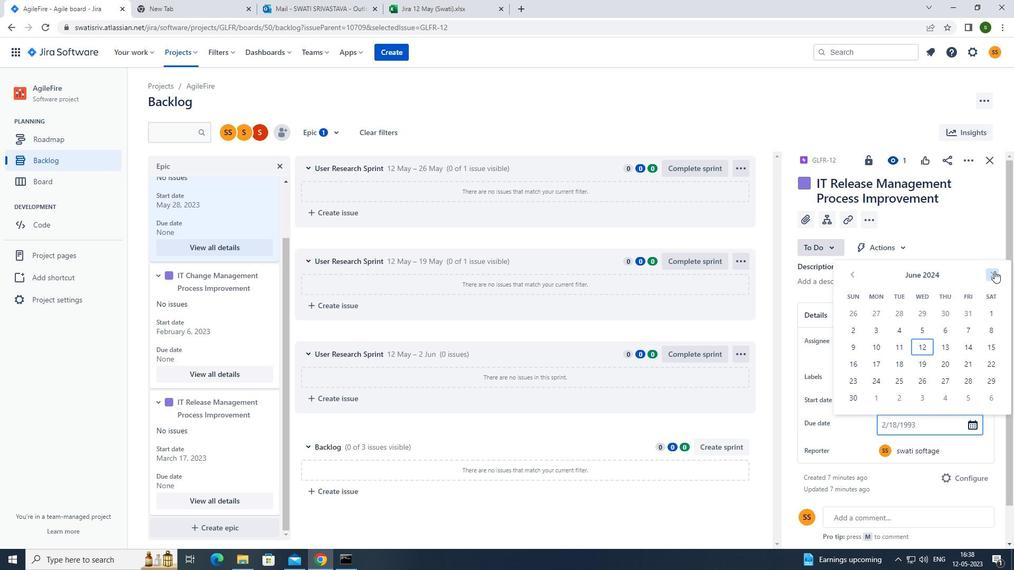 
Action: Mouse pressed left at (994, 271)
Screenshot: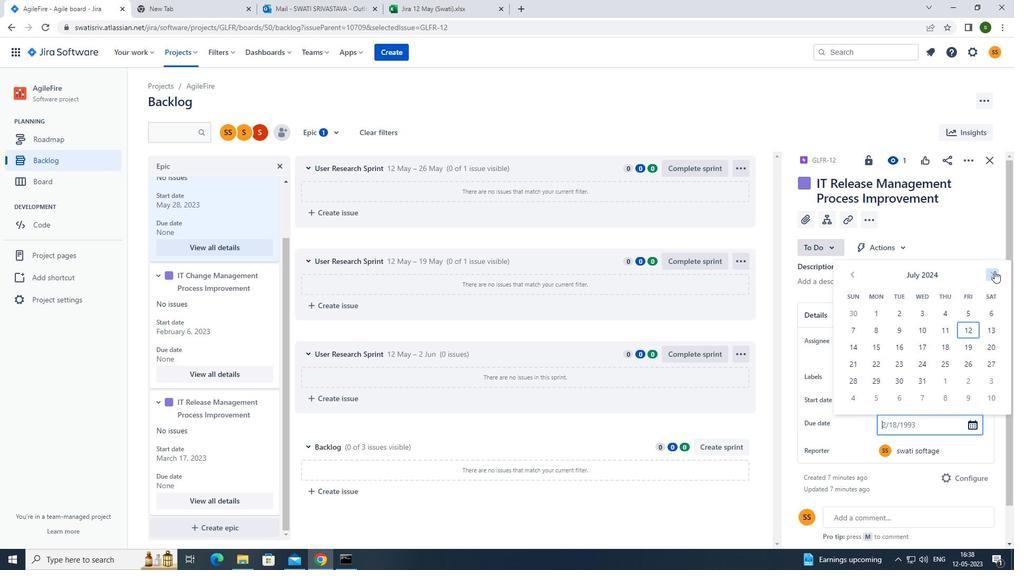 
Action: Mouse pressed left at (994, 271)
Screenshot: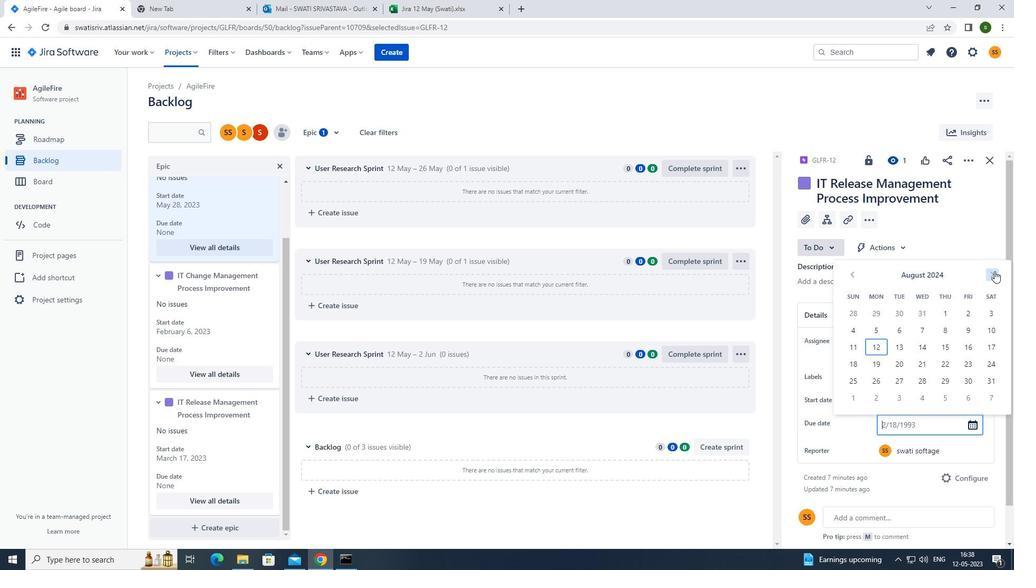 
Action: Mouse pressed left at (994, 271)
Screenshot: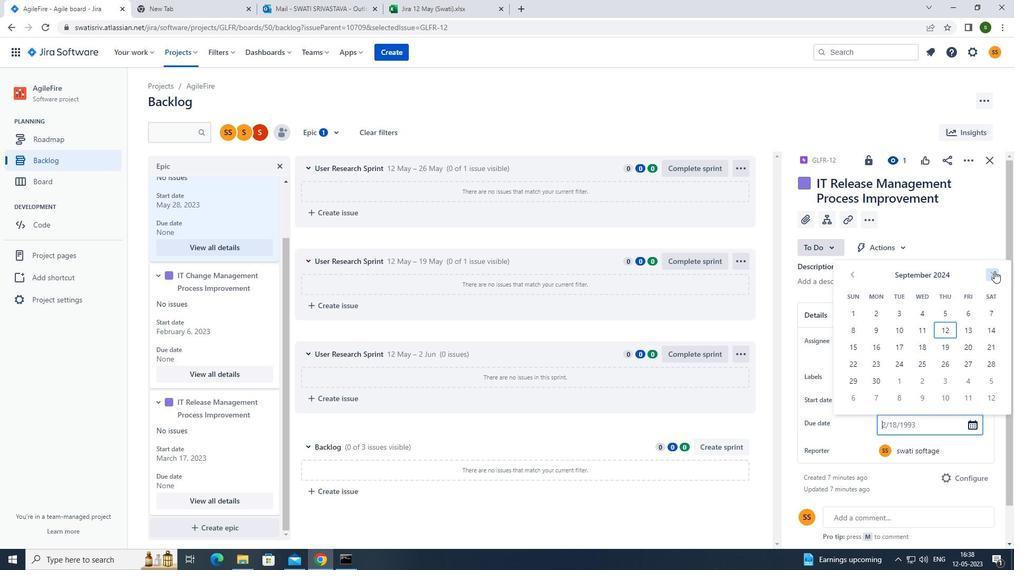 
Action: Mouse pressed left at (994, 271)
Screenshot: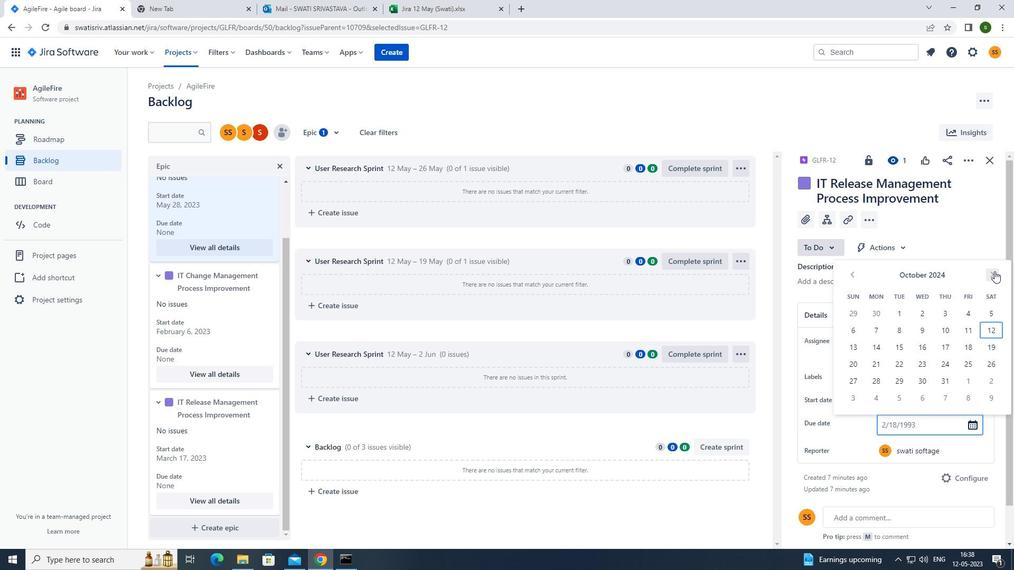 
Action: Mouse pressed left at (994, 271)
Screenshot: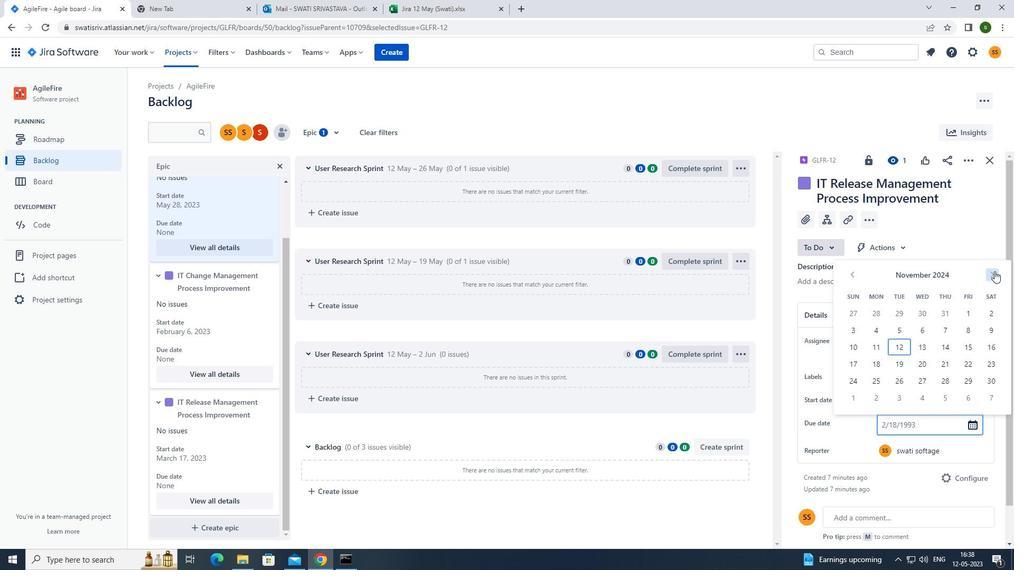 
Action: Mouse pressed left at (994, 271)
Screenshot: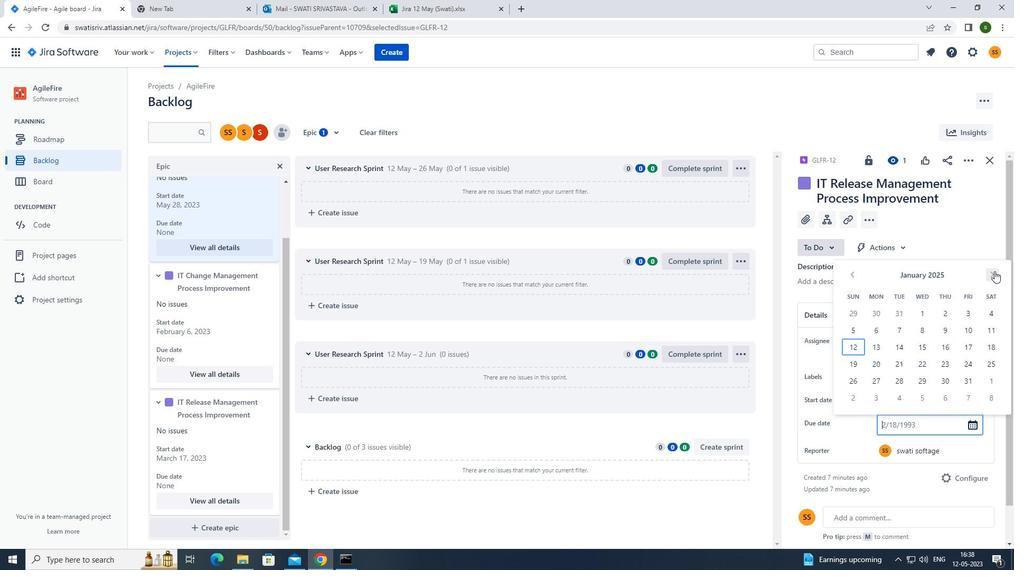 
Action: Mouse pressed left at (994, 271)
Screenshot: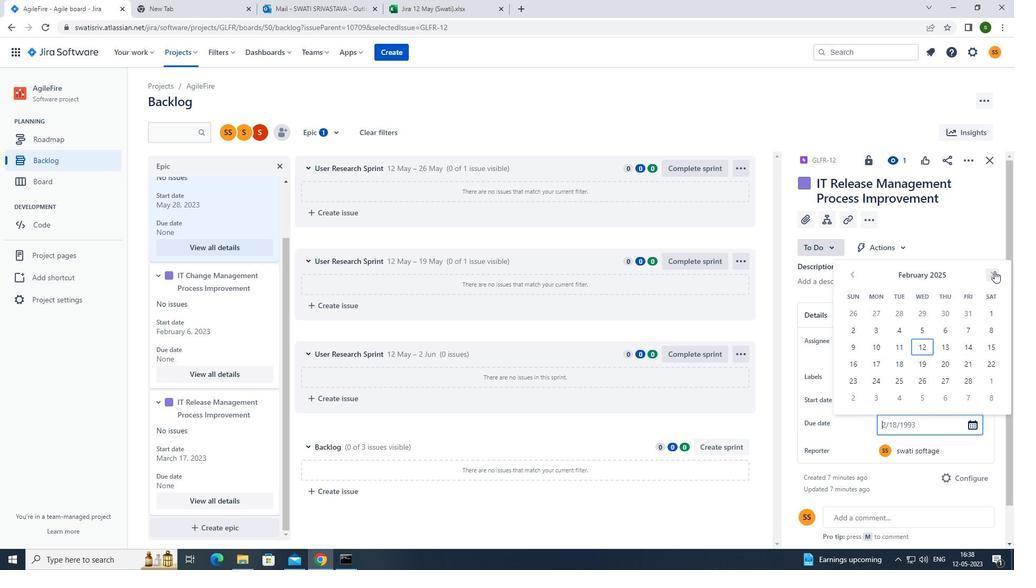 
Action: Mouse pressed left at (994, 271)
Screenshot: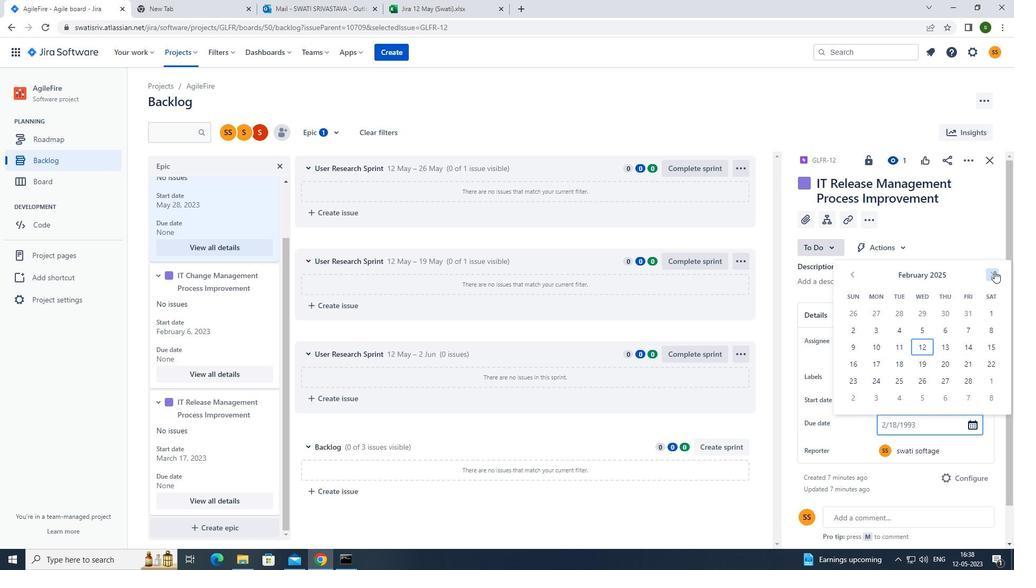 
Action: Mouse pressed left at (994, 271)
Screenshot: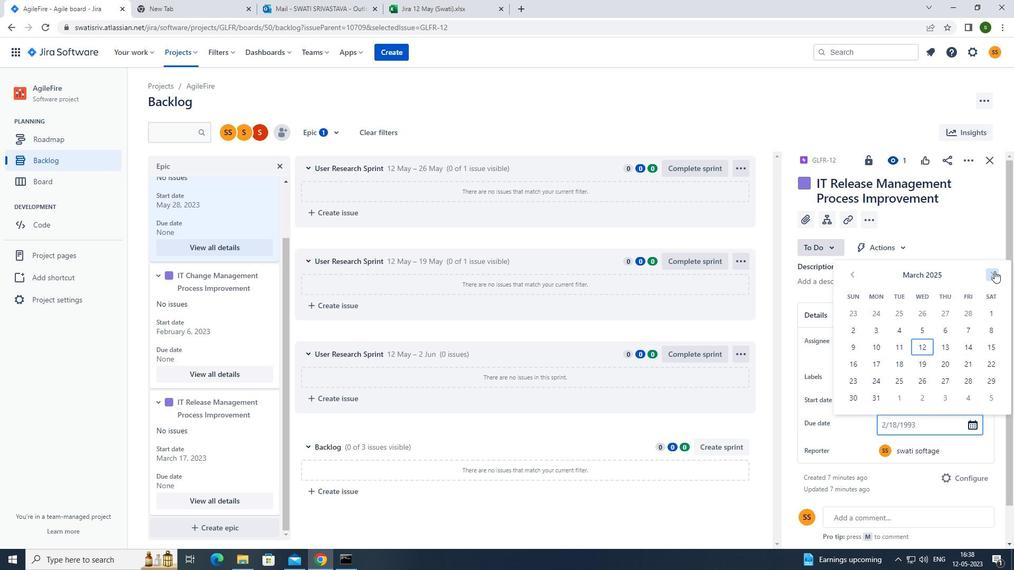 
Action: Mouse pressed left at (994, 271)
Screenshot: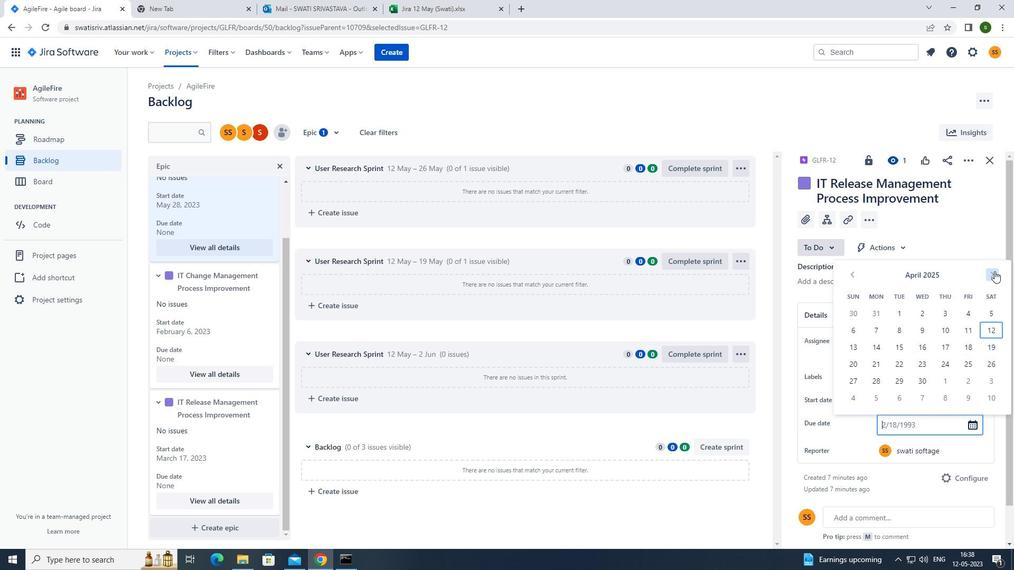 
Action: Mouse pressed left at (994, 271)
Screenshot: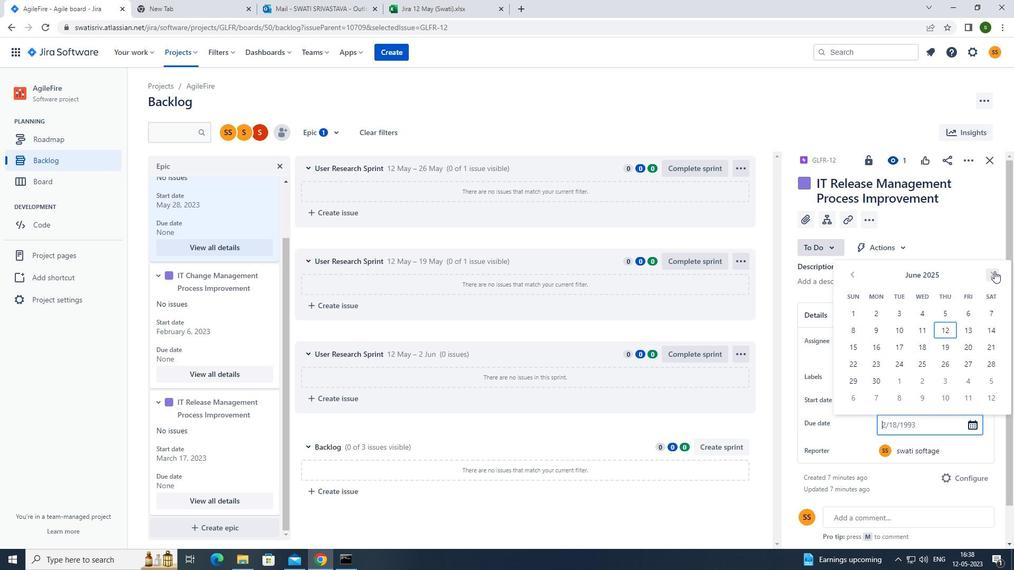 
Action: Mouse pressed left at (994, 271)
Screenshot: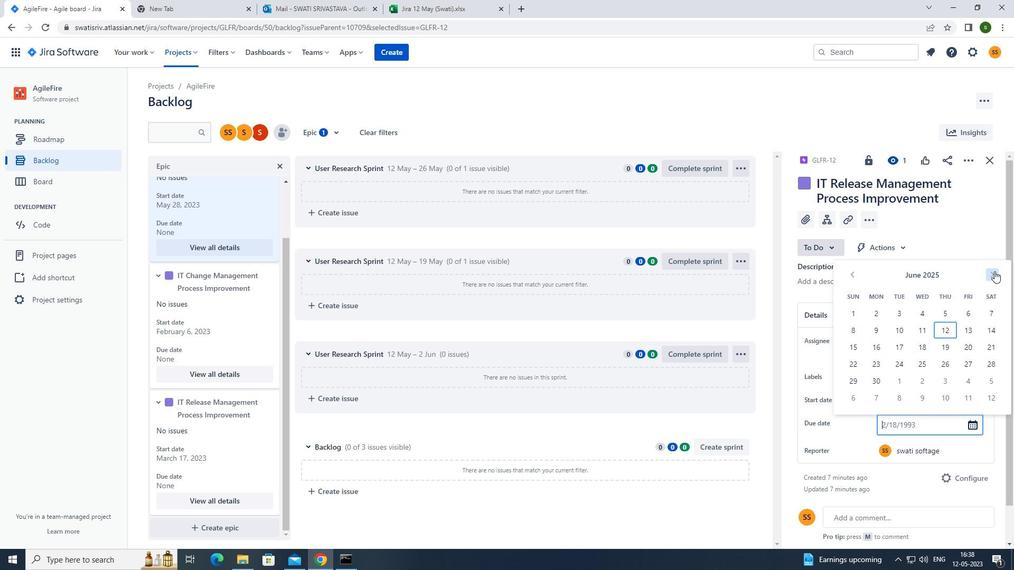 
Action: Mouse moved to (925, 330)
Screenshot: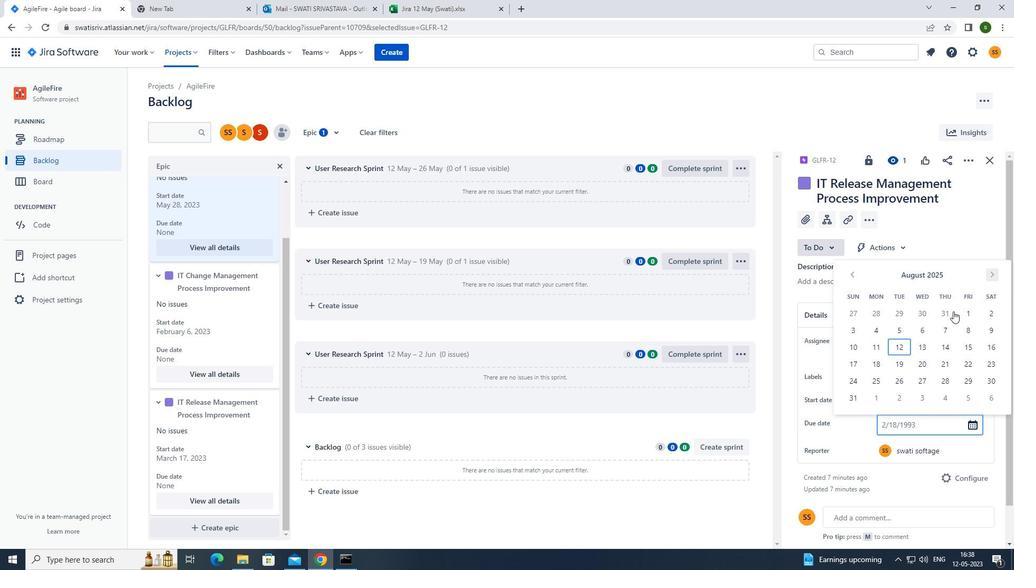 
Action: Mouse pressed left at (925, 330)
Screenshot: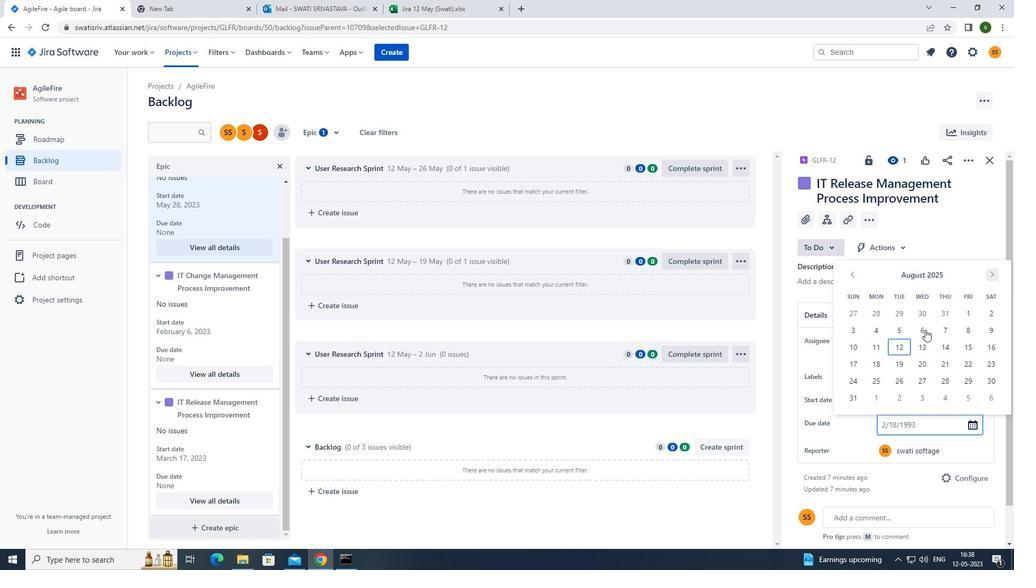 
Action: Mouse moved to (461, 117)
Screenshot: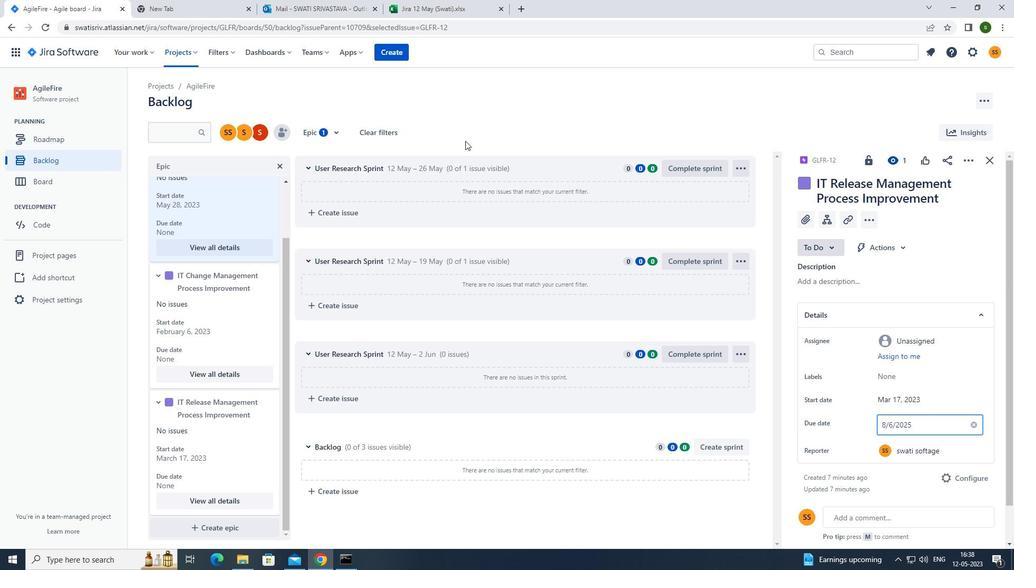
Action: Mouse pressed left at (461, 117)
Screenshot: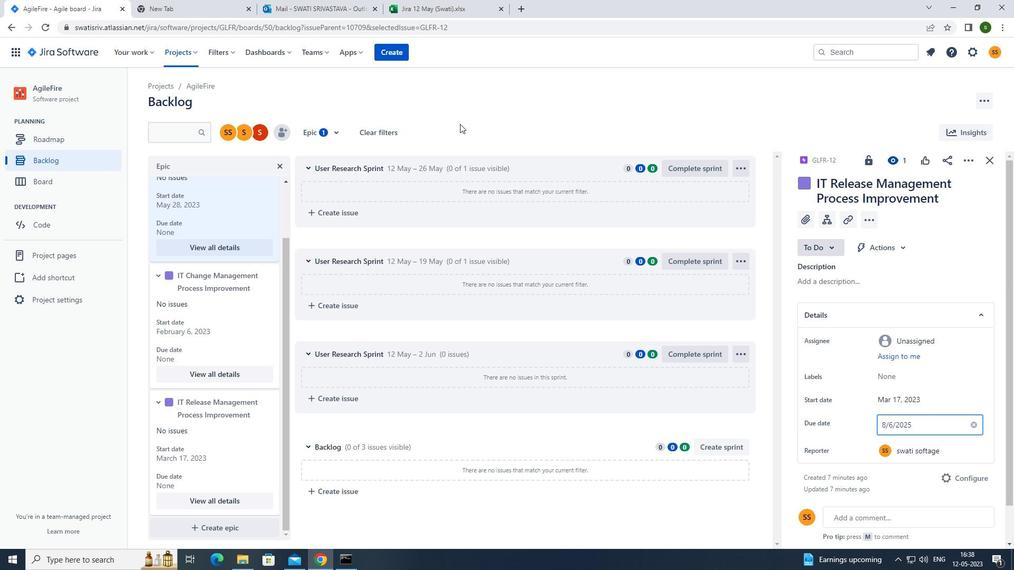 
